 Task: Find connections with filter location Dingolfing with filter topic #personaltrainerwith filter profile language German with filter current company Jubilant FoodWorks Ltd. with filter school University of Calicut with filter industry Solar Electric Power Generation with filter service category Market Strategy with filter keywords title Scrum Master
Action: Mouse moved to (714, 99)
Screenshot: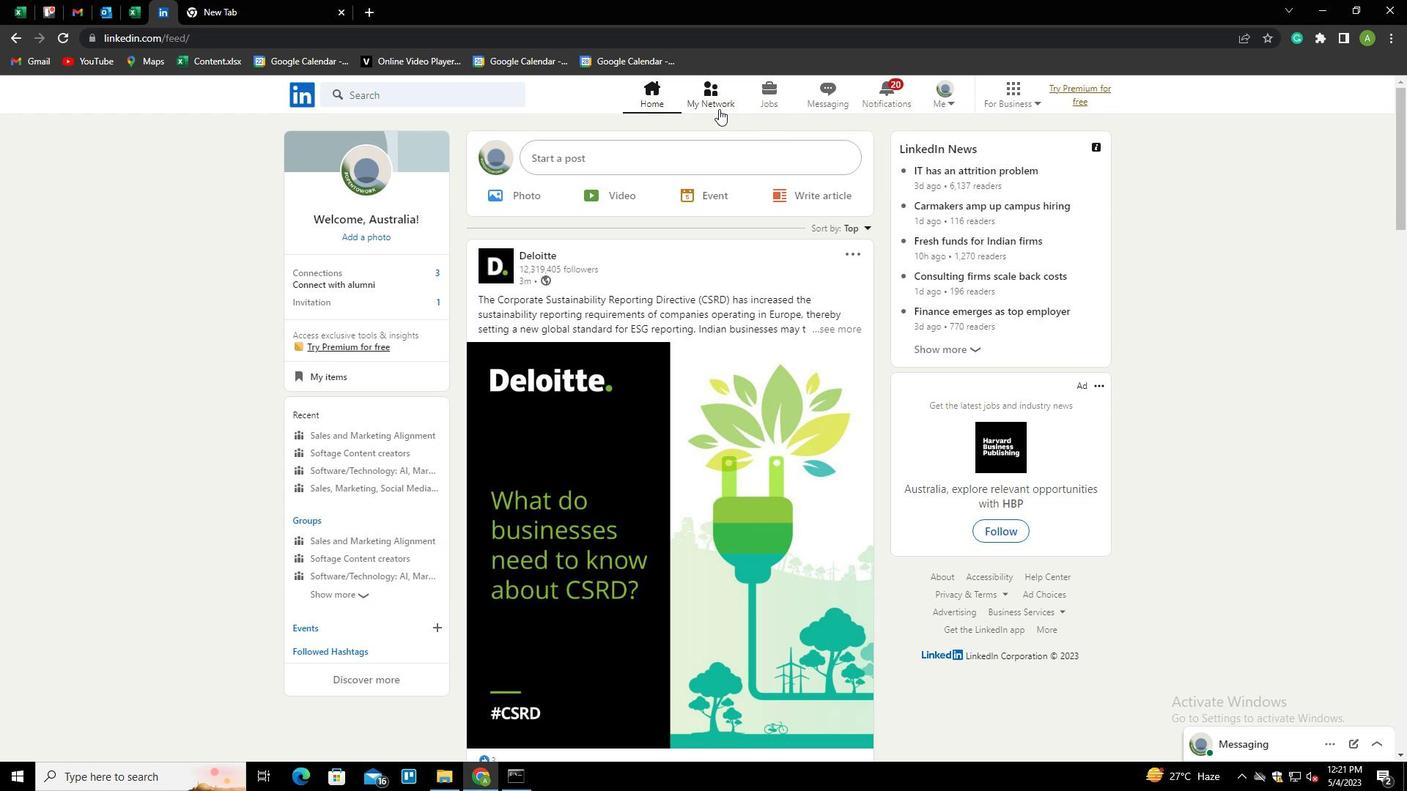 
Action: Mouse pressed left at (714, 99)
Screenshot: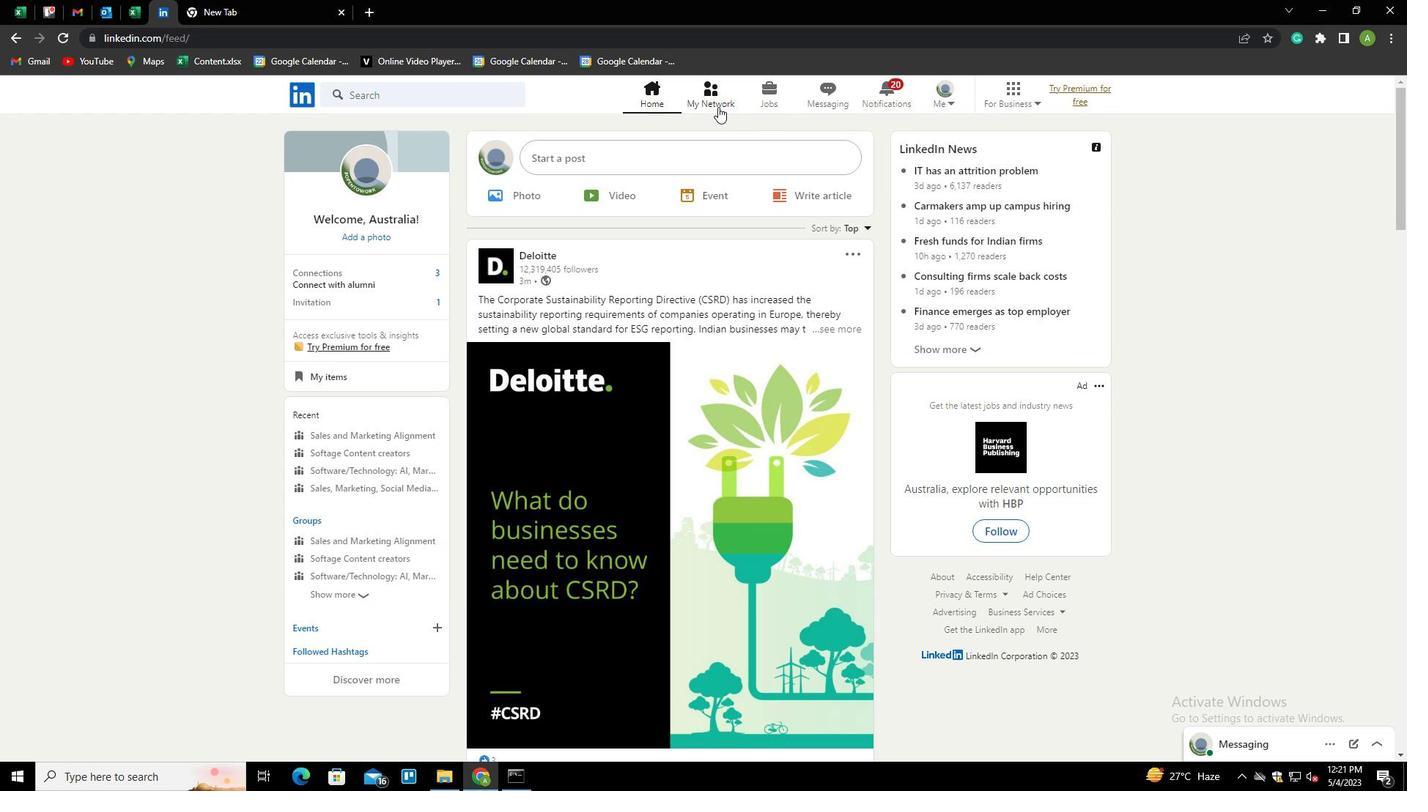 
Action: Mouse moved to (368, 168)
Screenshot: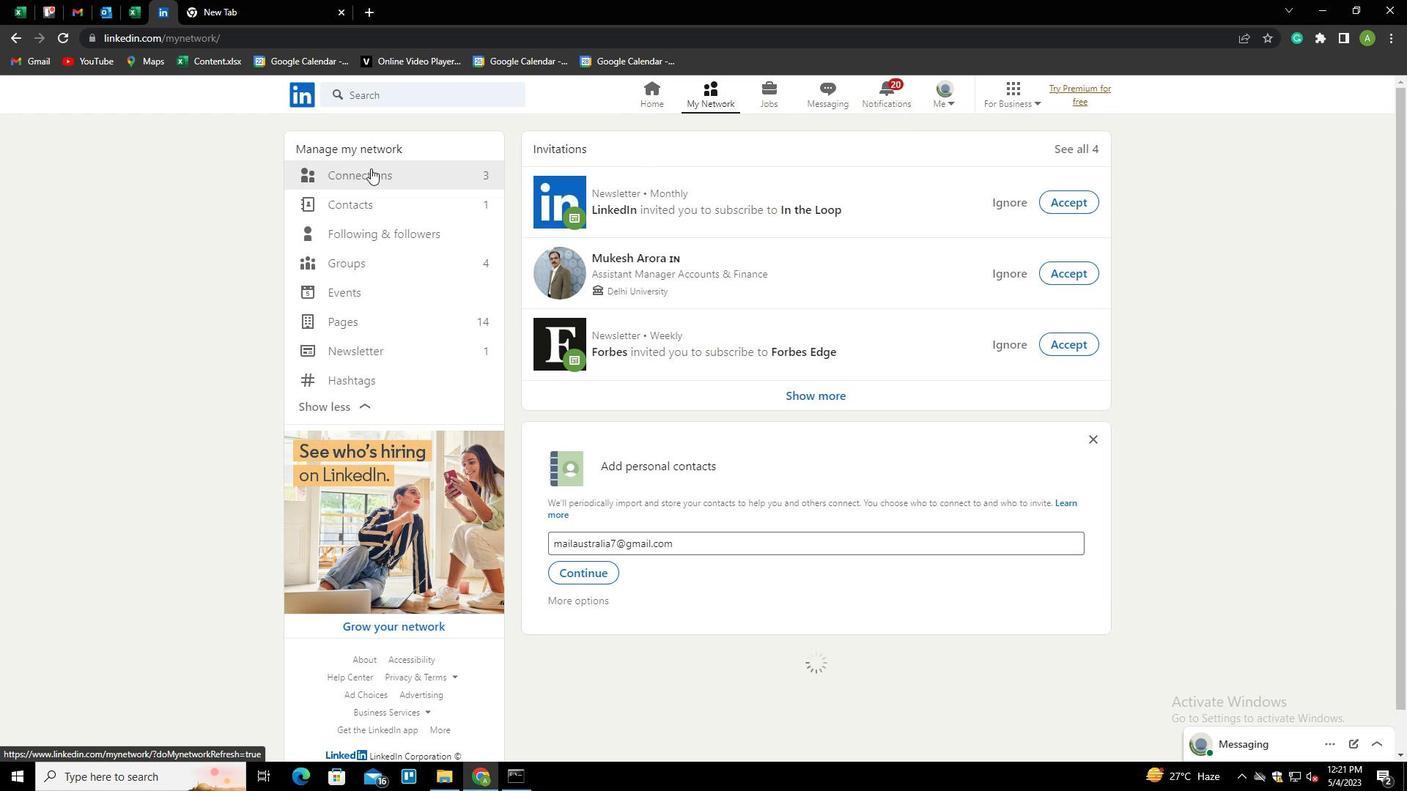 
Action: Mouse pressed left at (368, 168)
Screenshot: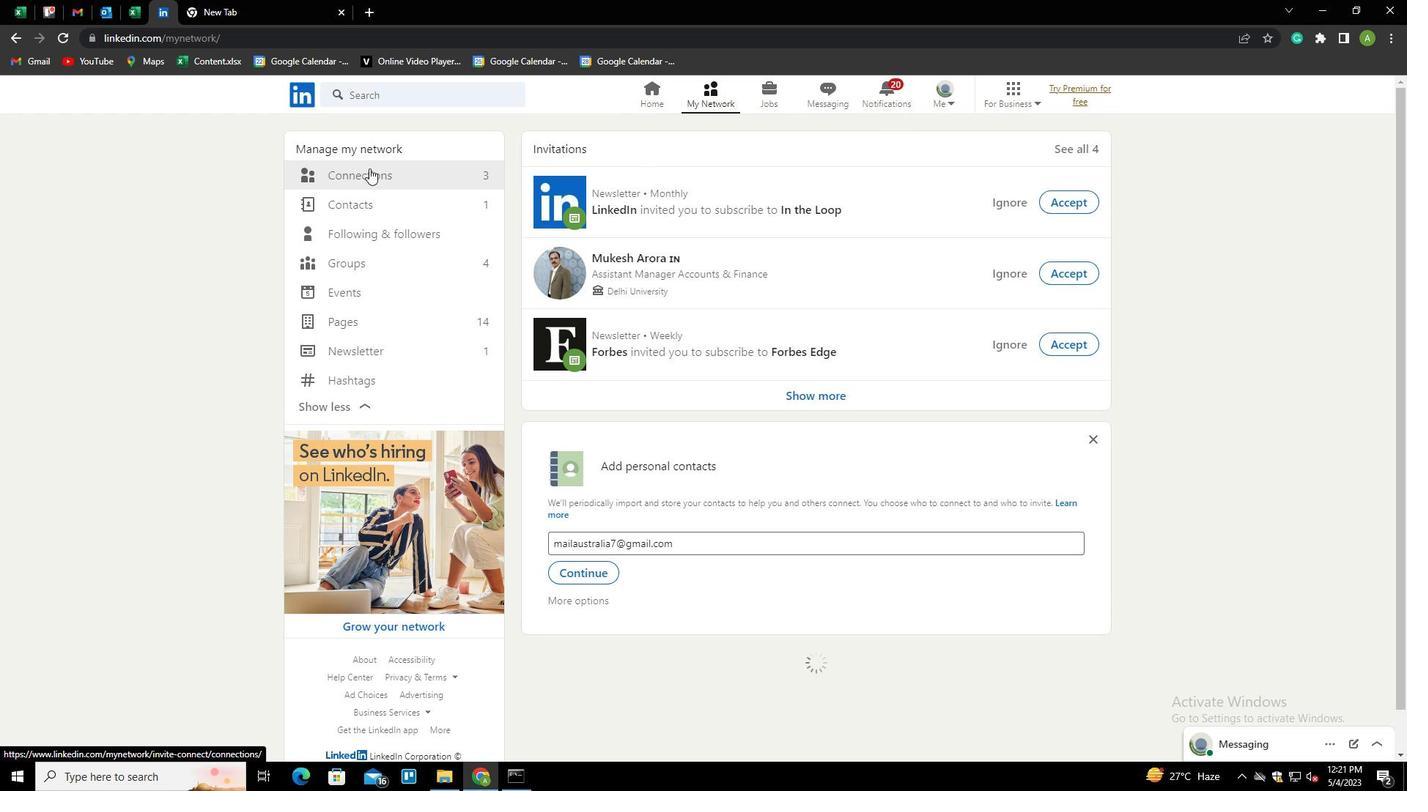 
Action: Mouse moved to (800, 175)
Screenshot: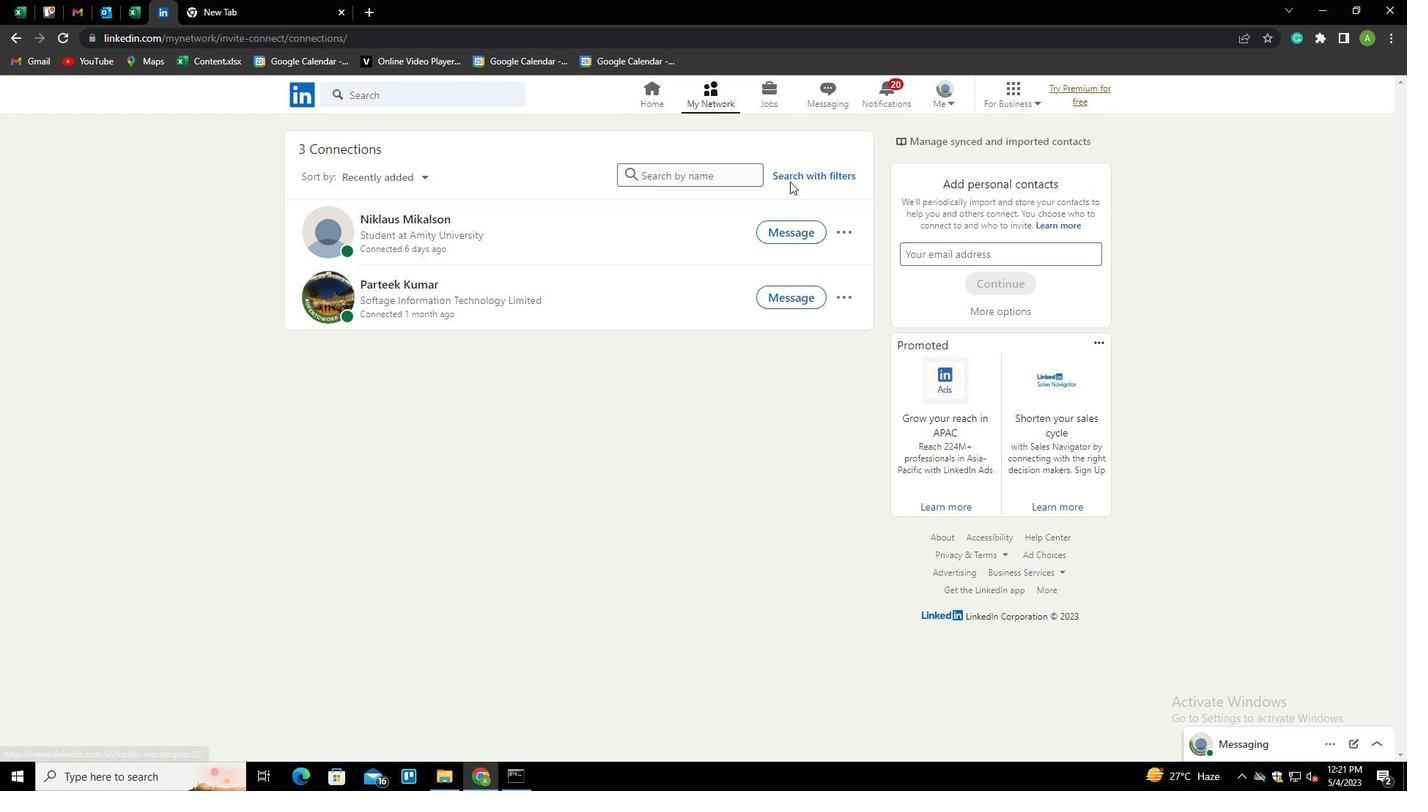 
Action: Mouse pressed left at (800, 175)
Screenshot: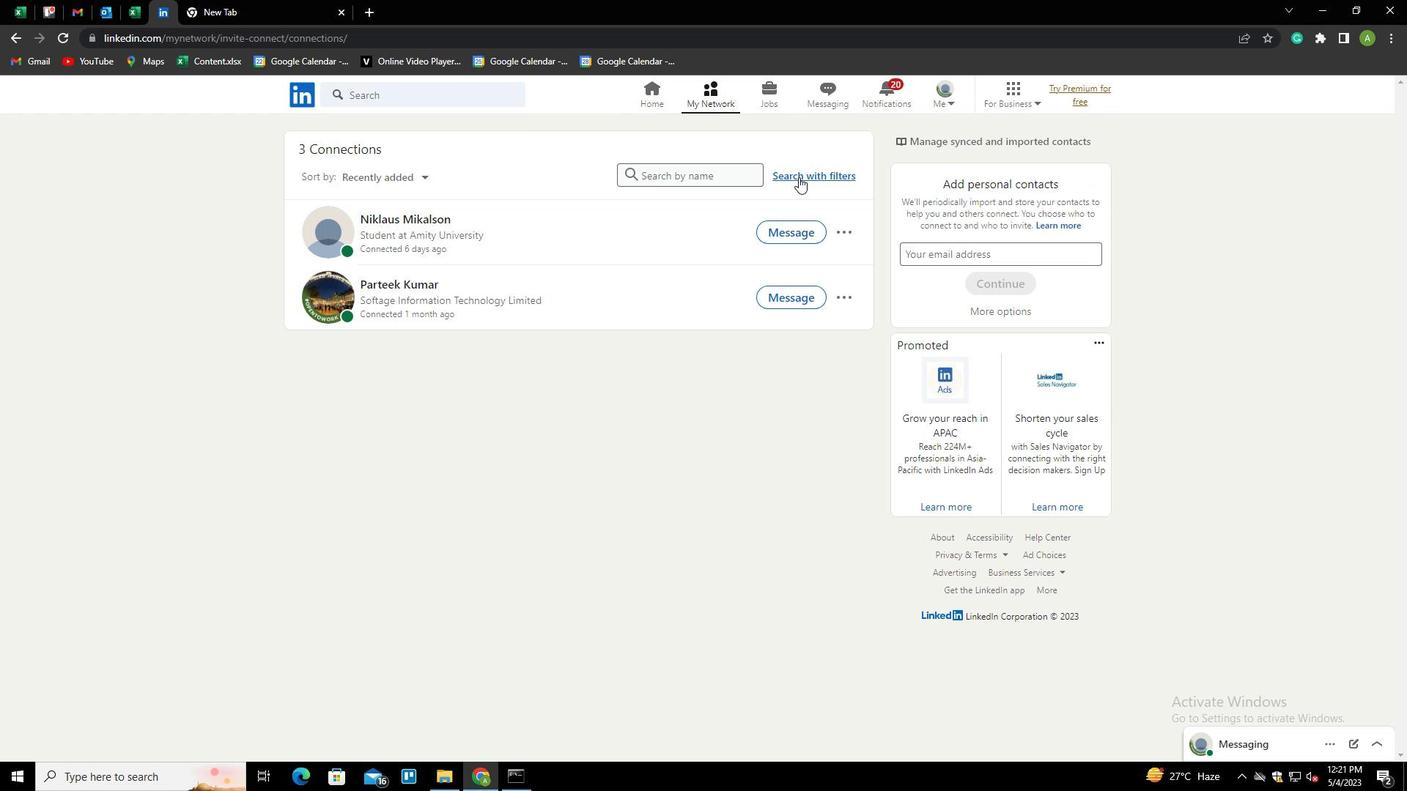 
Action: Mouse moved to (752, 134)
Screenshot: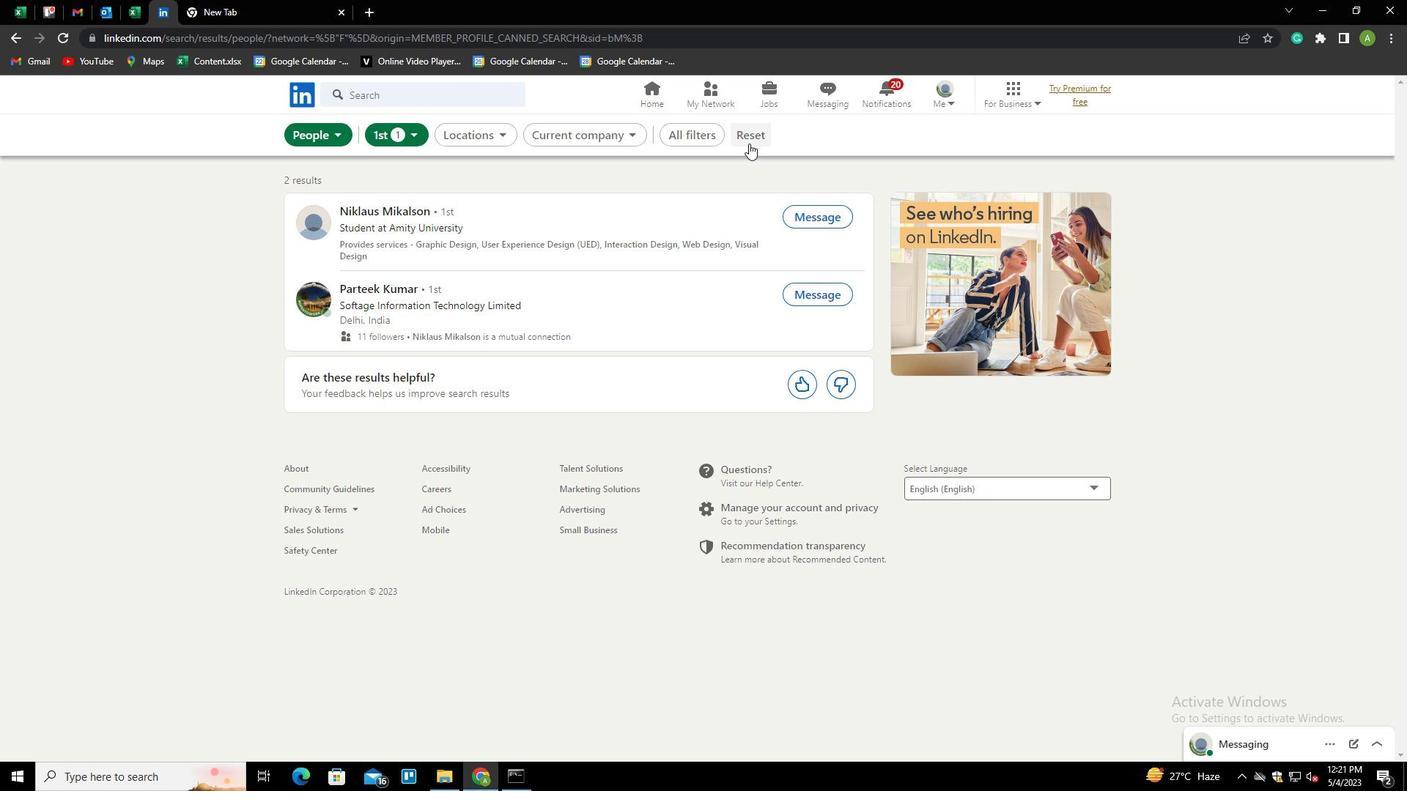 
Action: Mouse pressed left at (752, 134)
Screenshot: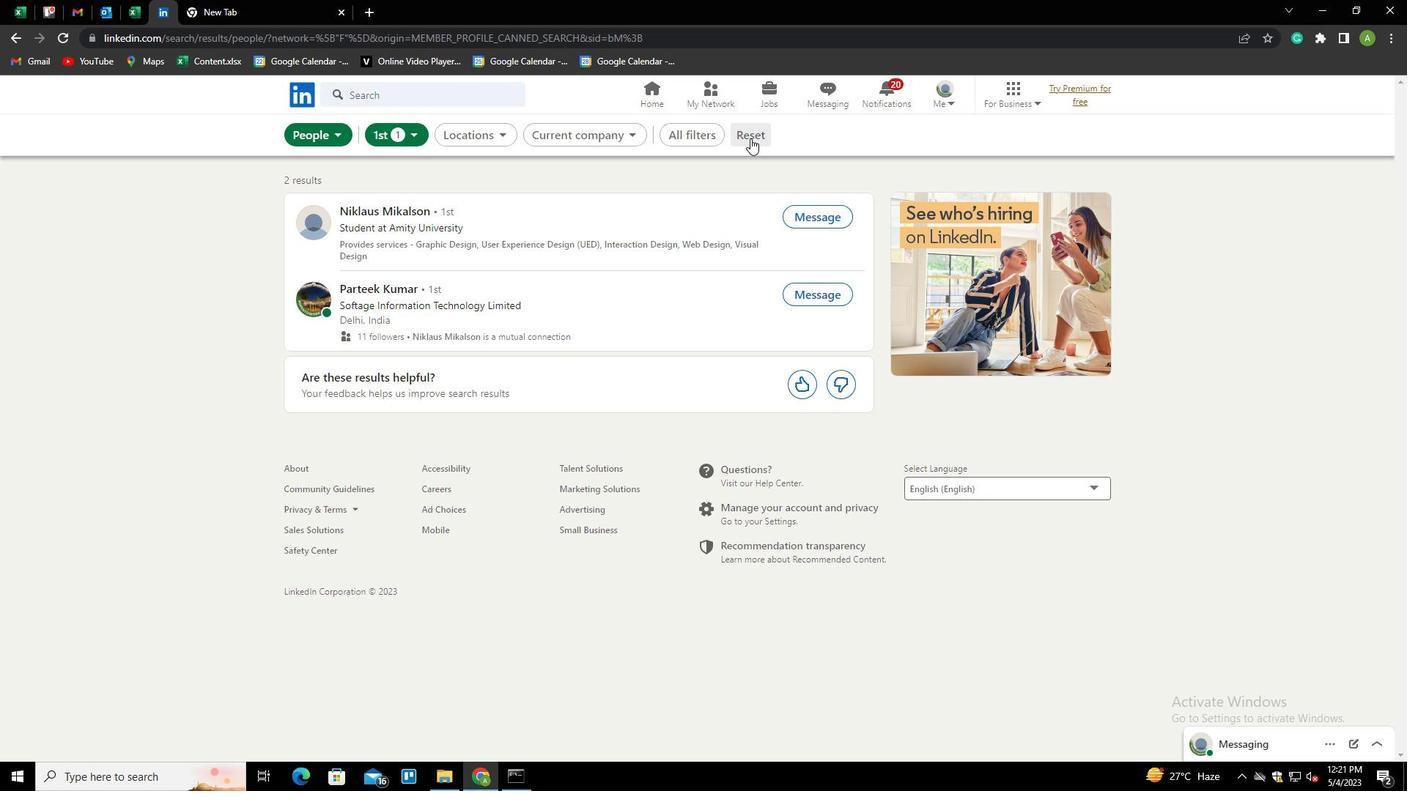 
Action: Mouse moved to (732, 136)
Screenshot: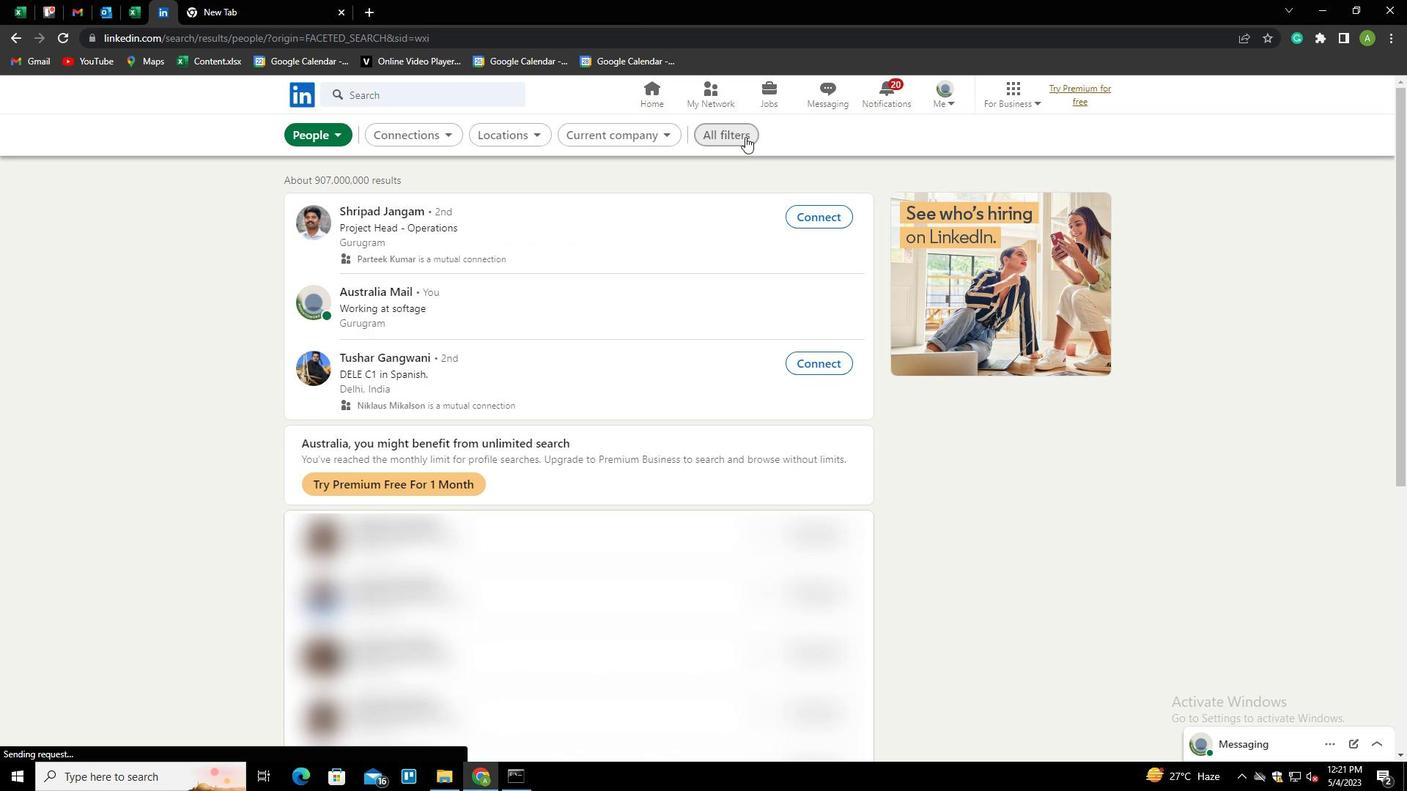 
Action: Mouse pressed left at (732, 136)
Screenshot: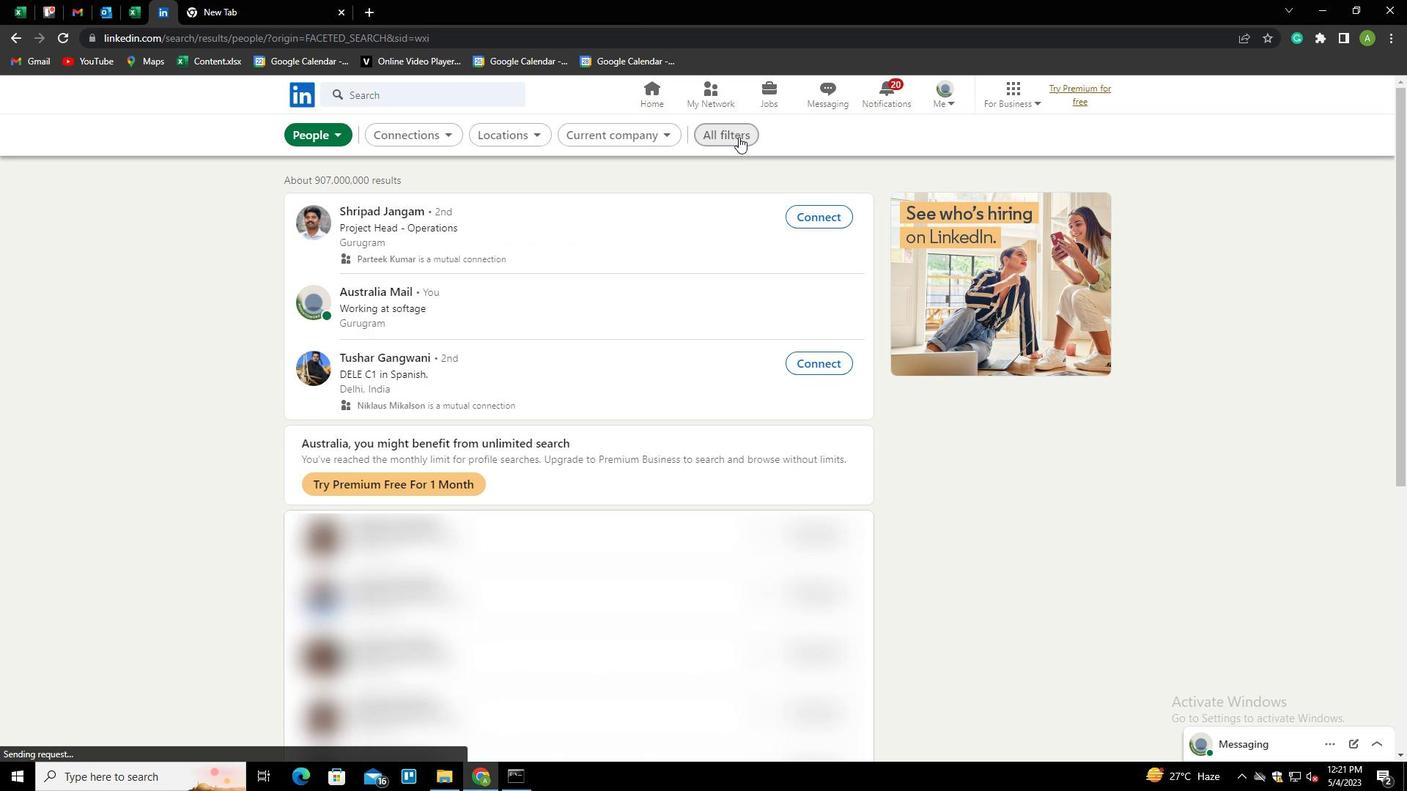 
Action: Mouse moved to (1178, 471)
Screenshot: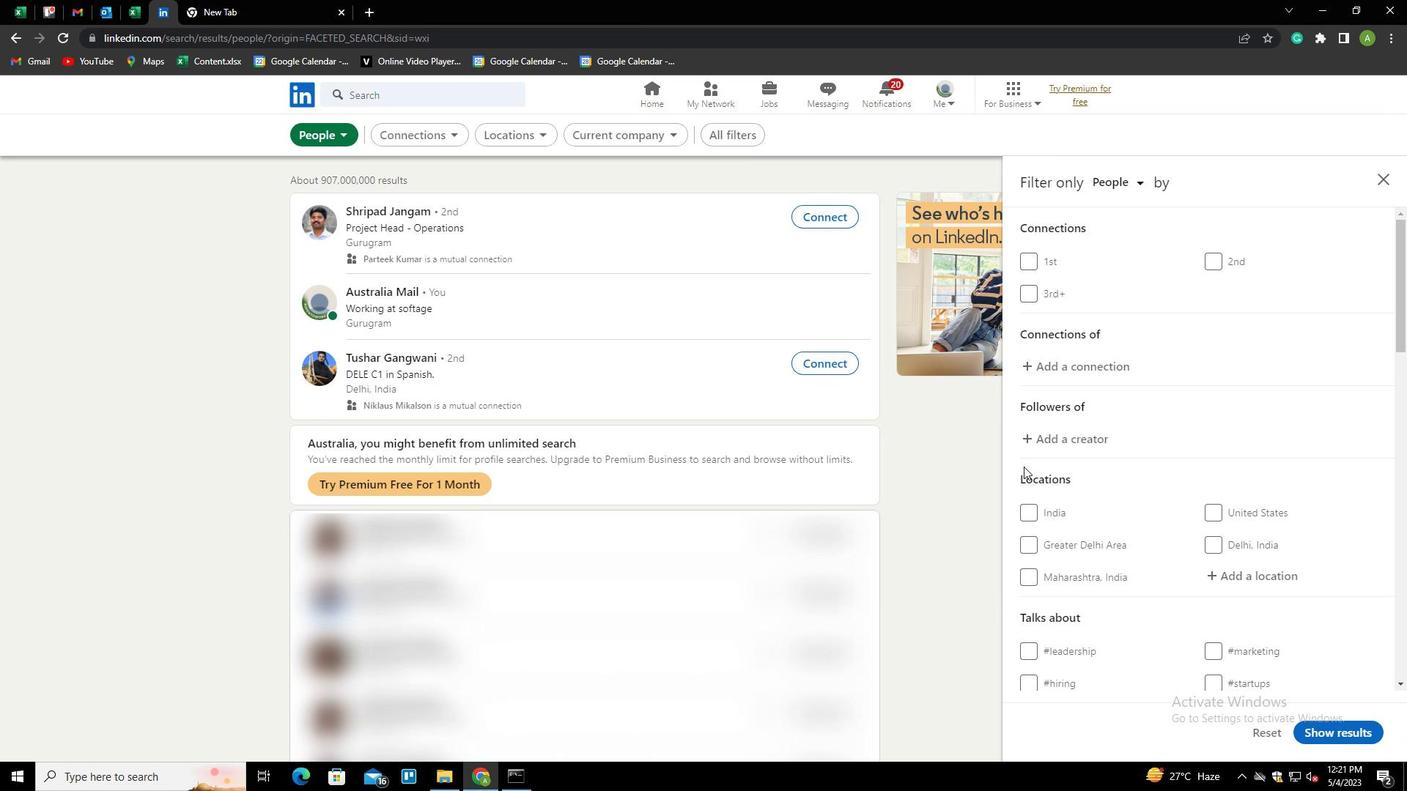 
Action: Mouse scrolled (1178, 470) with delta (0, 0)
Screenshot: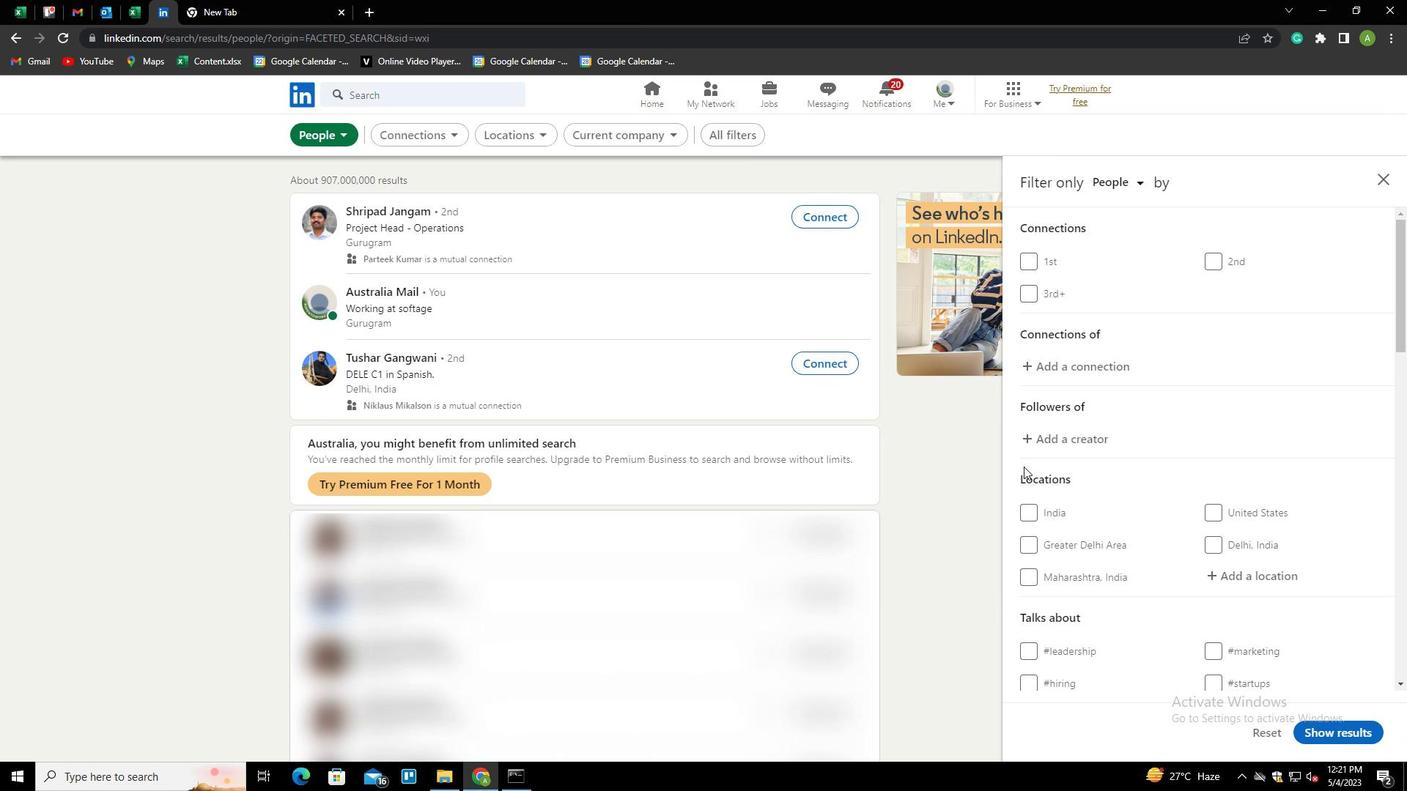 
Action: Mouse scrolled (1178, 470) with delta (0, 0)
Screenshot: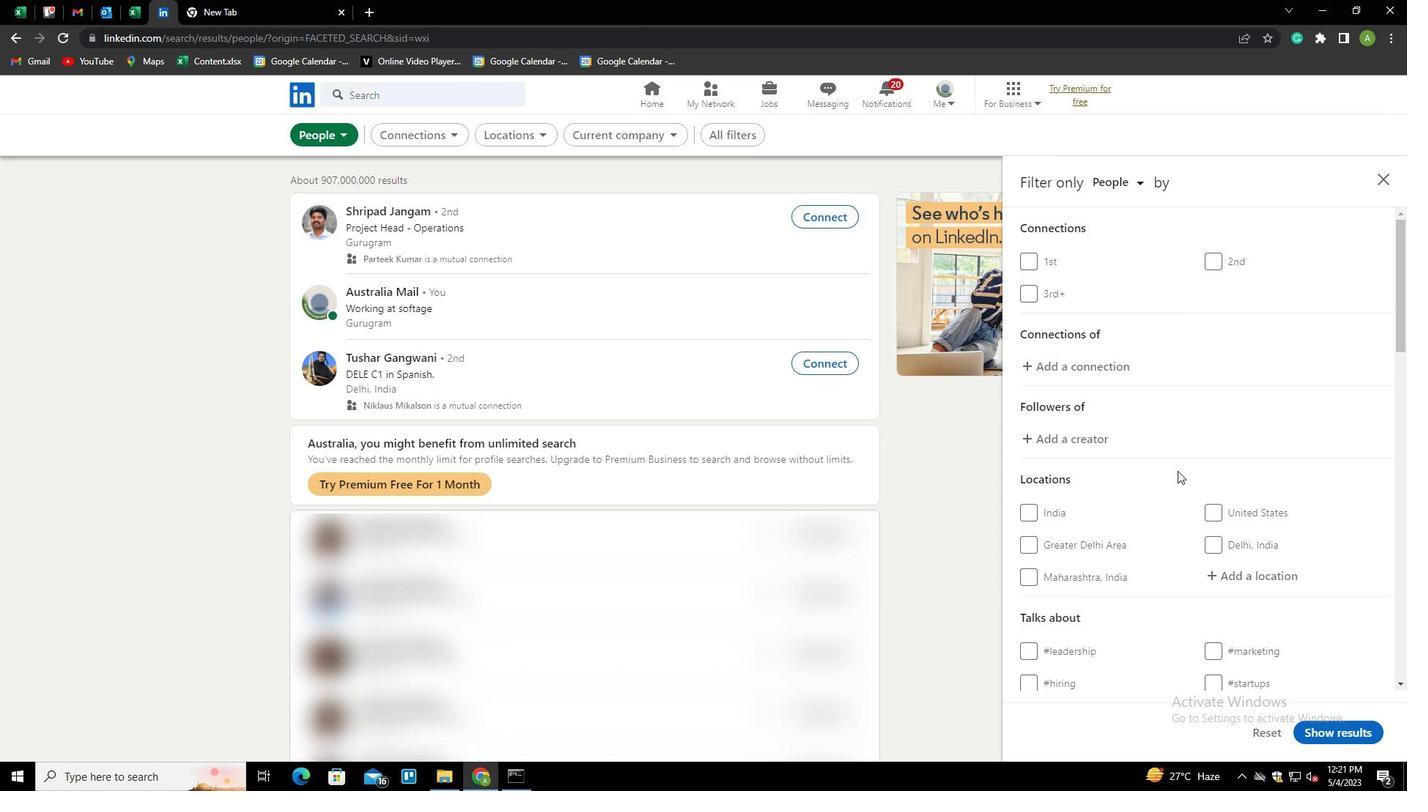 
Action: Mouse moved to (1230, 434)
Screenshot: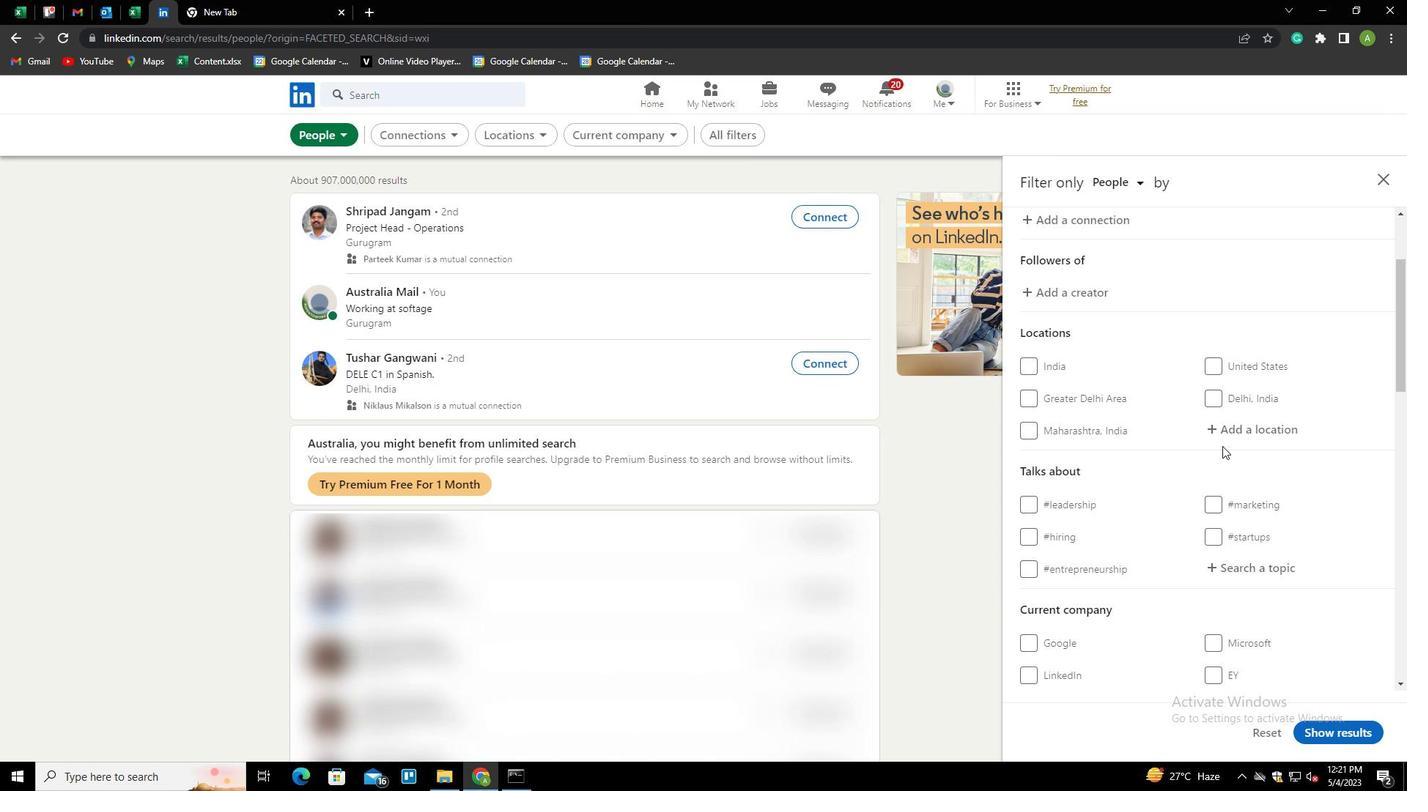 
Action: Mouse pressed left at (1230, 434)
Screenshot: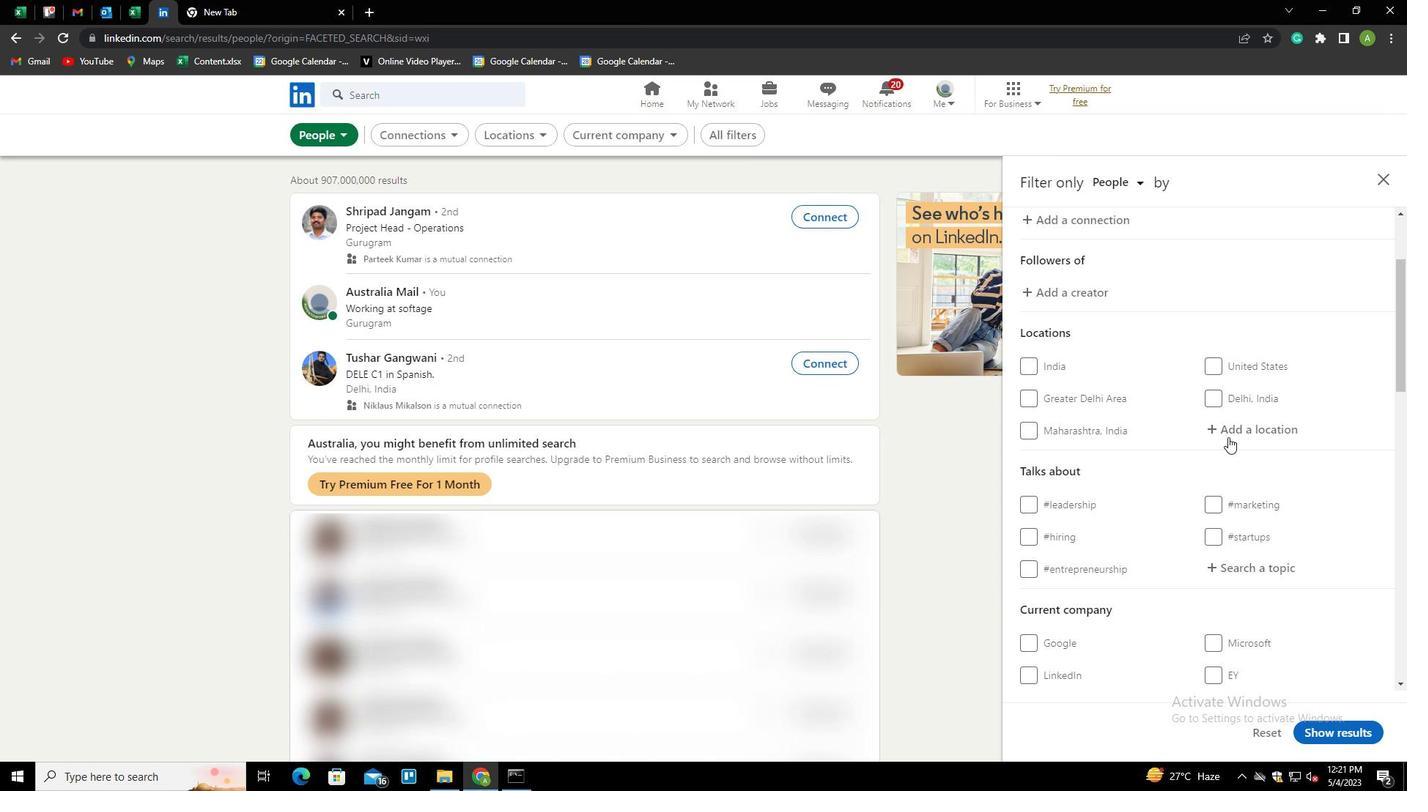 
Action: Key pressed <Key.shift>D
Screenshot: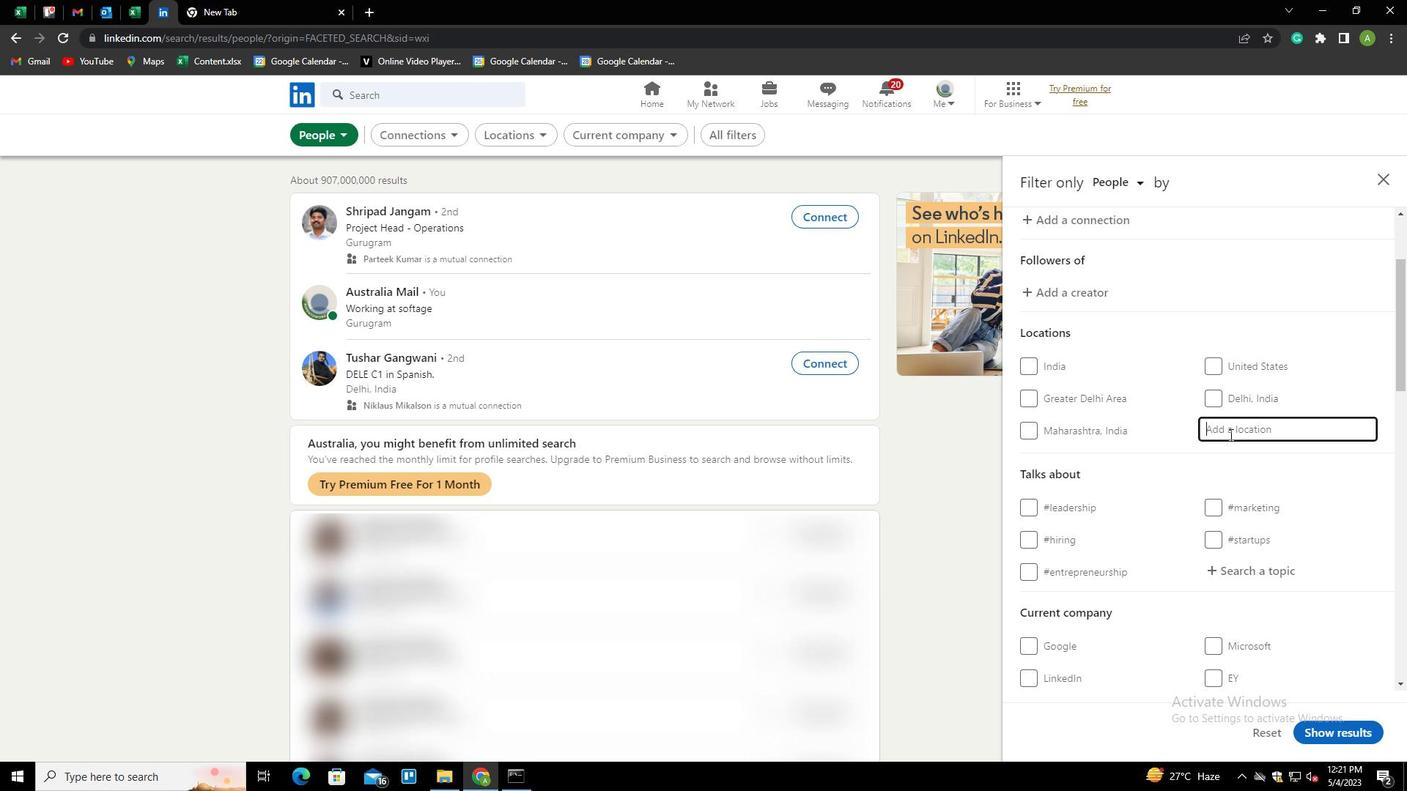 
Action: Mouse moved to (1205, 417)
Screenshot: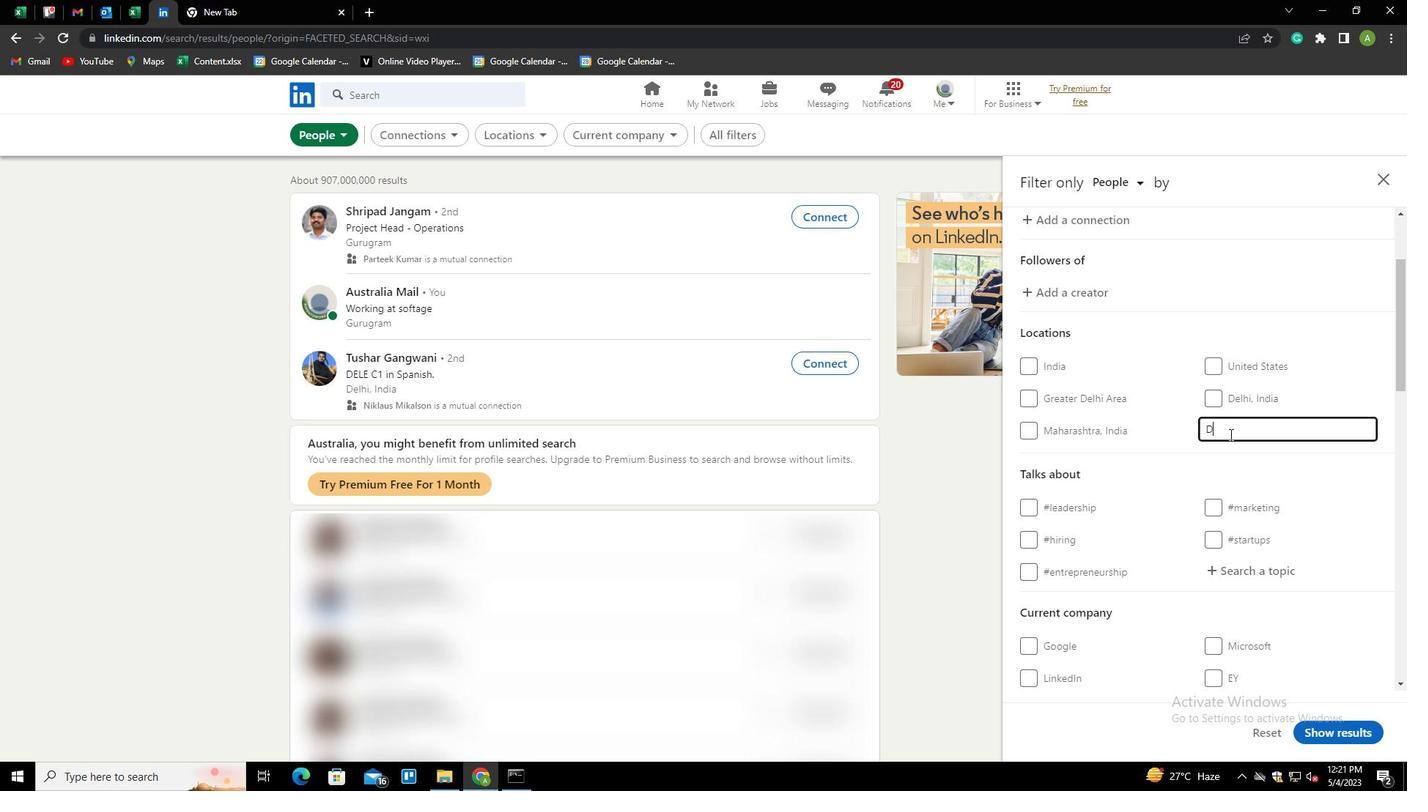 
Action: Key pressed INGOLFING<Key.down><Key.enter>
Screenshot: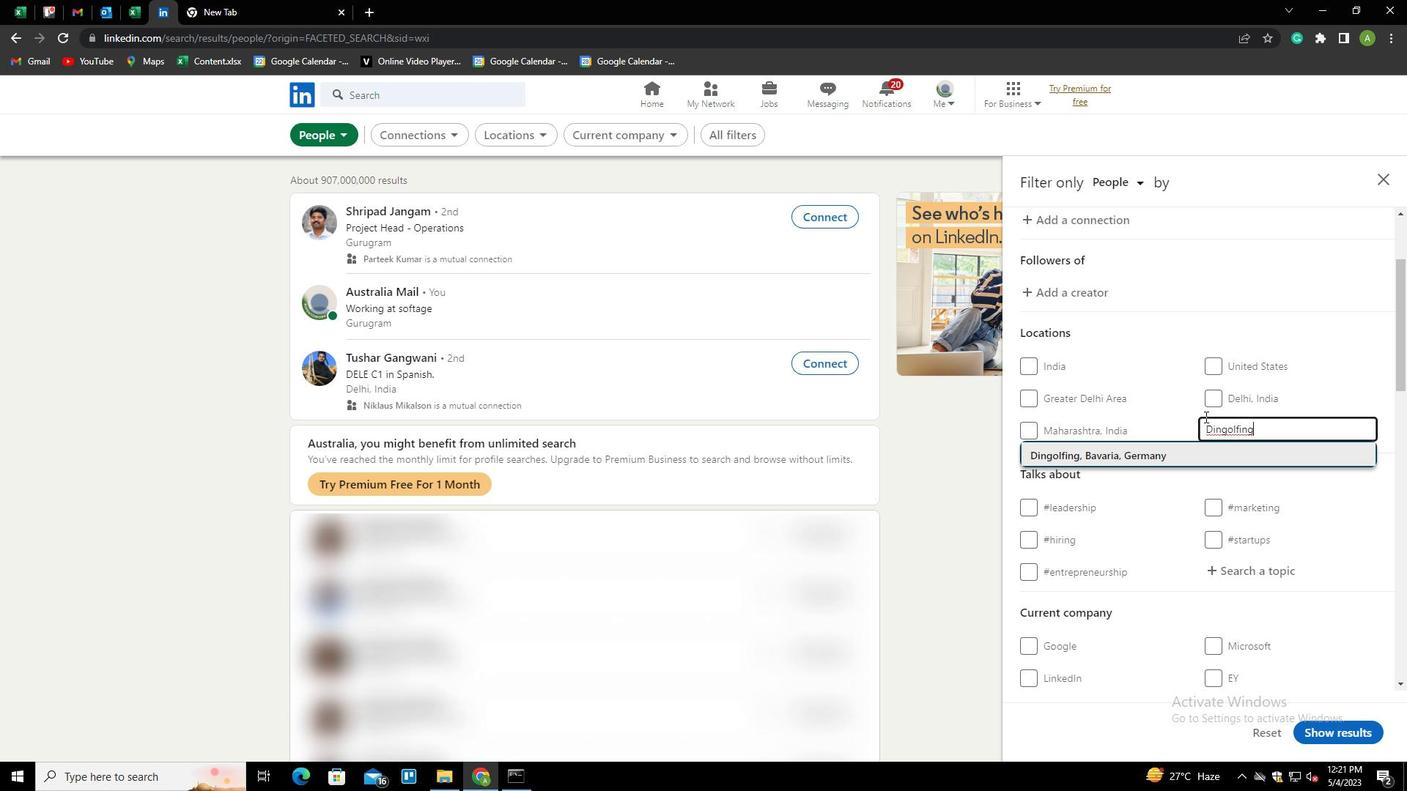 
Action: Mouse scrolled (1205, 416) with delta (0, 0)
Screenshot: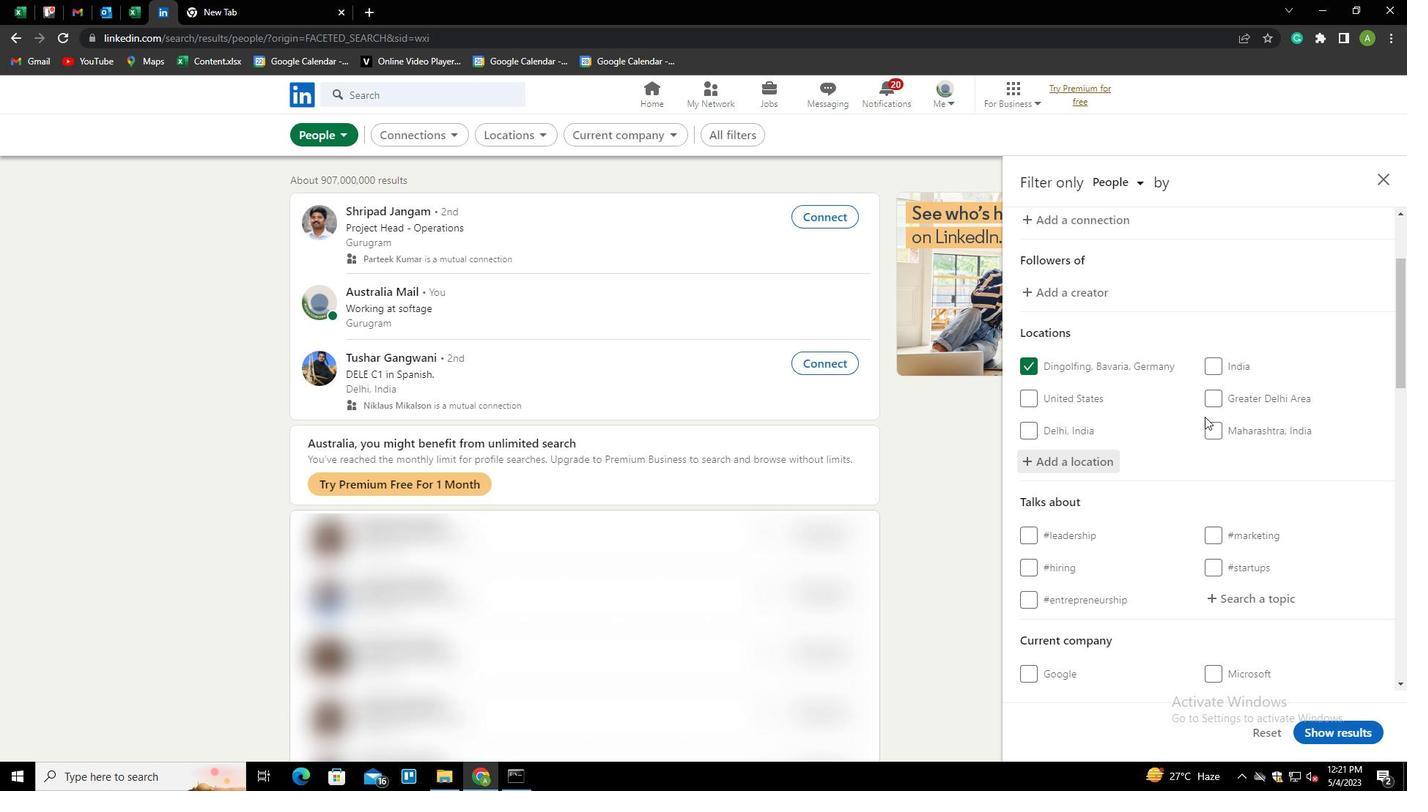 
Action: Mouse moved to (1201, 417)
Screenshot: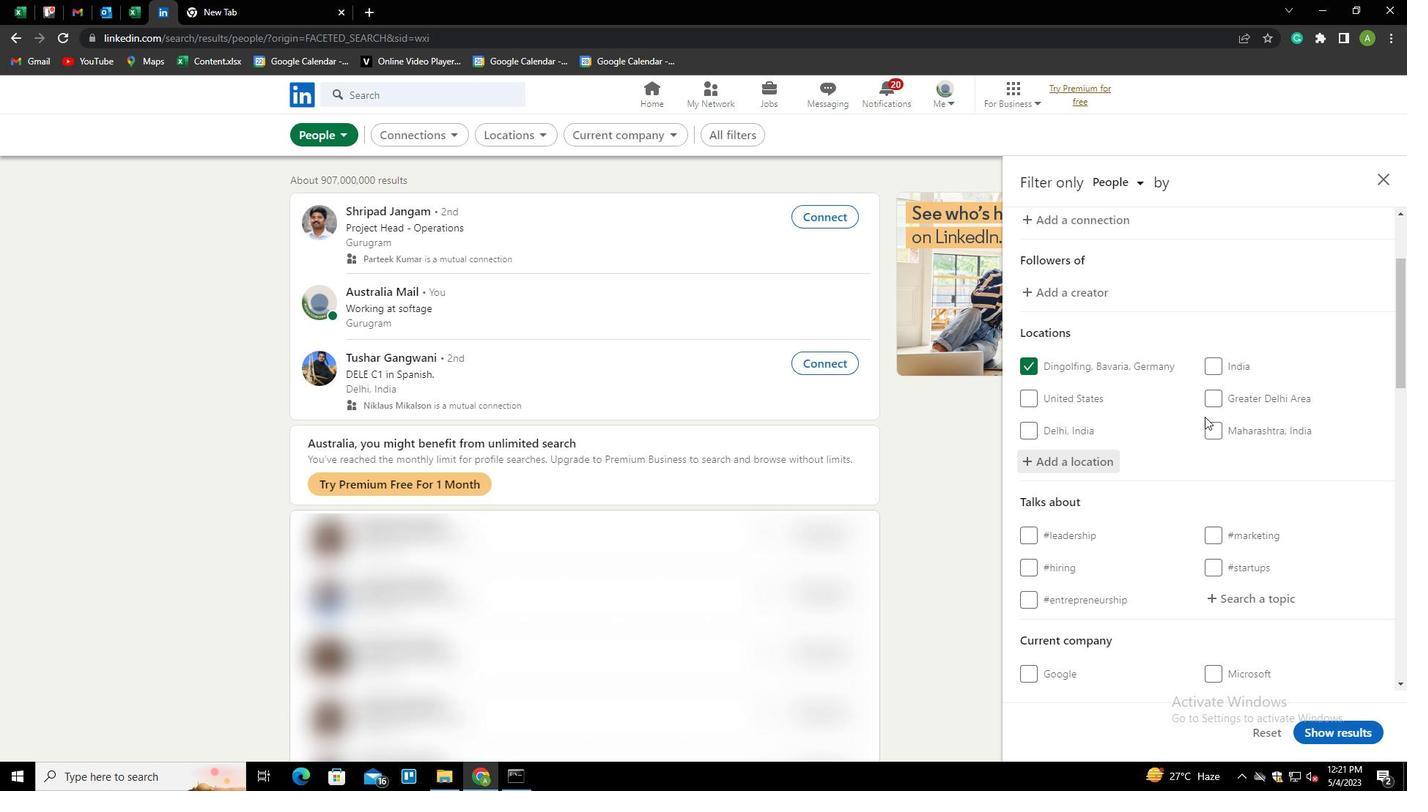 
Action: Mouse scrolled (1201, 416) with delta (0, 0)
Screenshot: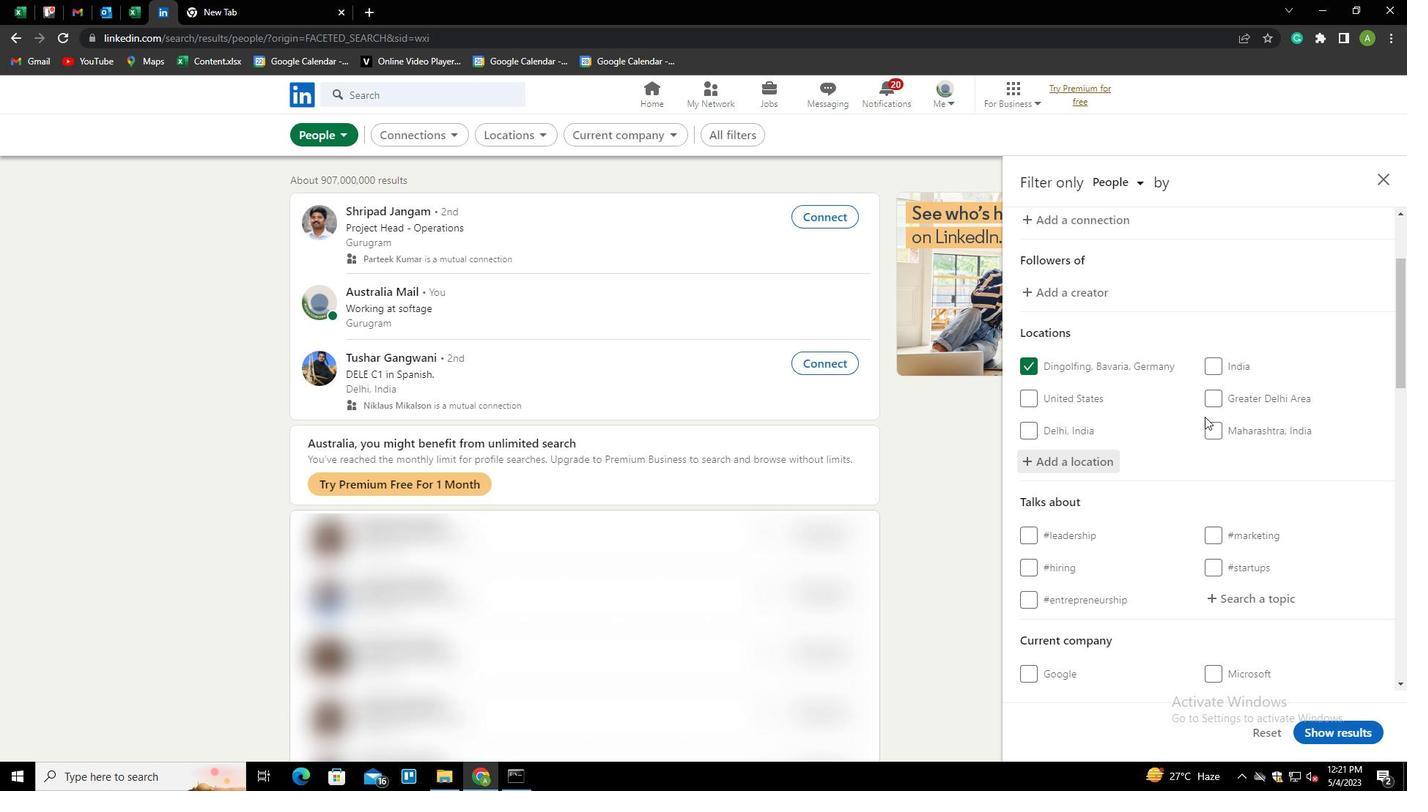 
Action: Mouse moved to (1198, 417)
Screenshot: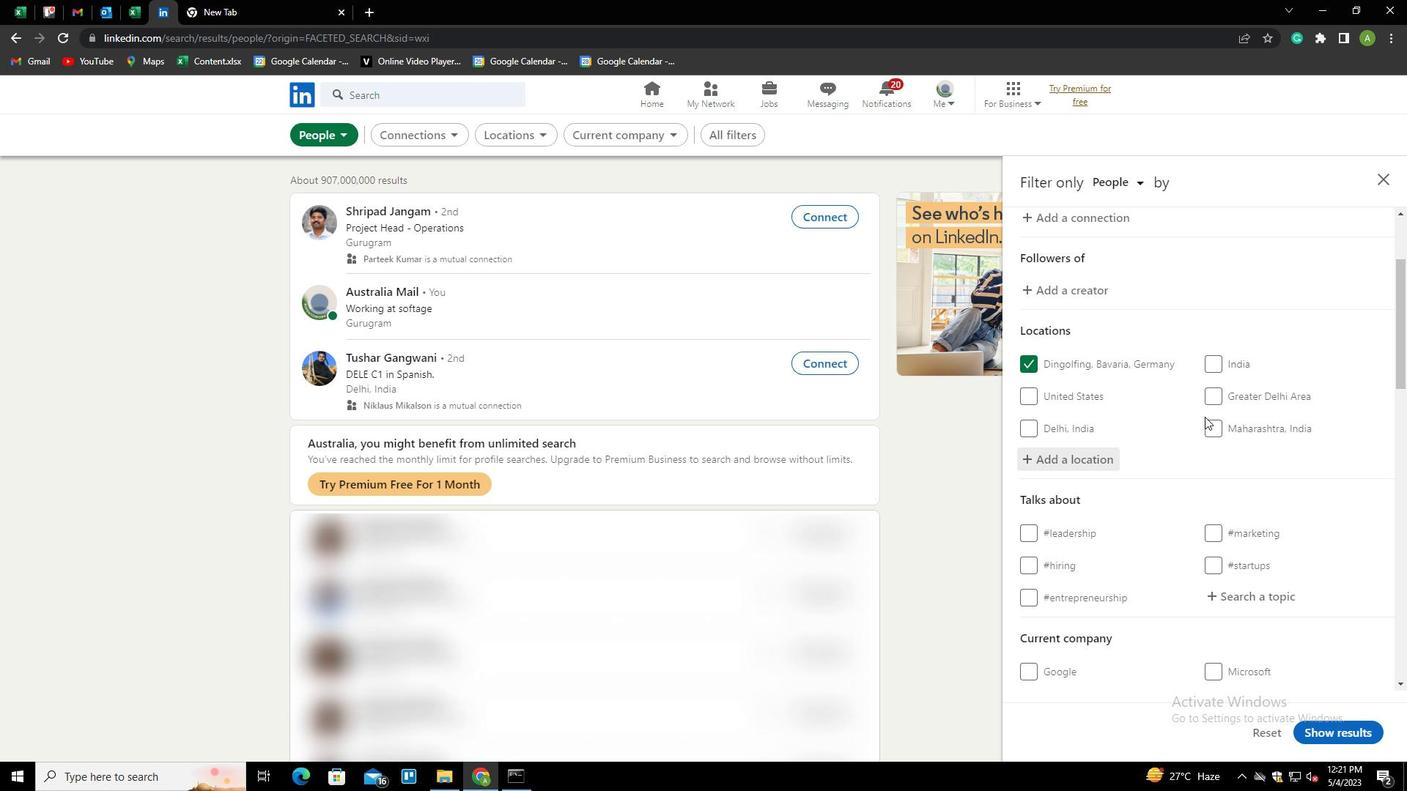 
Action: Mouse scrolled (1198, 417) with delta (0, 0)
Screenshot: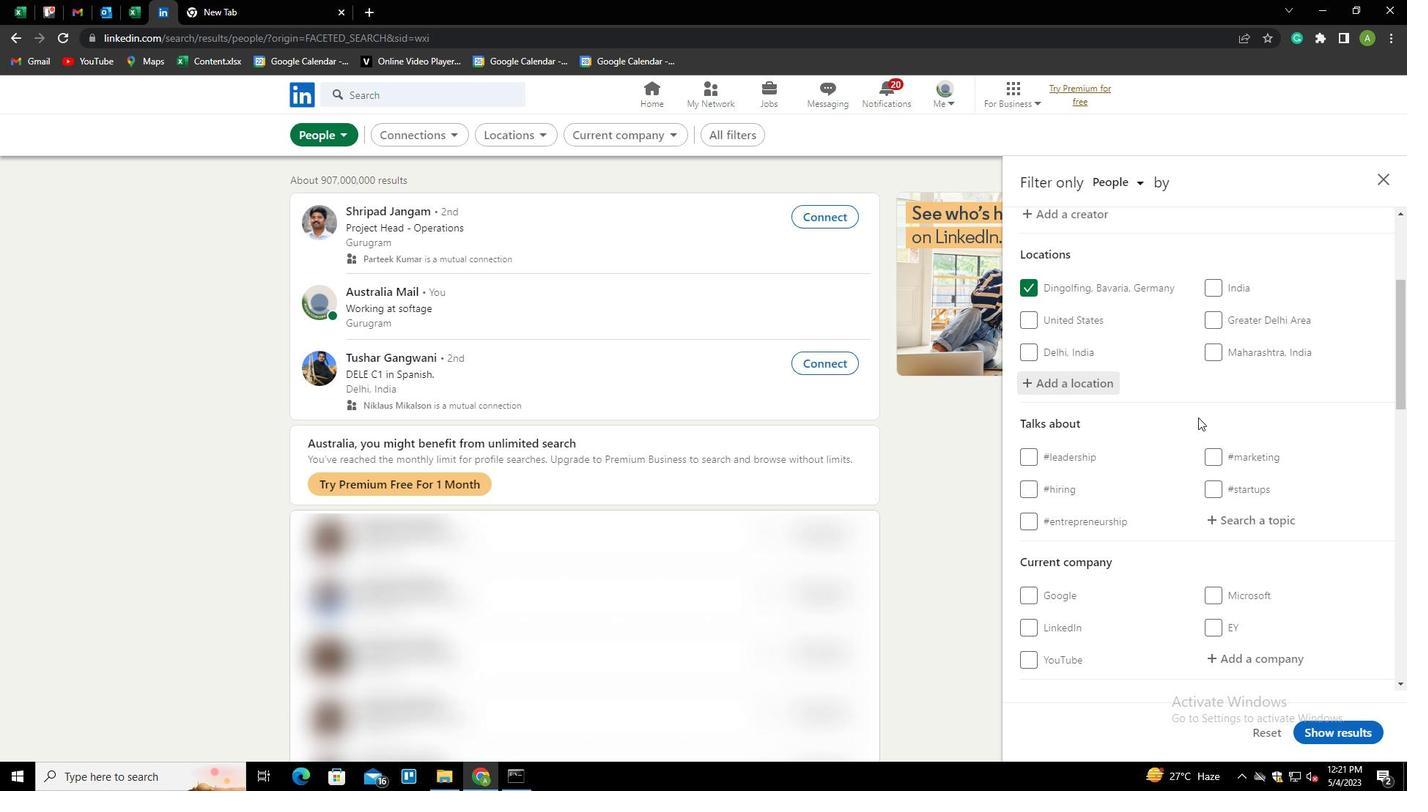 
Action: Mouse moved to (1238, 380)
Screenshot: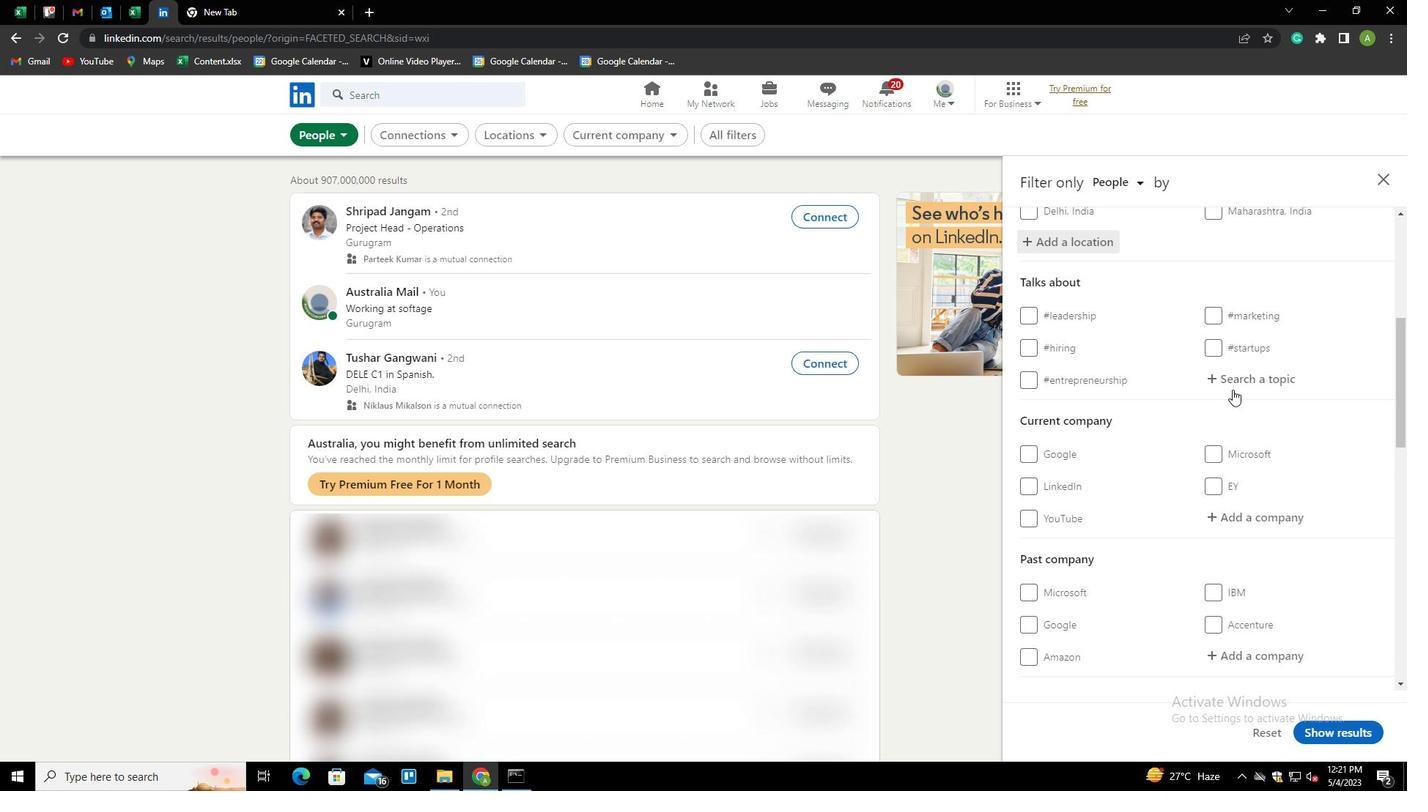 
Action: Mouse pressed left at (1238, 380)
Screenshot: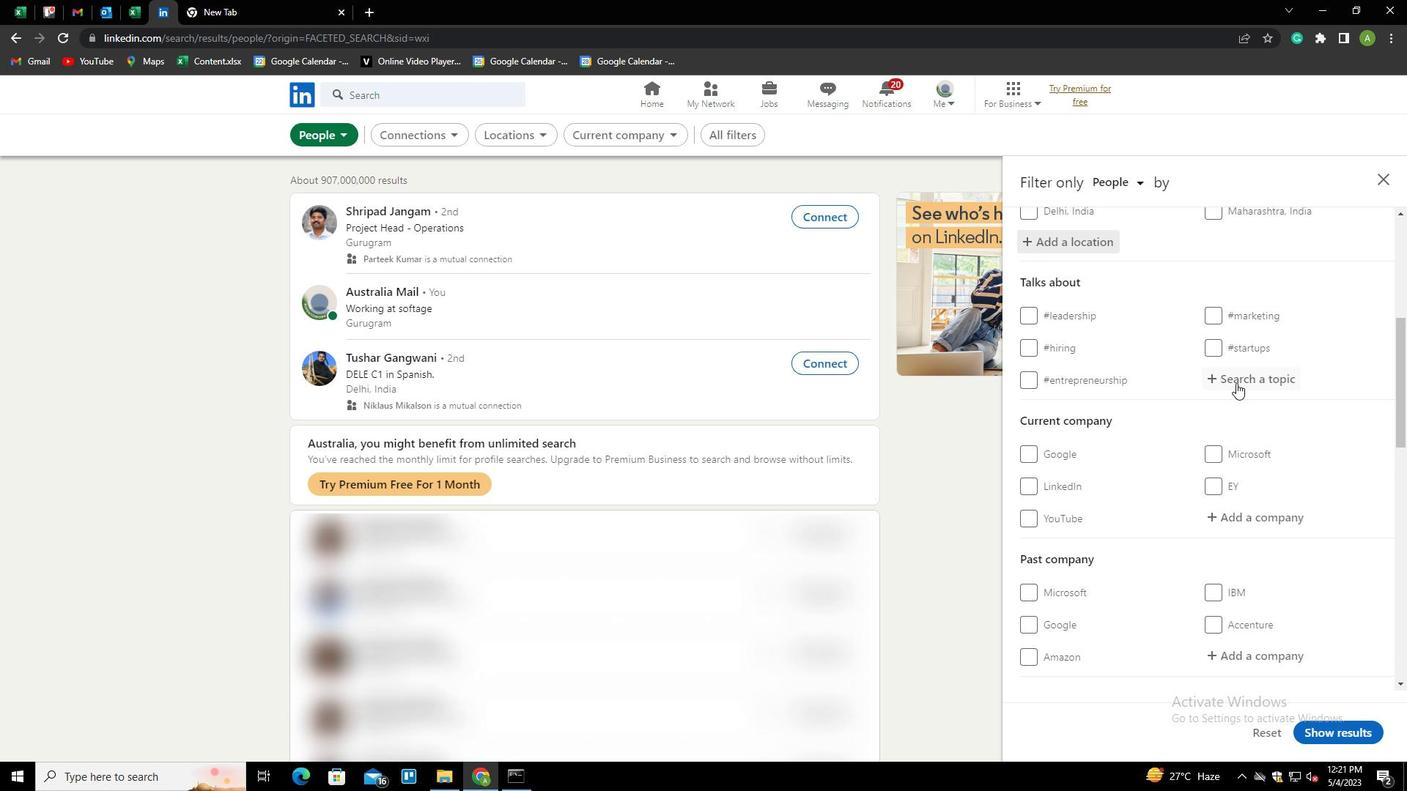 
Action: Mouse moved to (1238, 377)
Screenshot: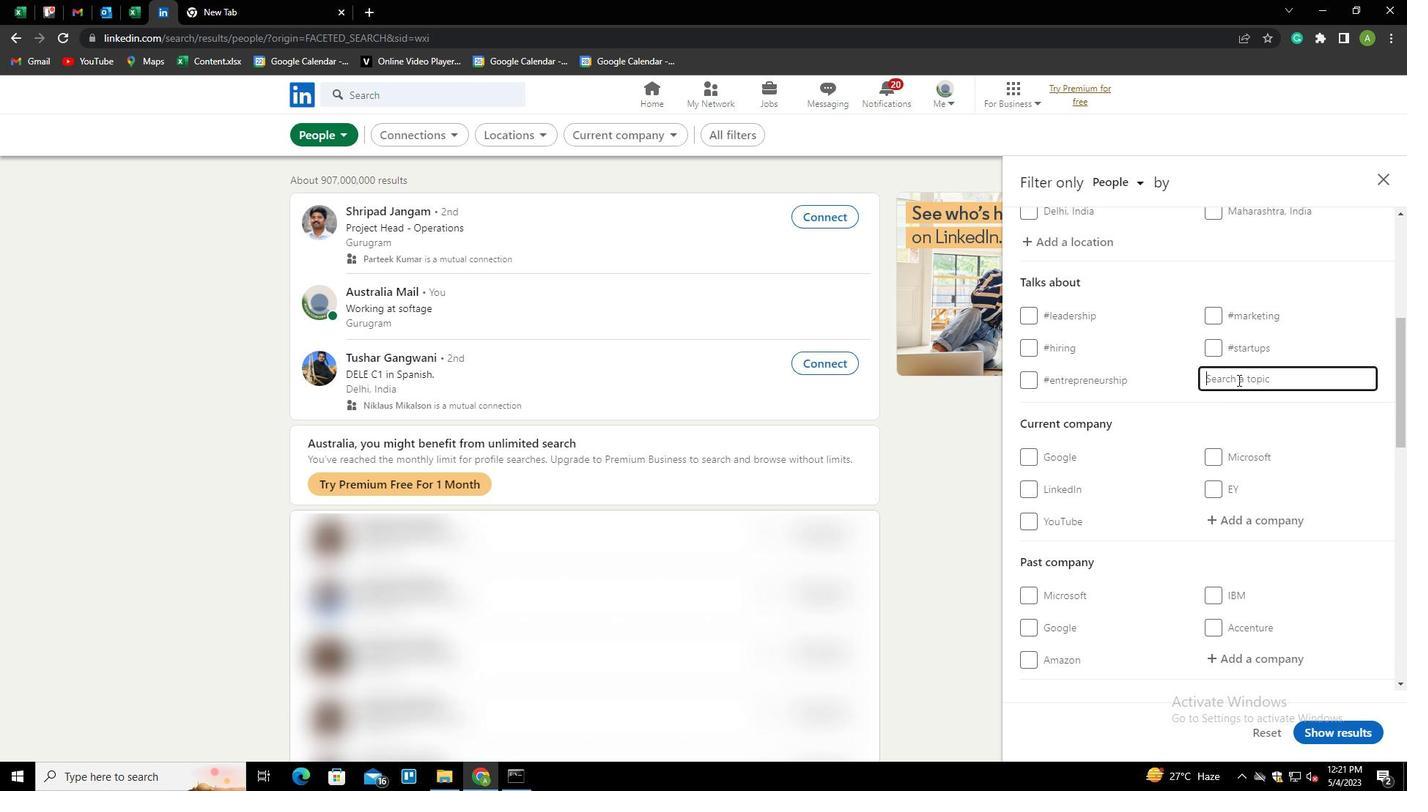 
Action: Key pressed PERSONALTRAINER<Key.down><Key.enter>
Screenshot: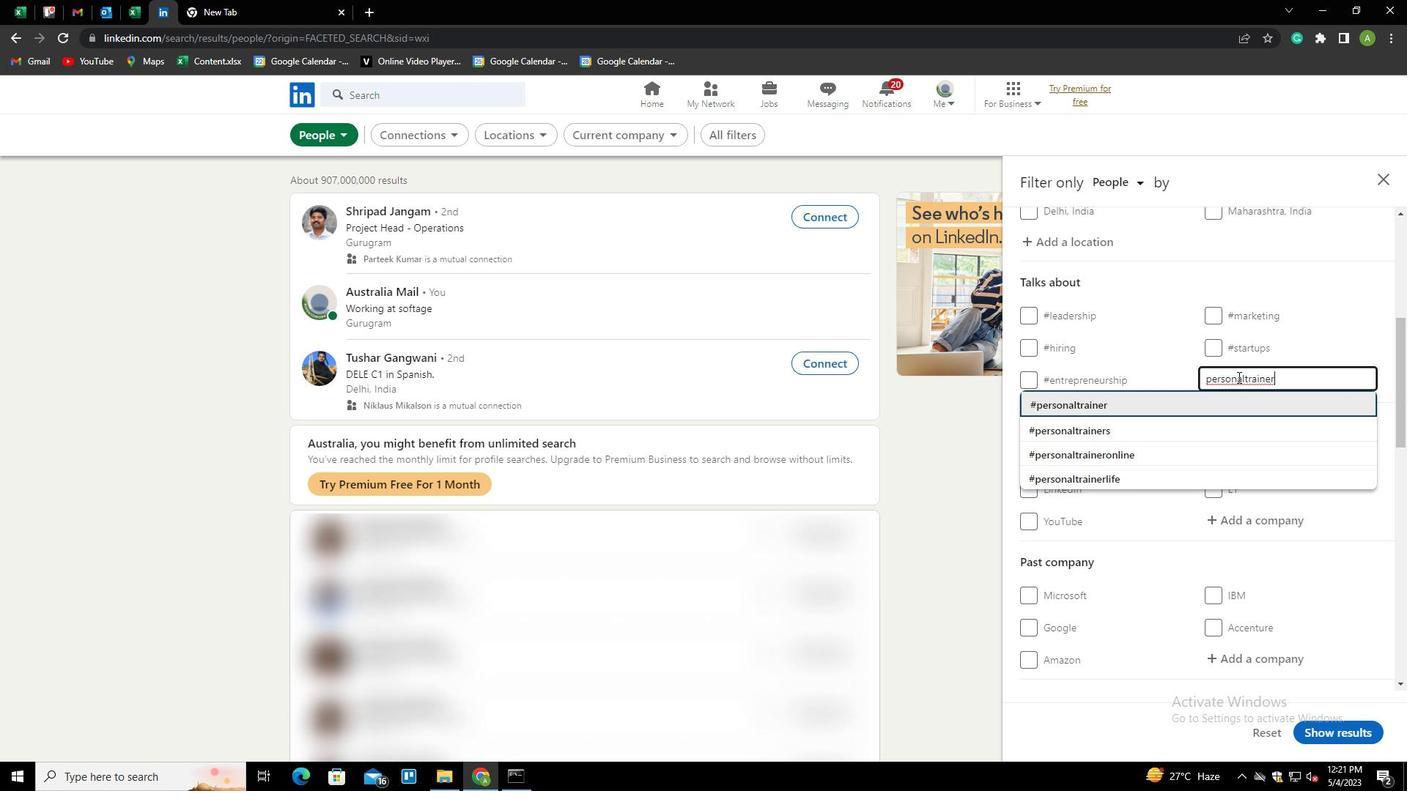 
Action: Mouse moved to (1223, 369)
Screenshot: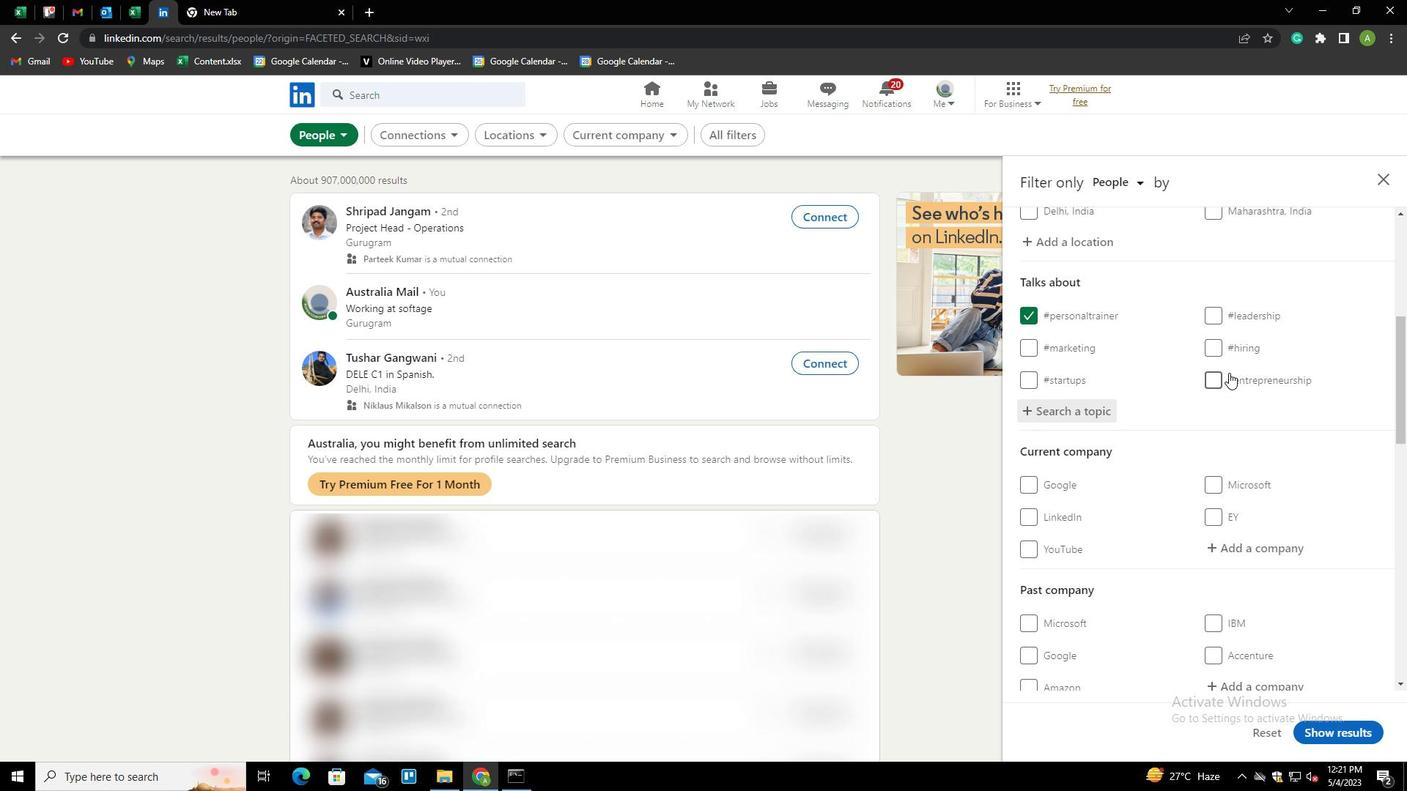 
Action: Mouse scrolled (1223, 368) with delta (0, 0)
Screenshot: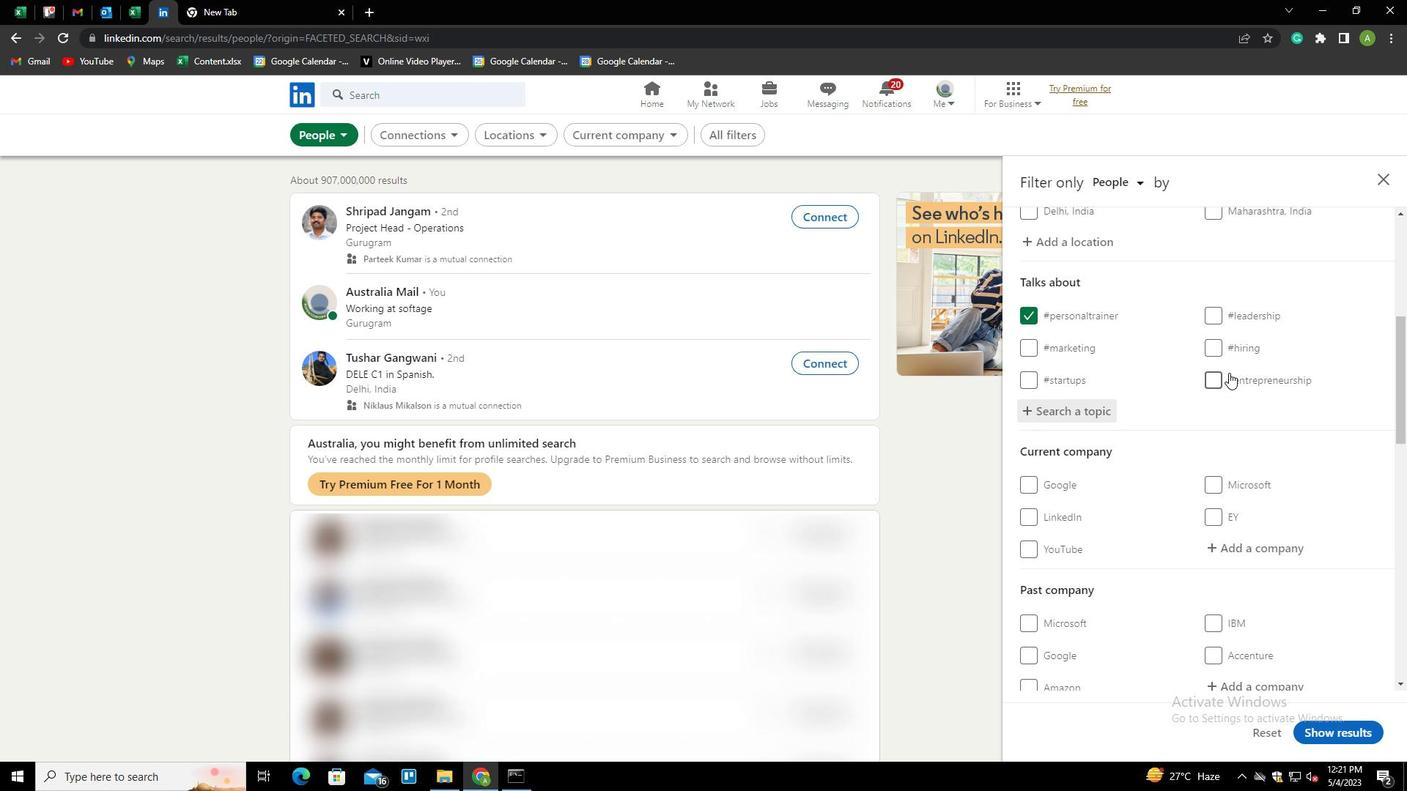 
Action: Mouse moved to (1215, 366)
Screenshot: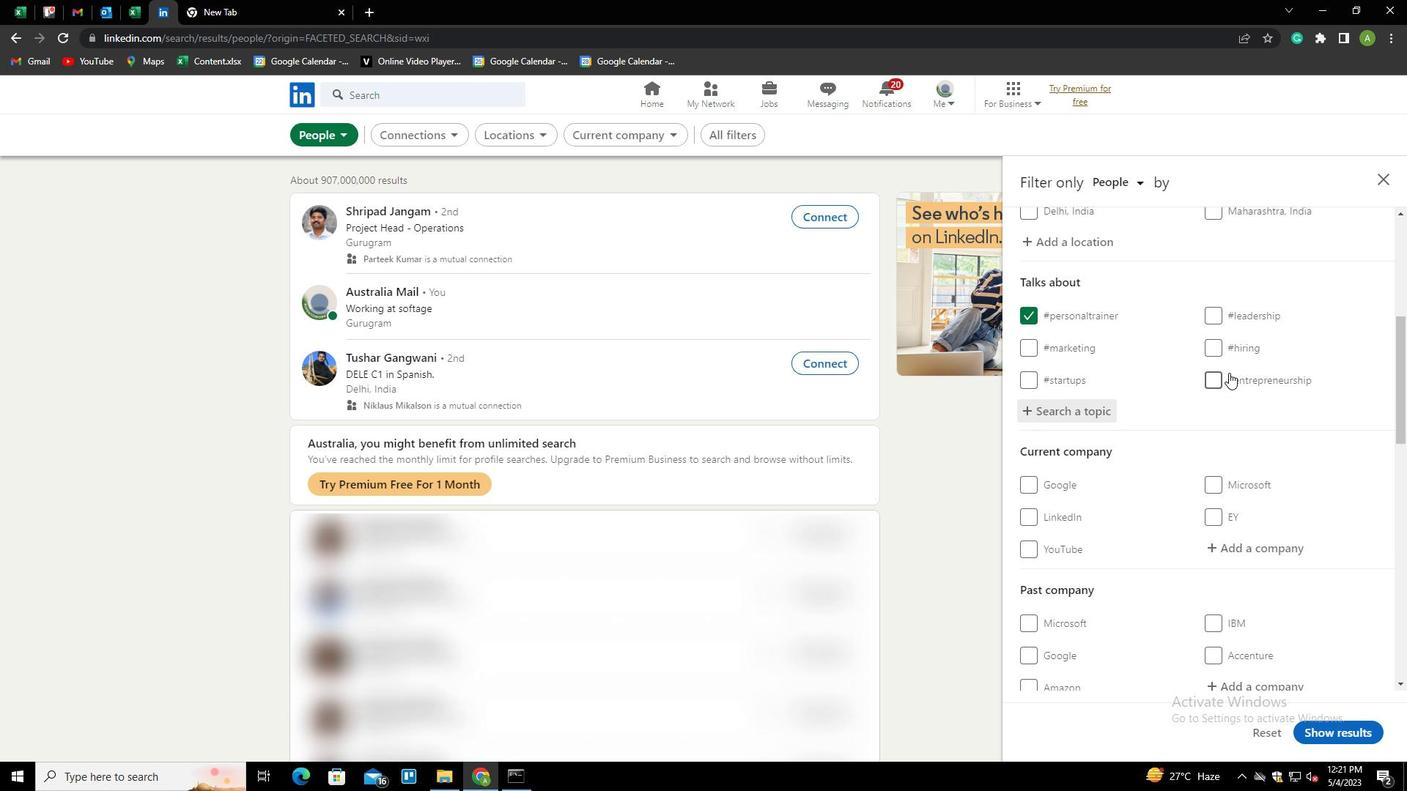 
Action: Mouse scrolled (1215, 365) with delta (0, 0)
Screenshot: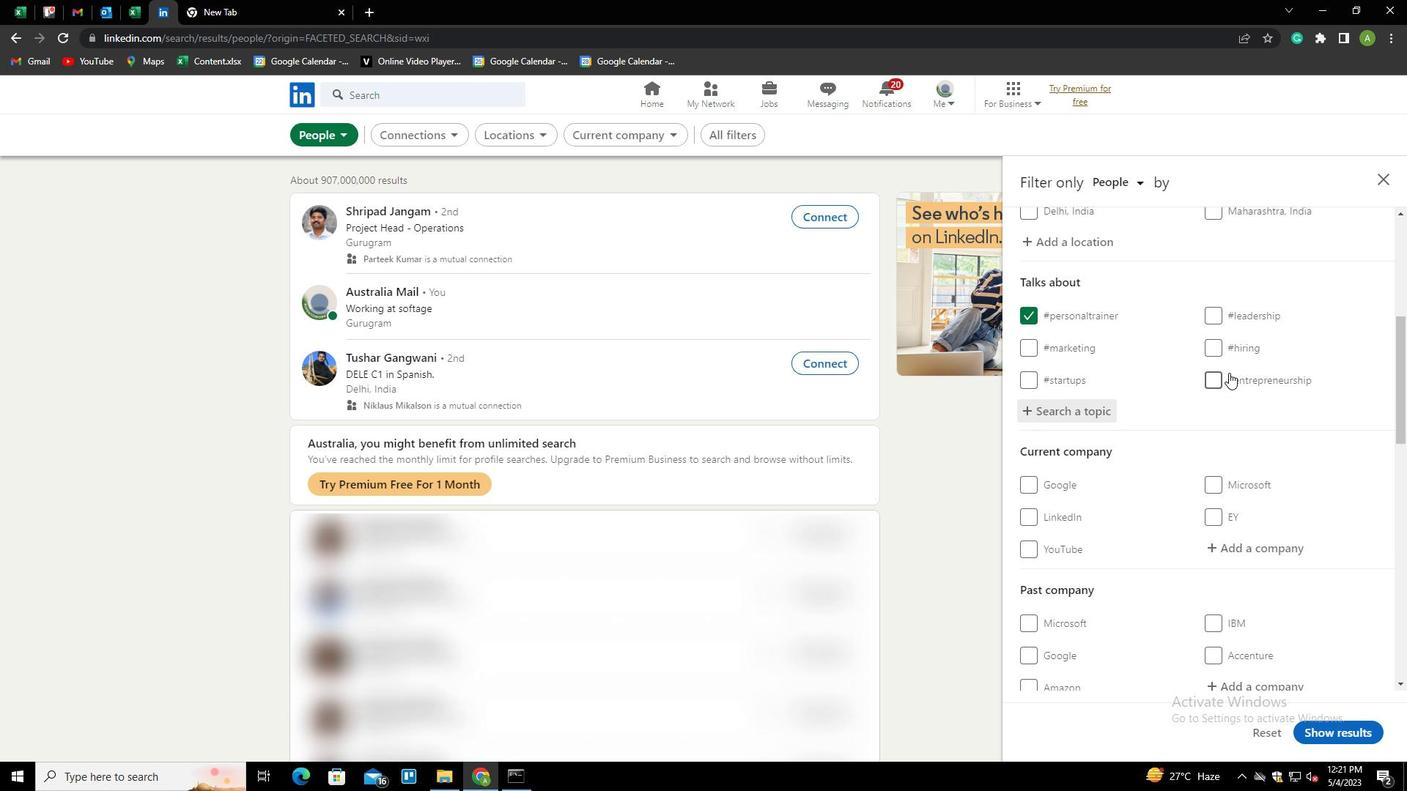
Action: Mouse scrolled (1215, 365) with delta (0, 0)
Screenshot: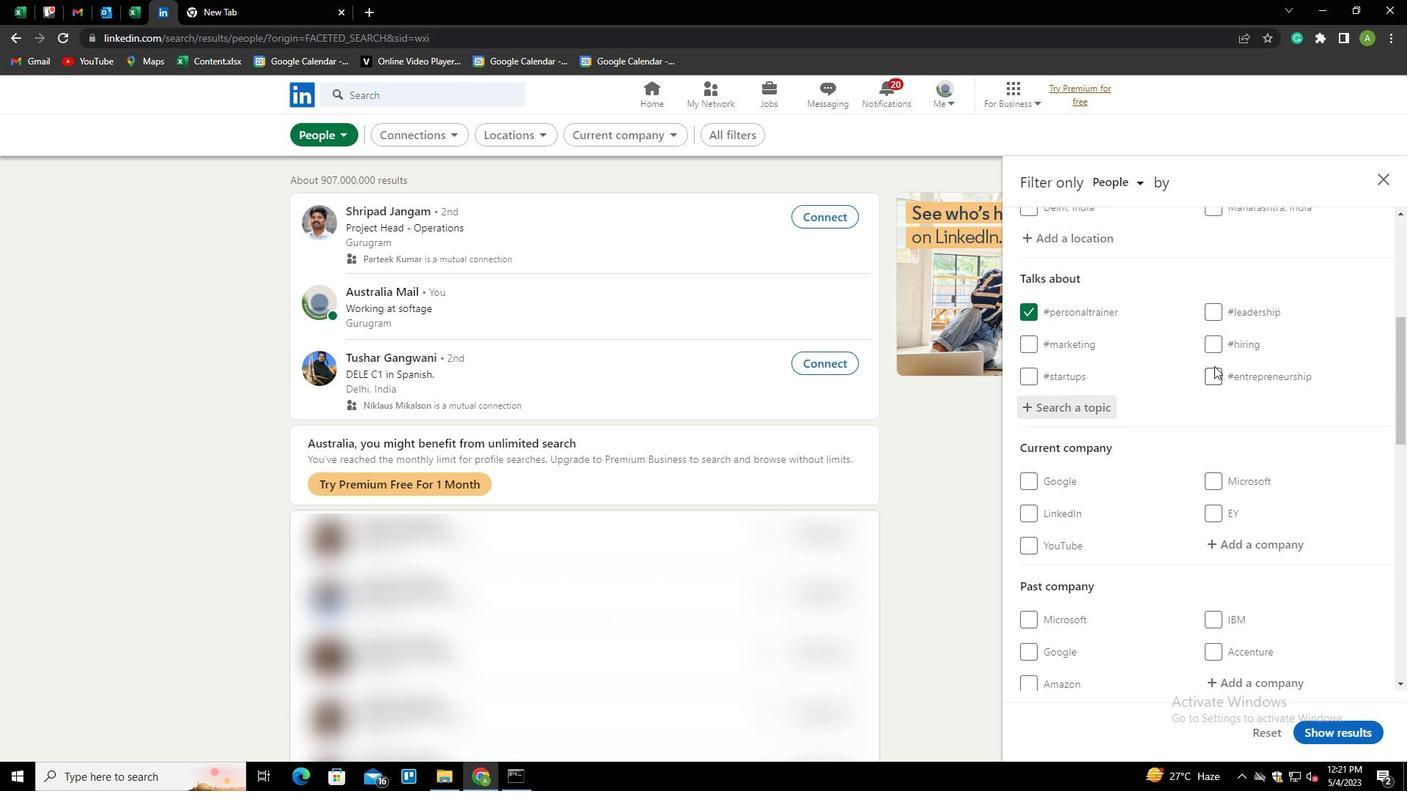 
Action: Mouse scrolled (1215, 365) with delta (0, 0)
Screenshot: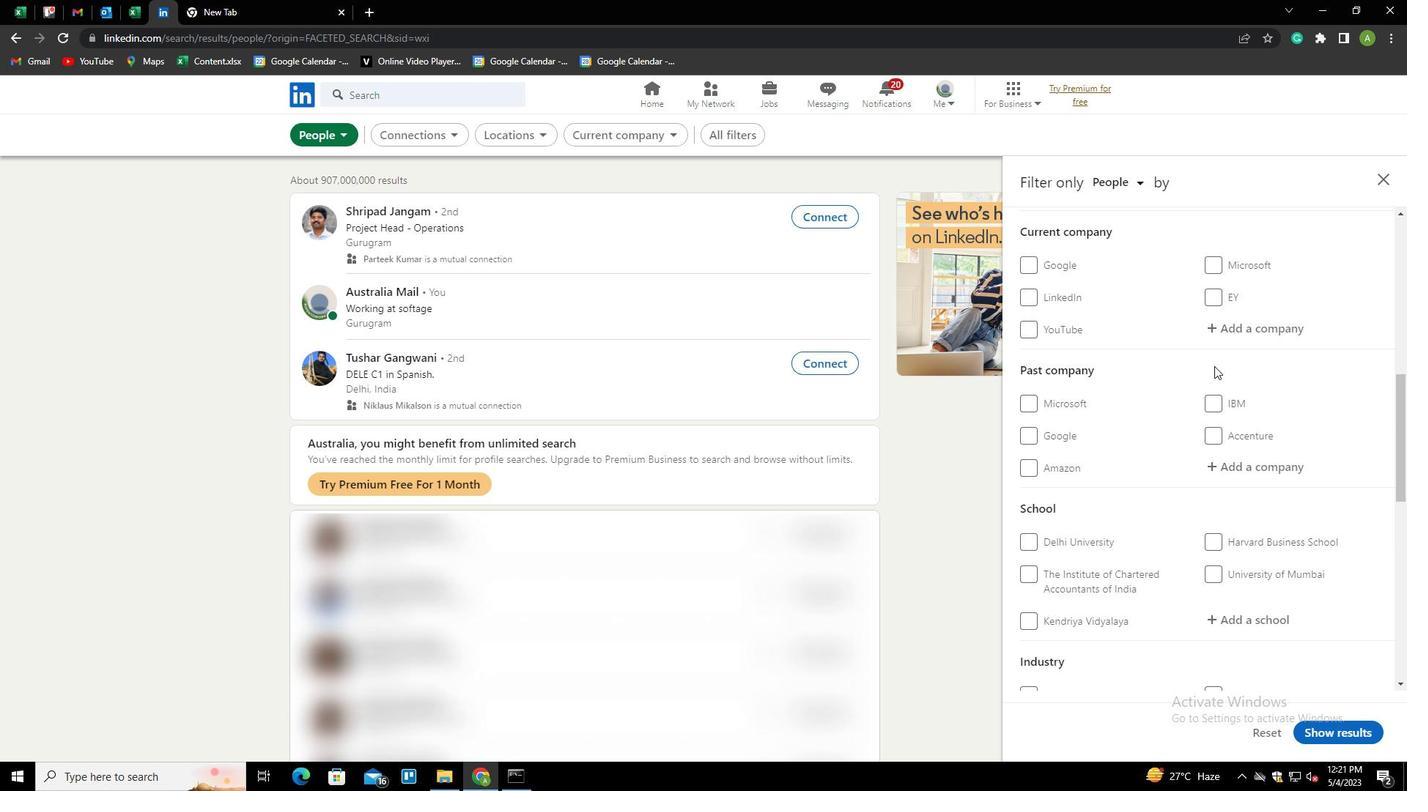 
Action: Mouse scrolled (1215, 365) with delta (0, 0)
Screenshot: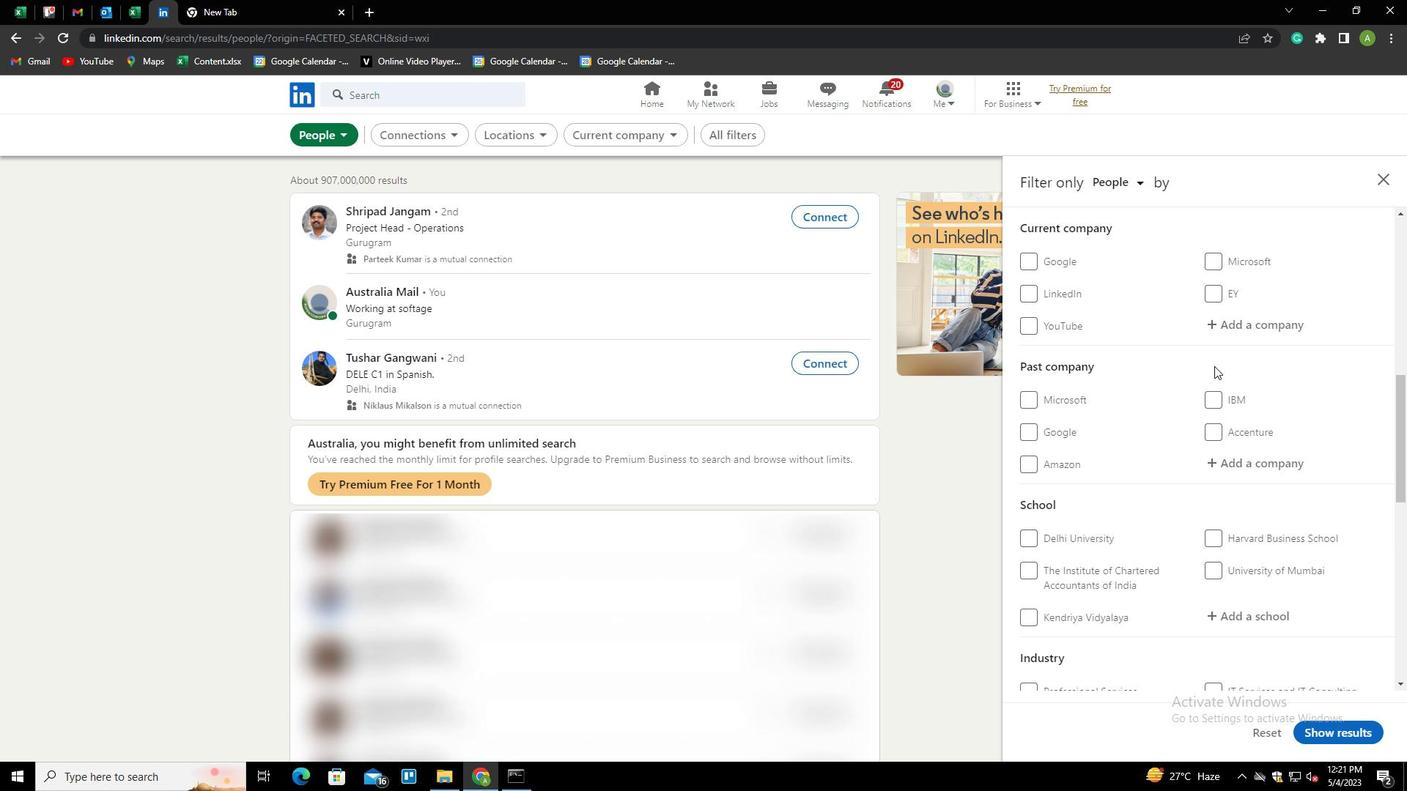 
Action: Mouse scrolled (1215, 365) with delta (0, 0)
Screenshot: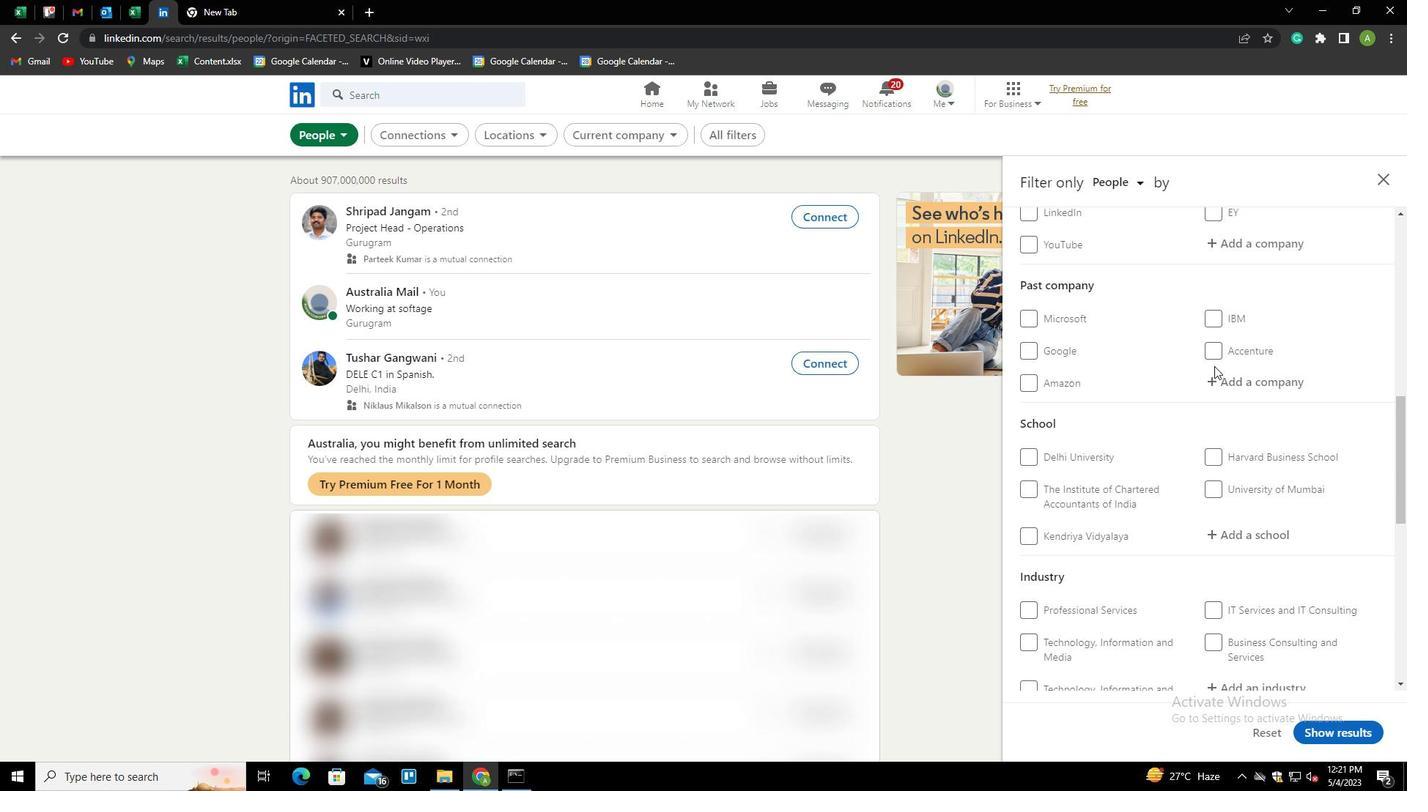 
Action: Mouse scrolled (1215, 365) with delta (0, 0)
Screenshot: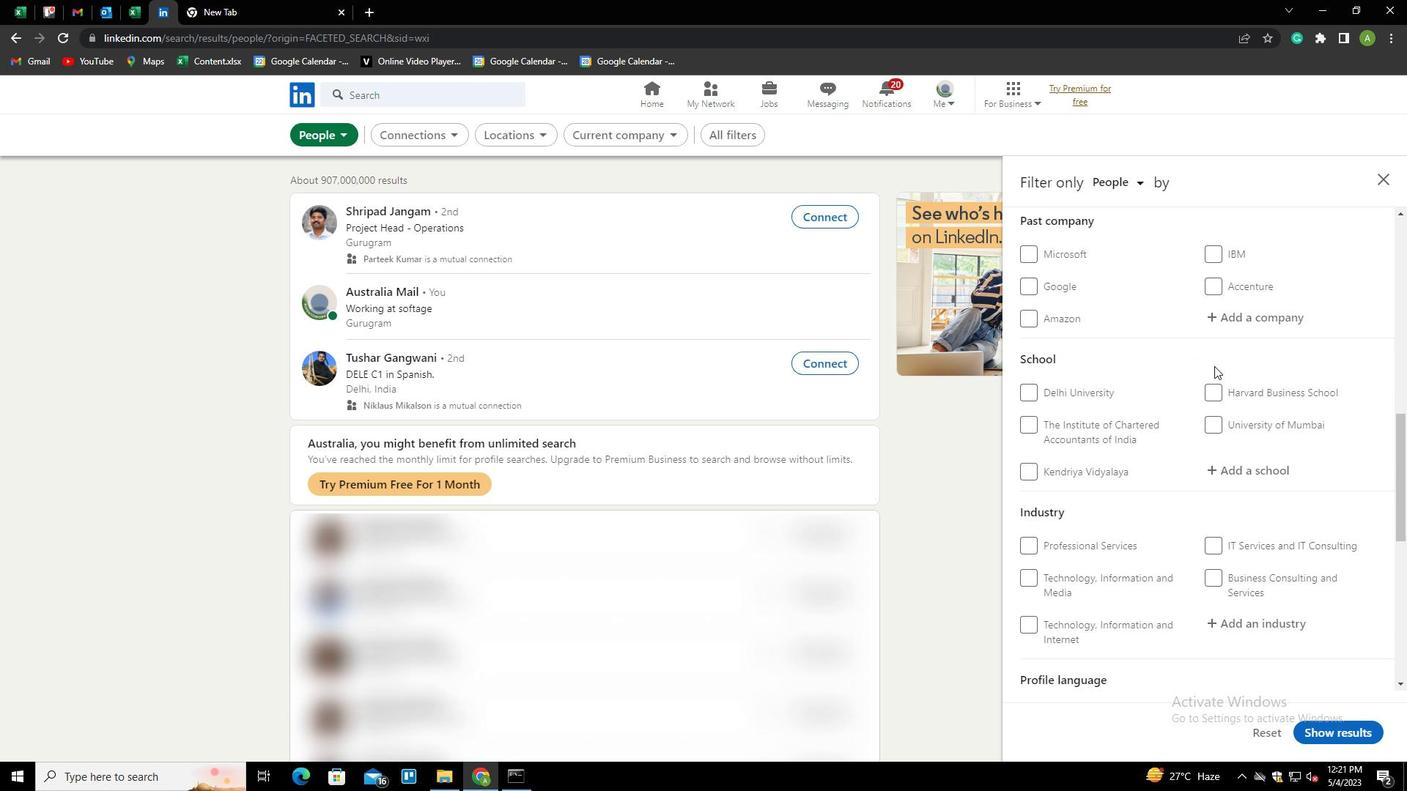 
Action: Mouse scrolled (1215, 365) with delta (0, 0)
Screenshot: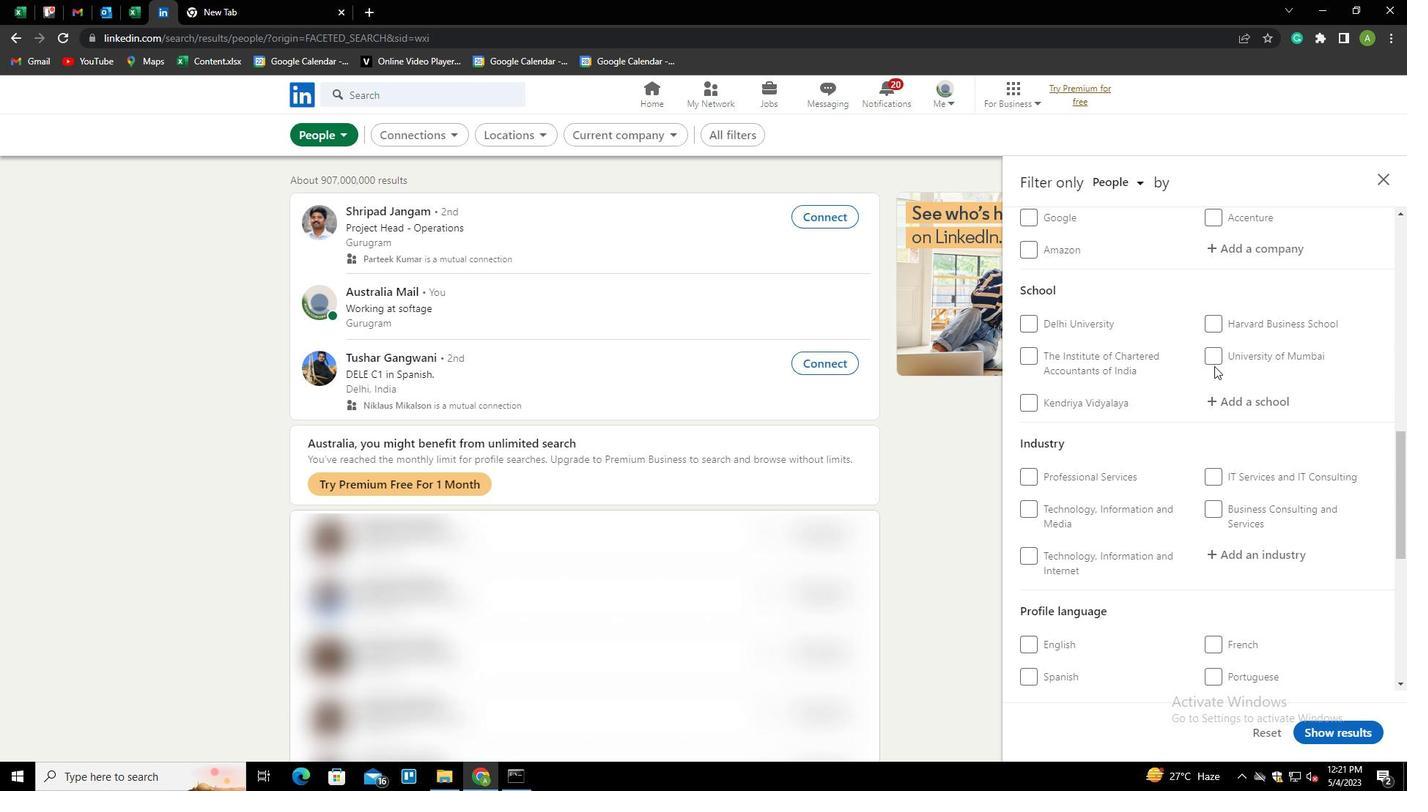 
Action: Mouse scrolled (1215, 365) with delta (0, 0)
Screenshot: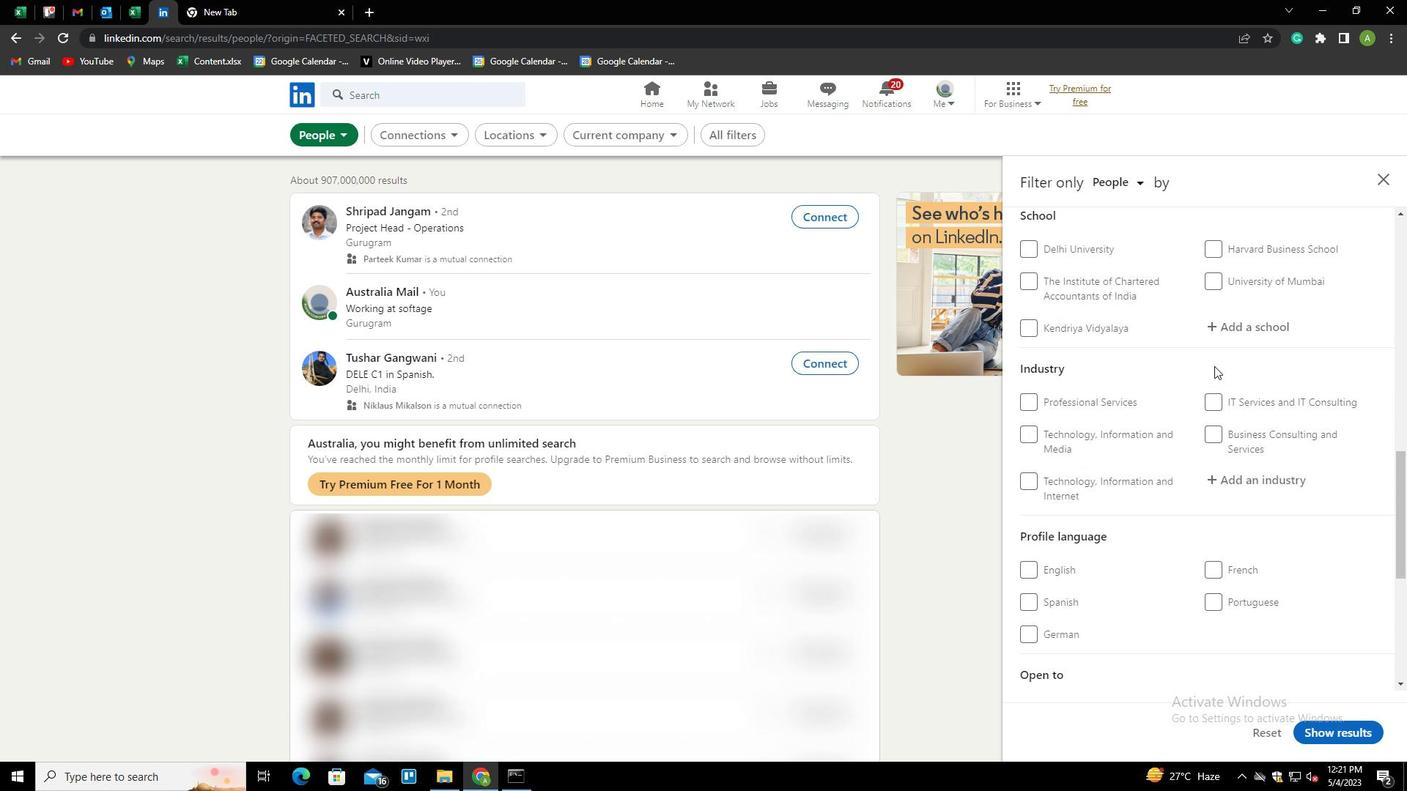 
Action: Mouse moved to (1036, 485)
Screenshot: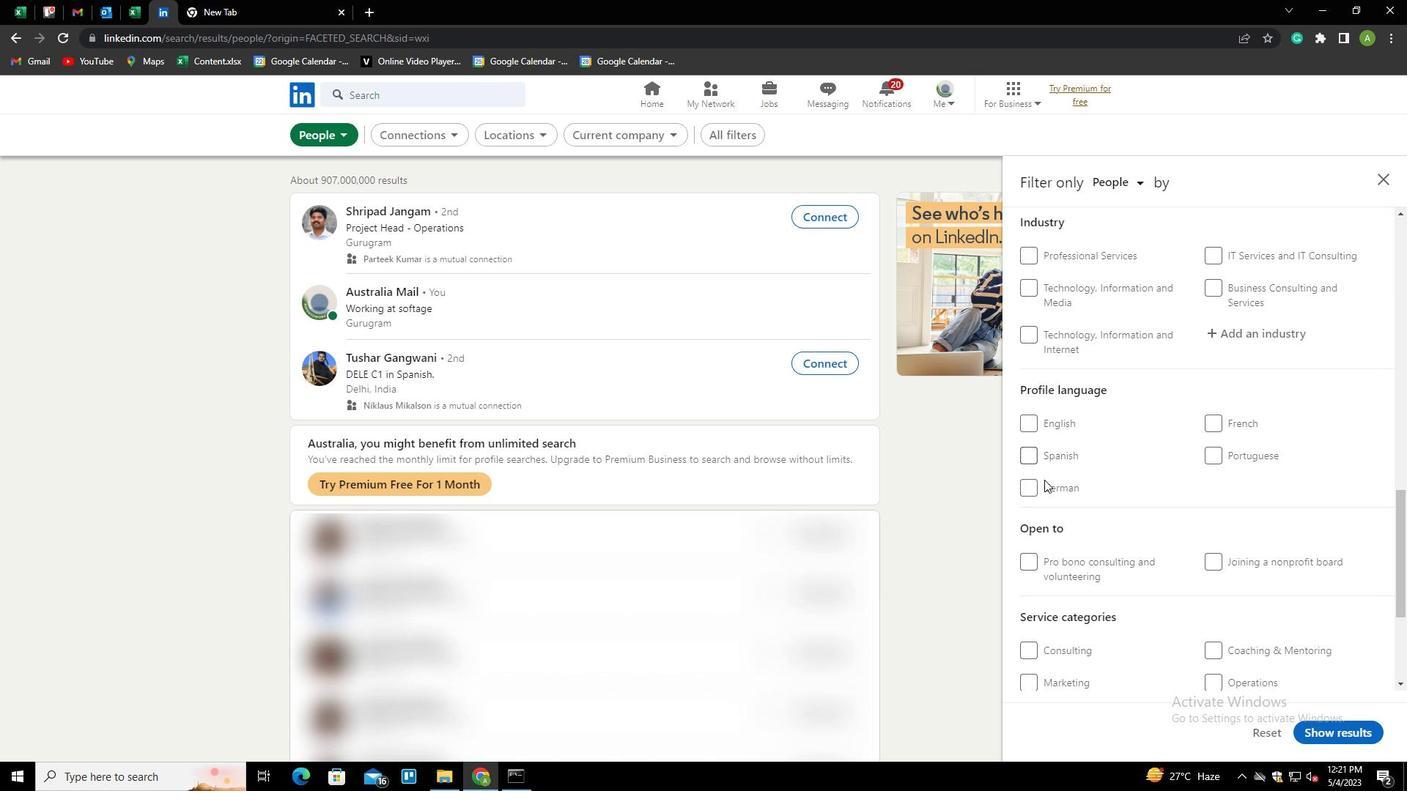 
Action: Mouse pressed left at (1036, 485)
Screenshot: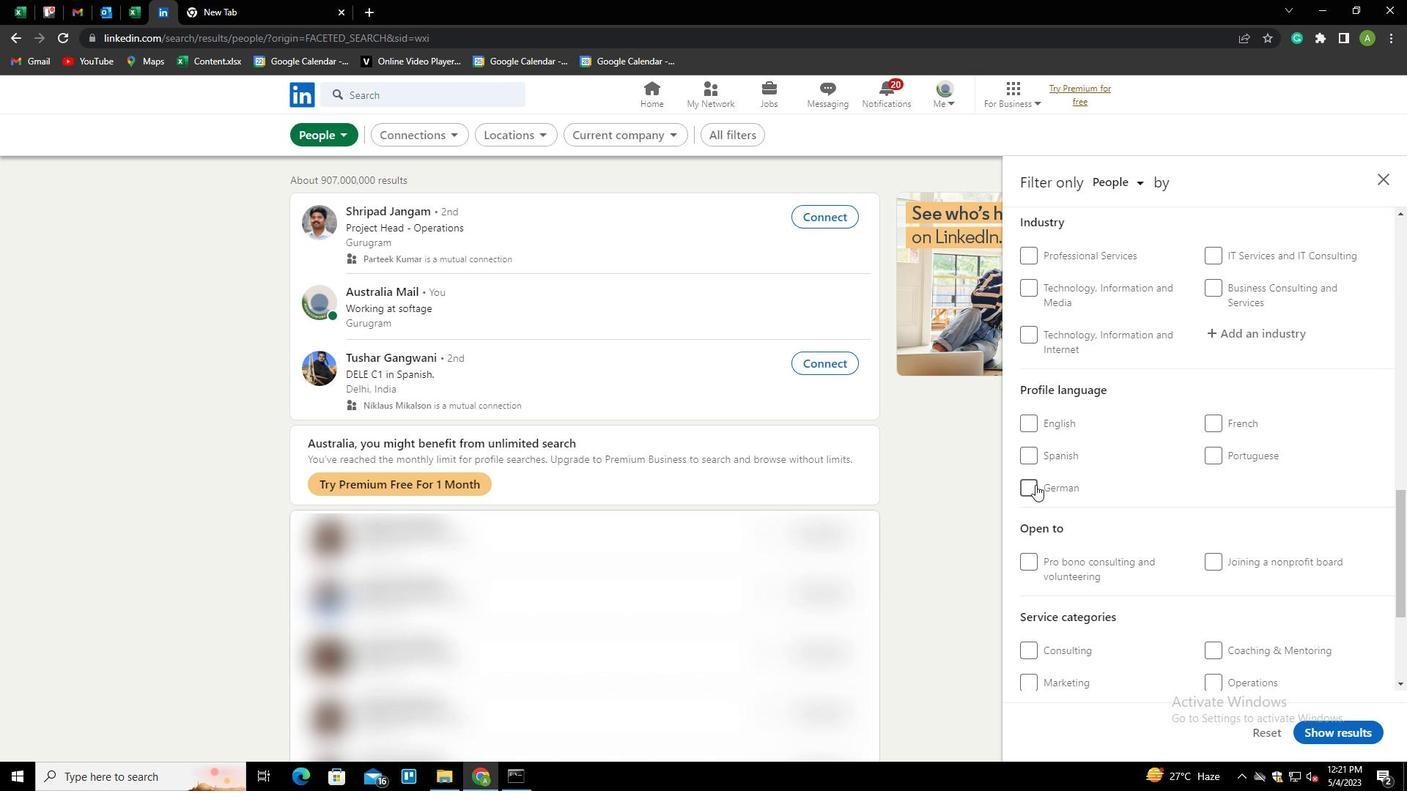 
Action: Mouse moved to (1140, 467)
Screenshot: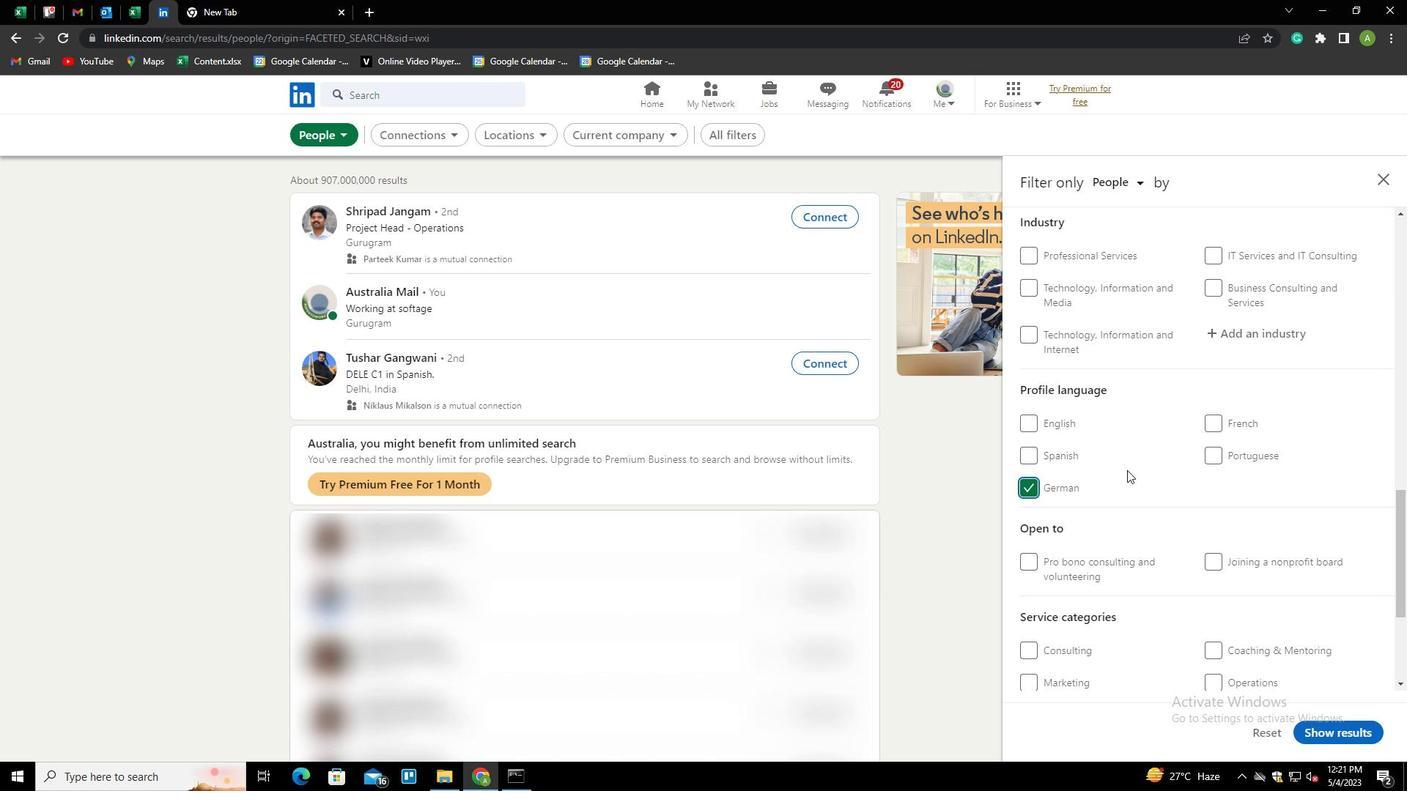 
Action: Mouse scrolled (1140, 468) with delta (0, 0)
Screenshot: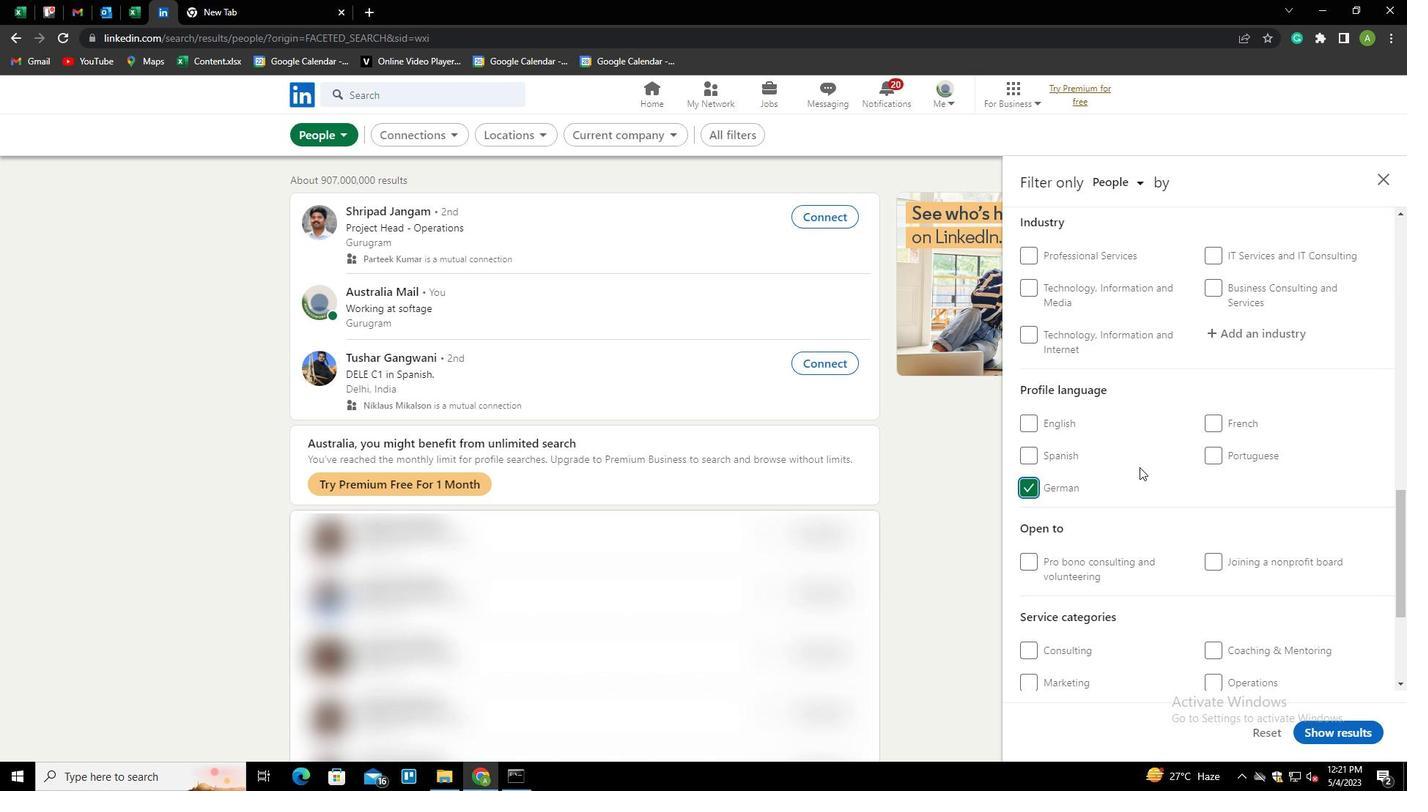 
Action: Mouse scrolled (1140, 468) with delta (0, 0)
Screenshot: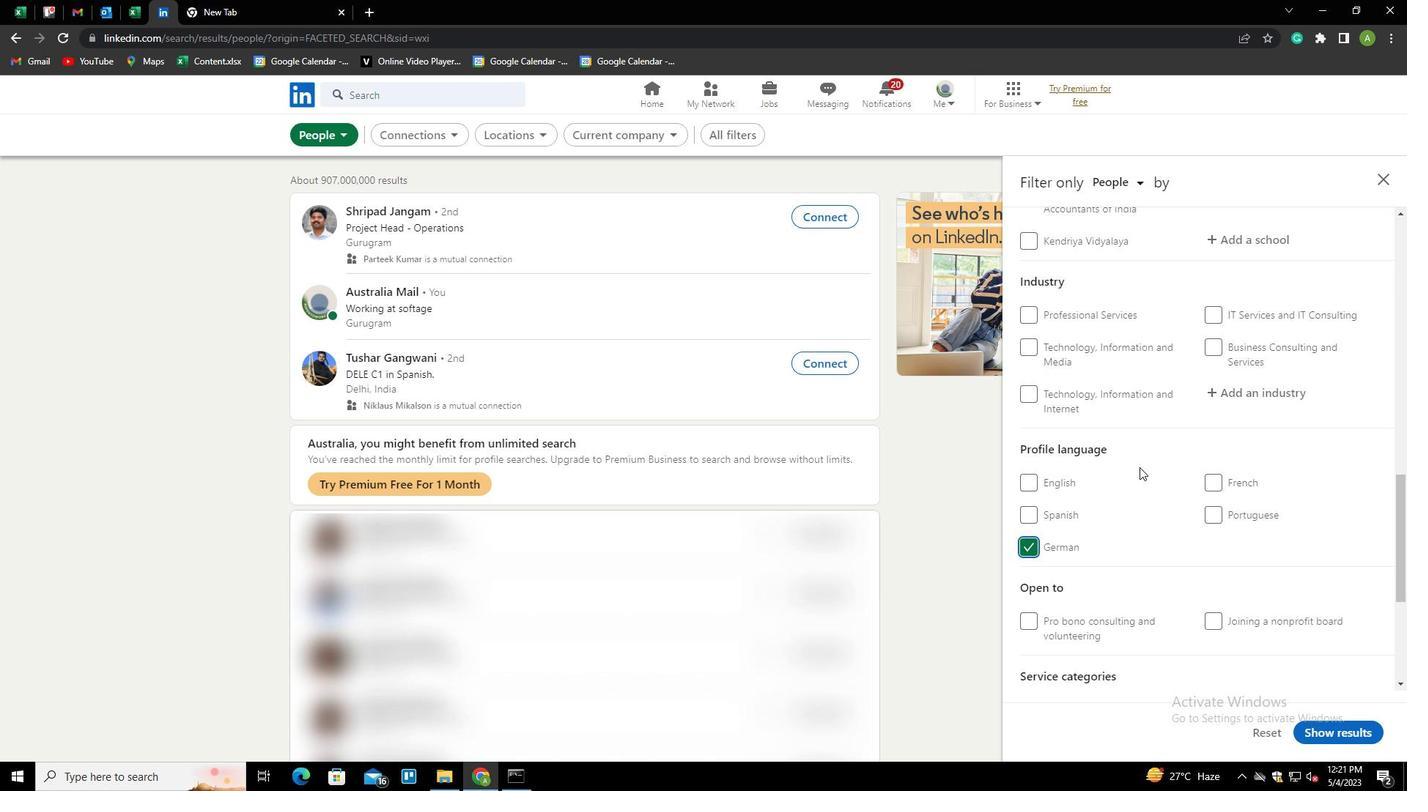 
Action: Mouse scrolled (1140, 468) with delta (0, 0)
Screenshot: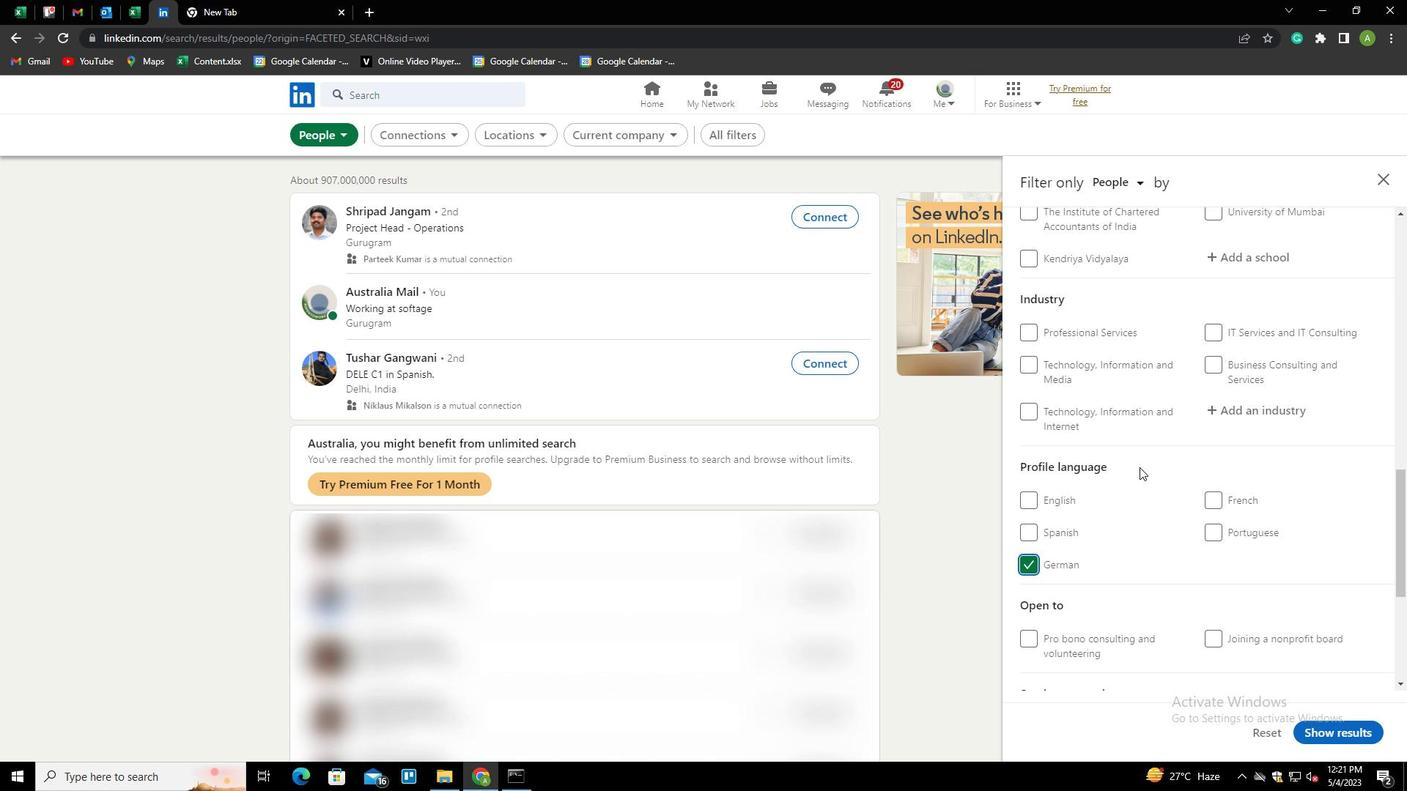 
Action: Mouse scrolled (1140, 468) with delta (0, 0)
Screenshot: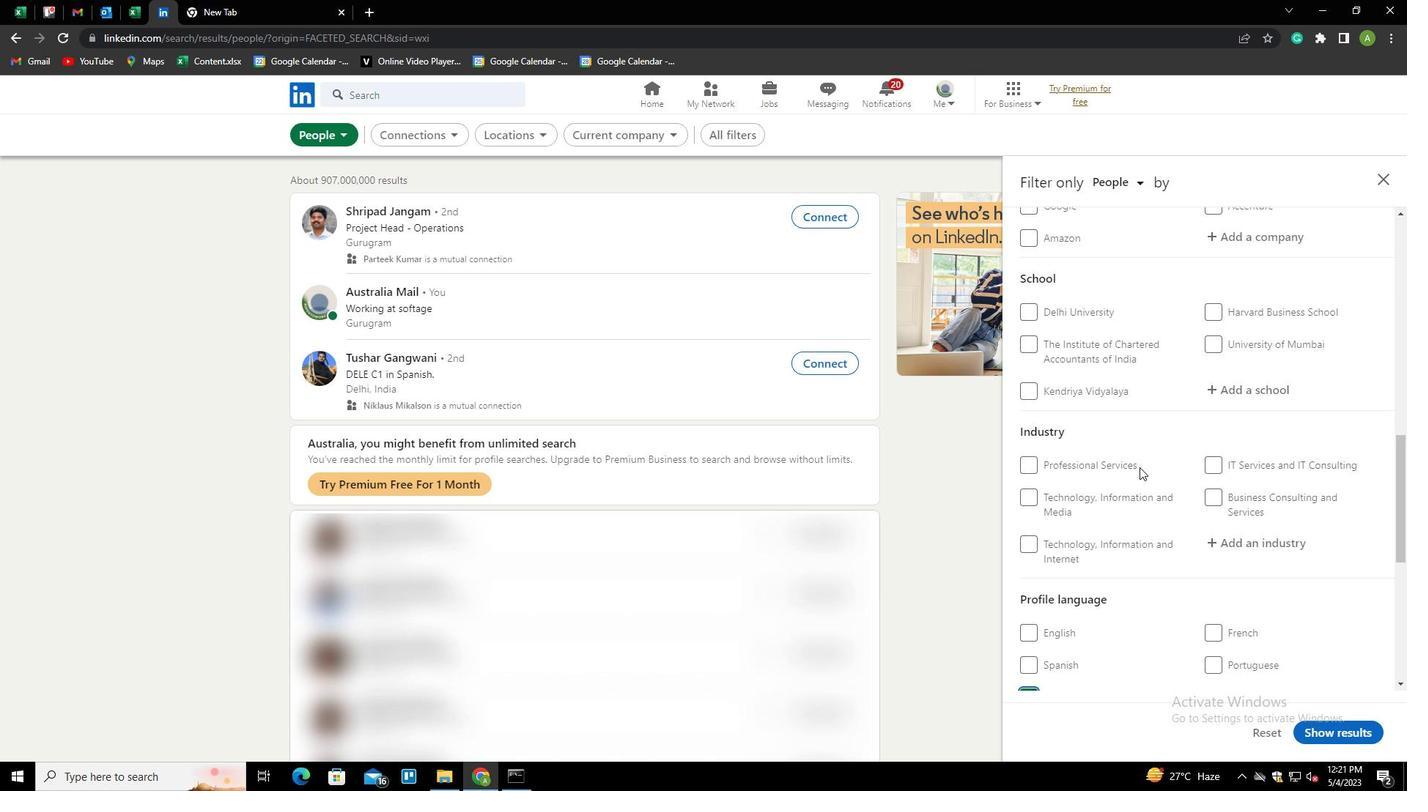
Action: Mouse scrolled (1140, 468) with delta (0, 0)
Screenshot: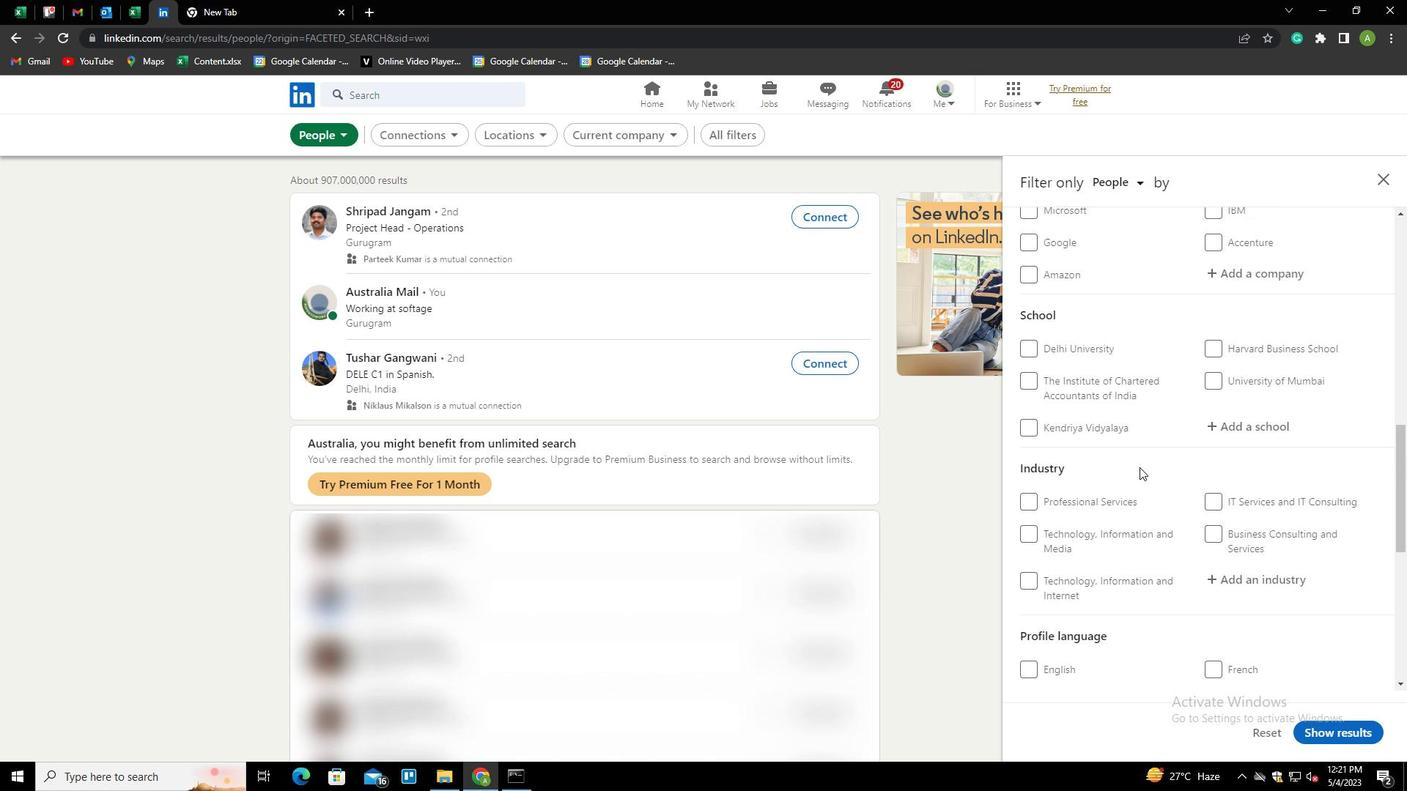 
Action: Mouse moved to (1140, 467)
Screenshot: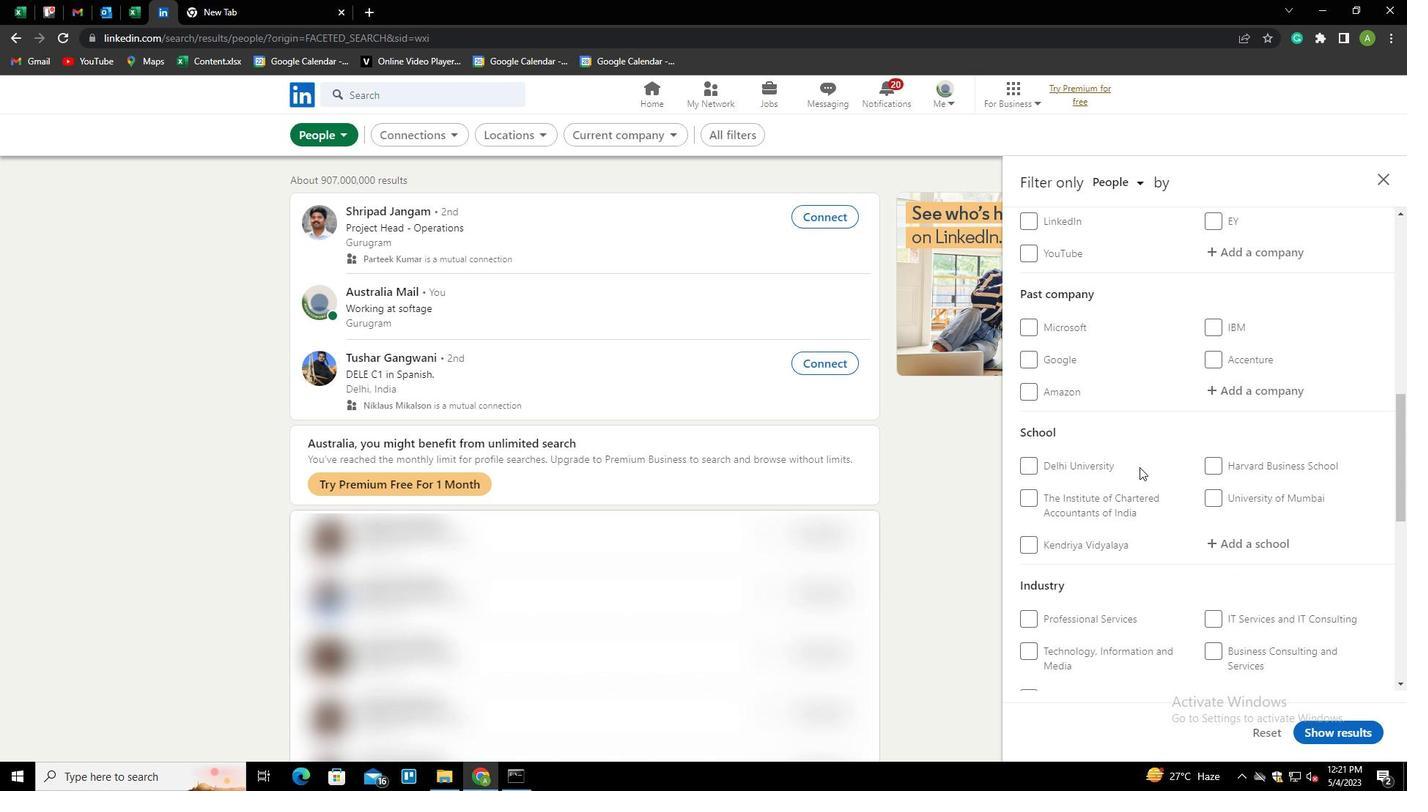 
Action: Mouse scrolled (1140, 467) with delta (0, 0)
Screenshot: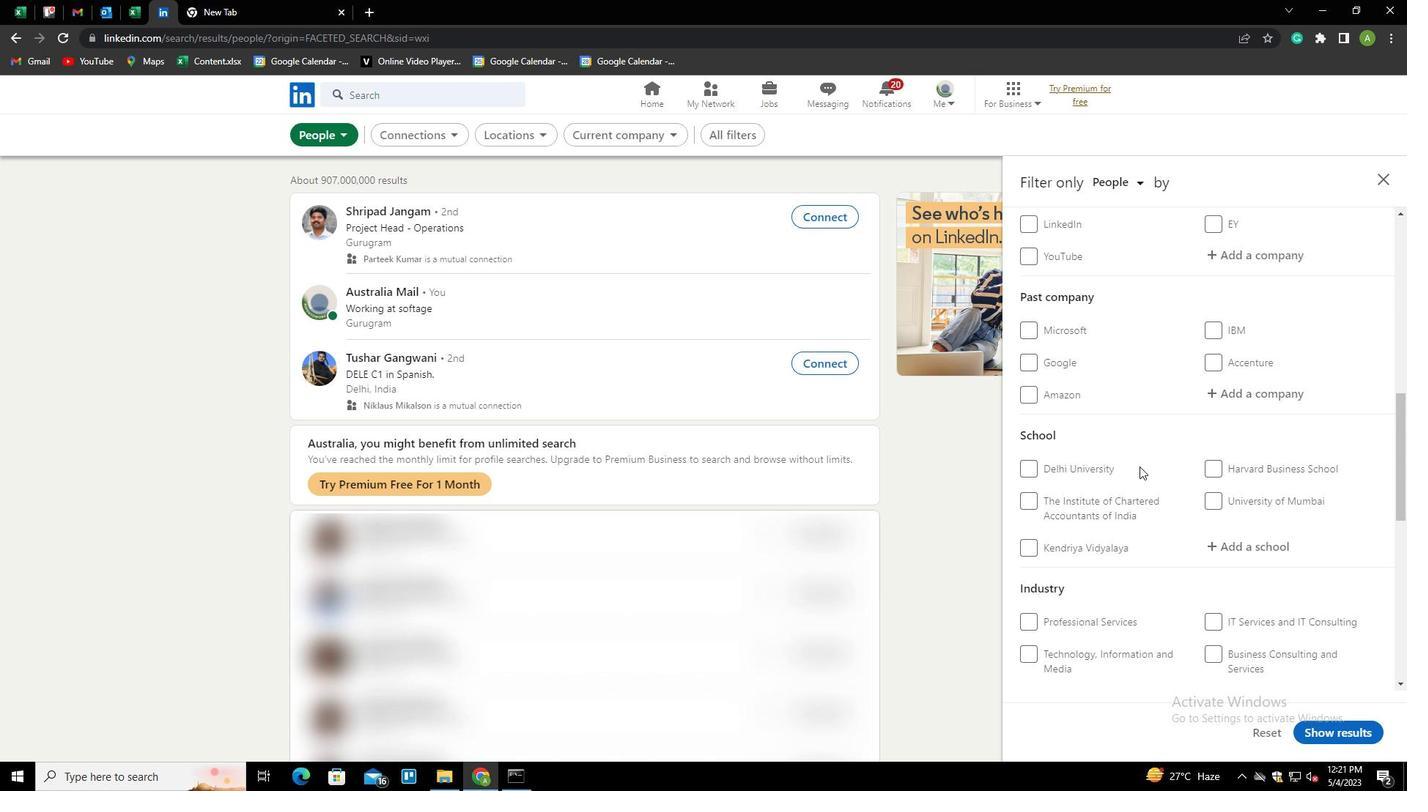 
Action: Mouse scrolled (1140, 467) with delta (0, 0)
Screenshot: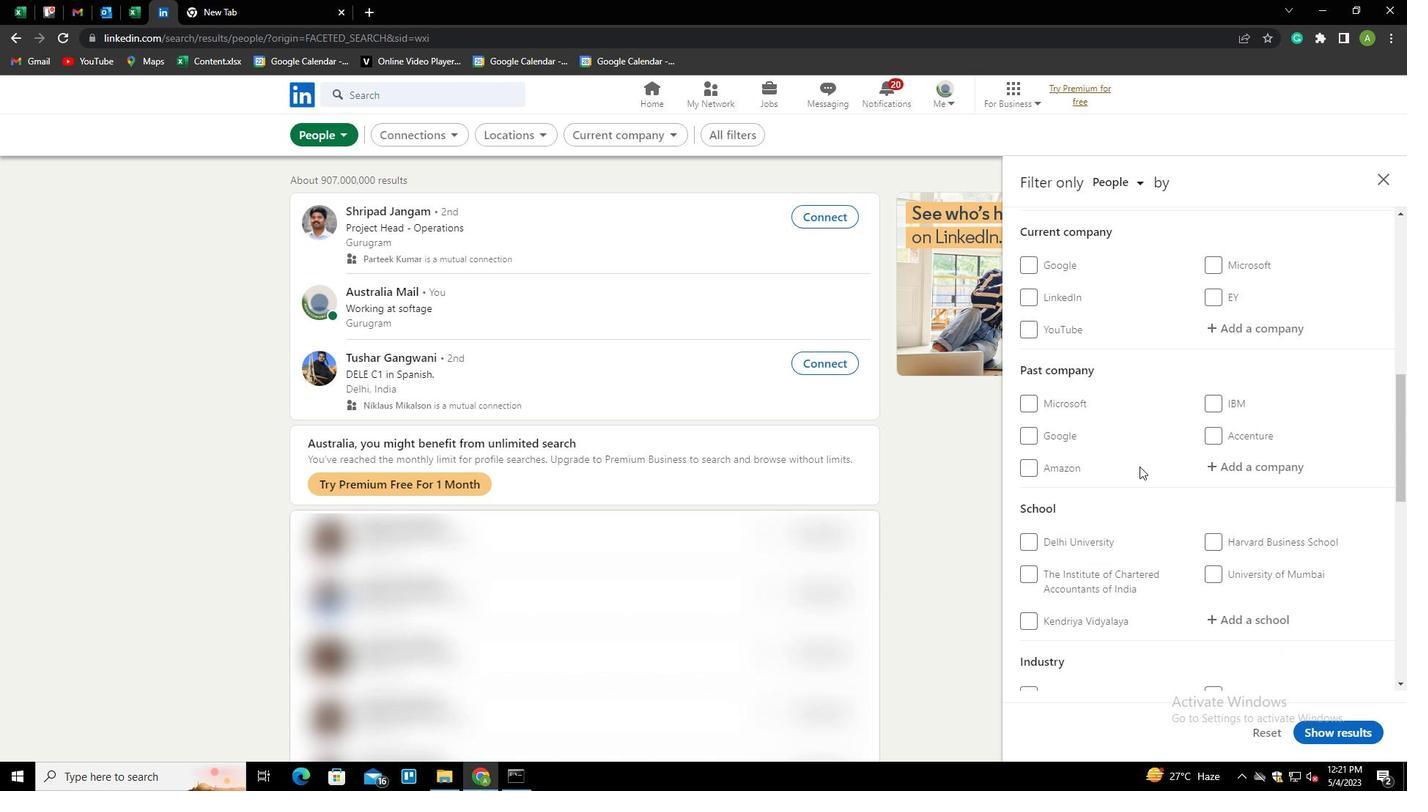 
Action: Mouse moved to (1230, 401)
Screenshot: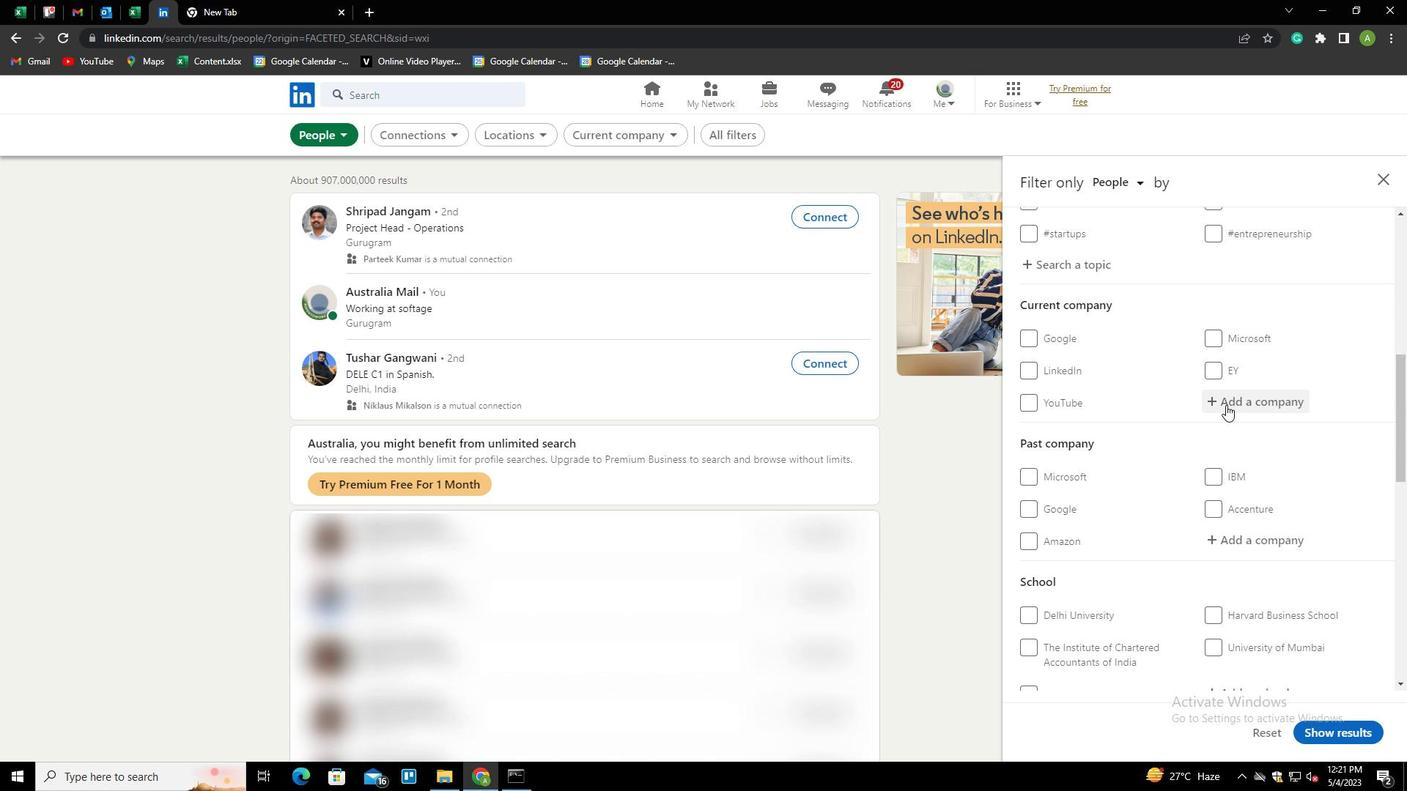 
Action: Mouse pressed left at (1230, 401)
Screenshot: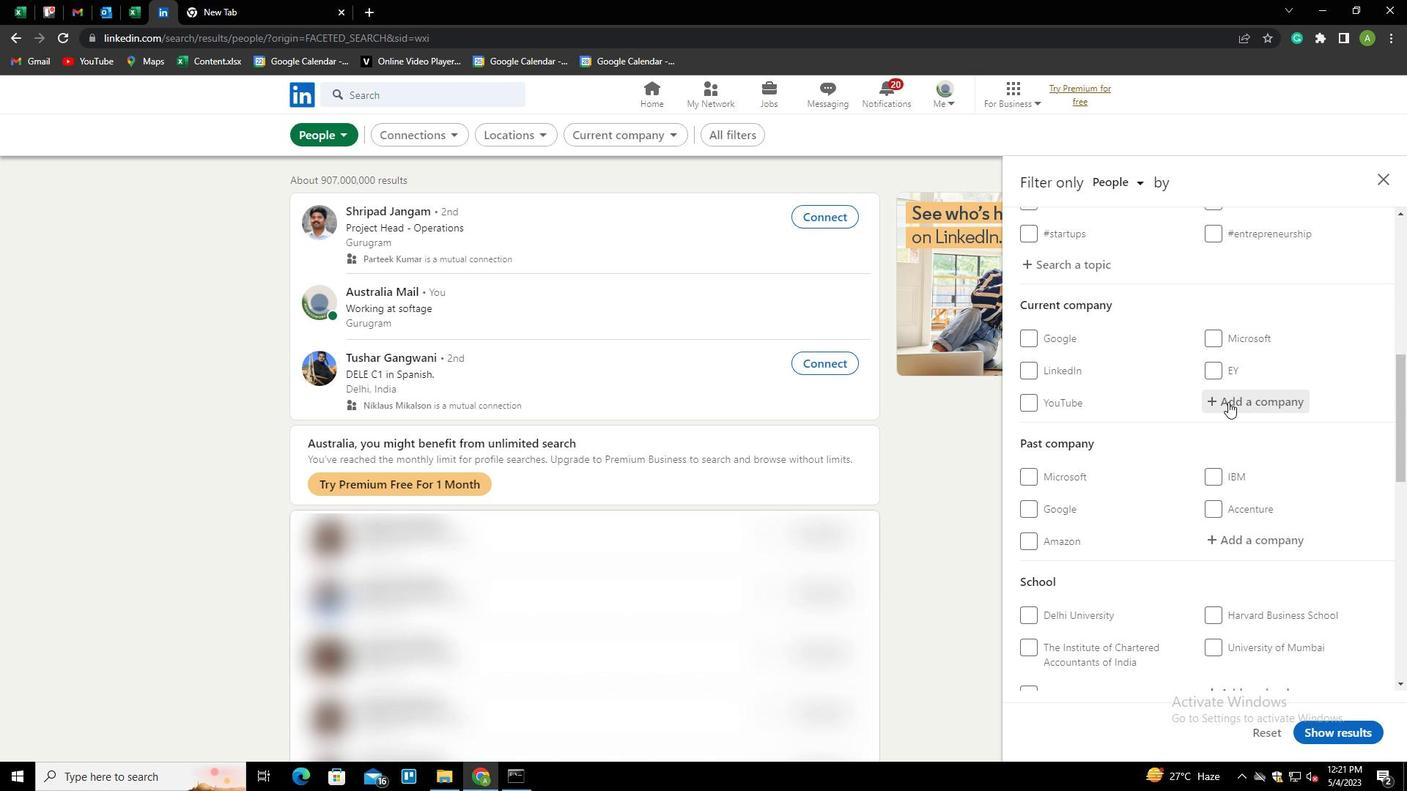 
Action: Mouse moved to (1237, 403)
Screenshot: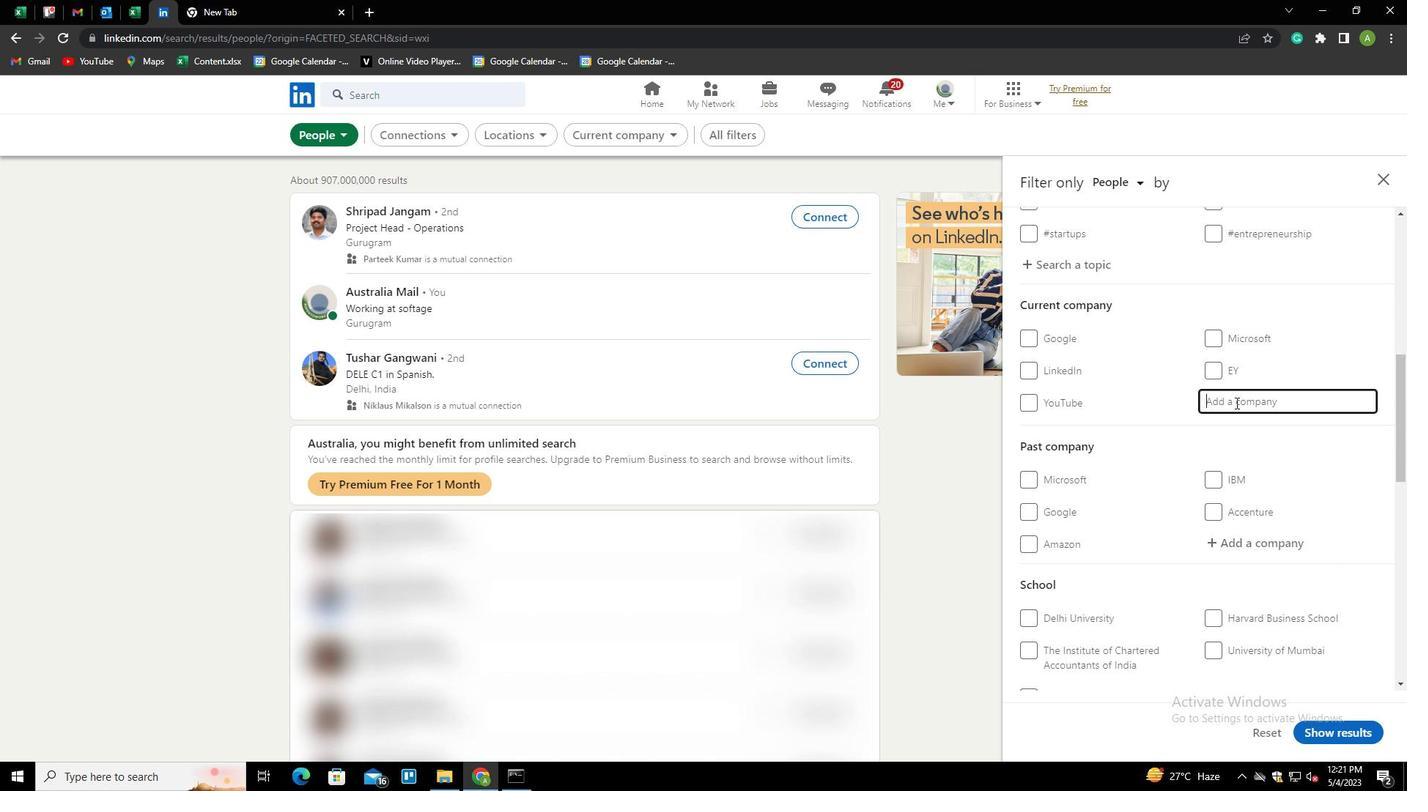 
Action: Mouse pressed left at (1237, 403)
Screenshot: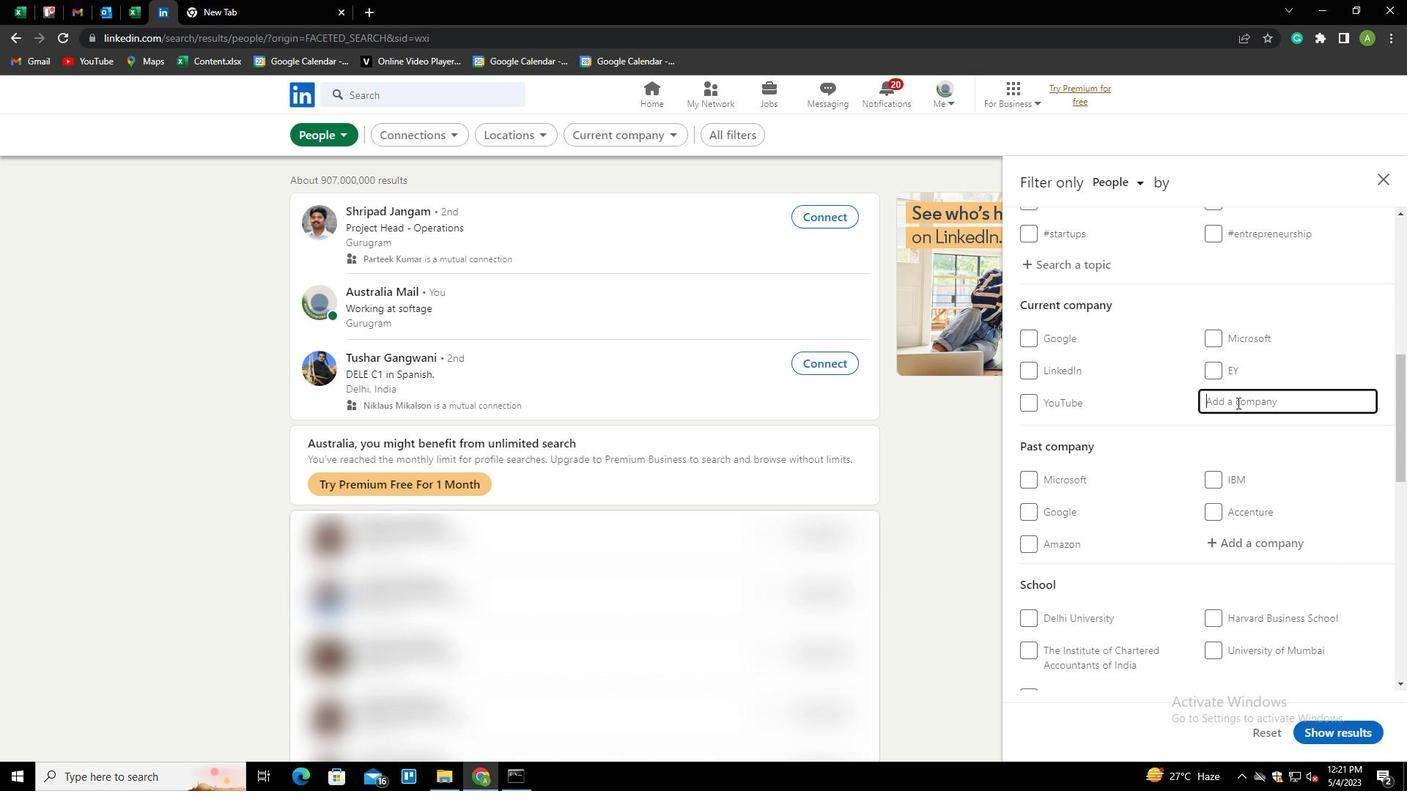 
Action: Mouse moved to (1237, 403)
Screenshot: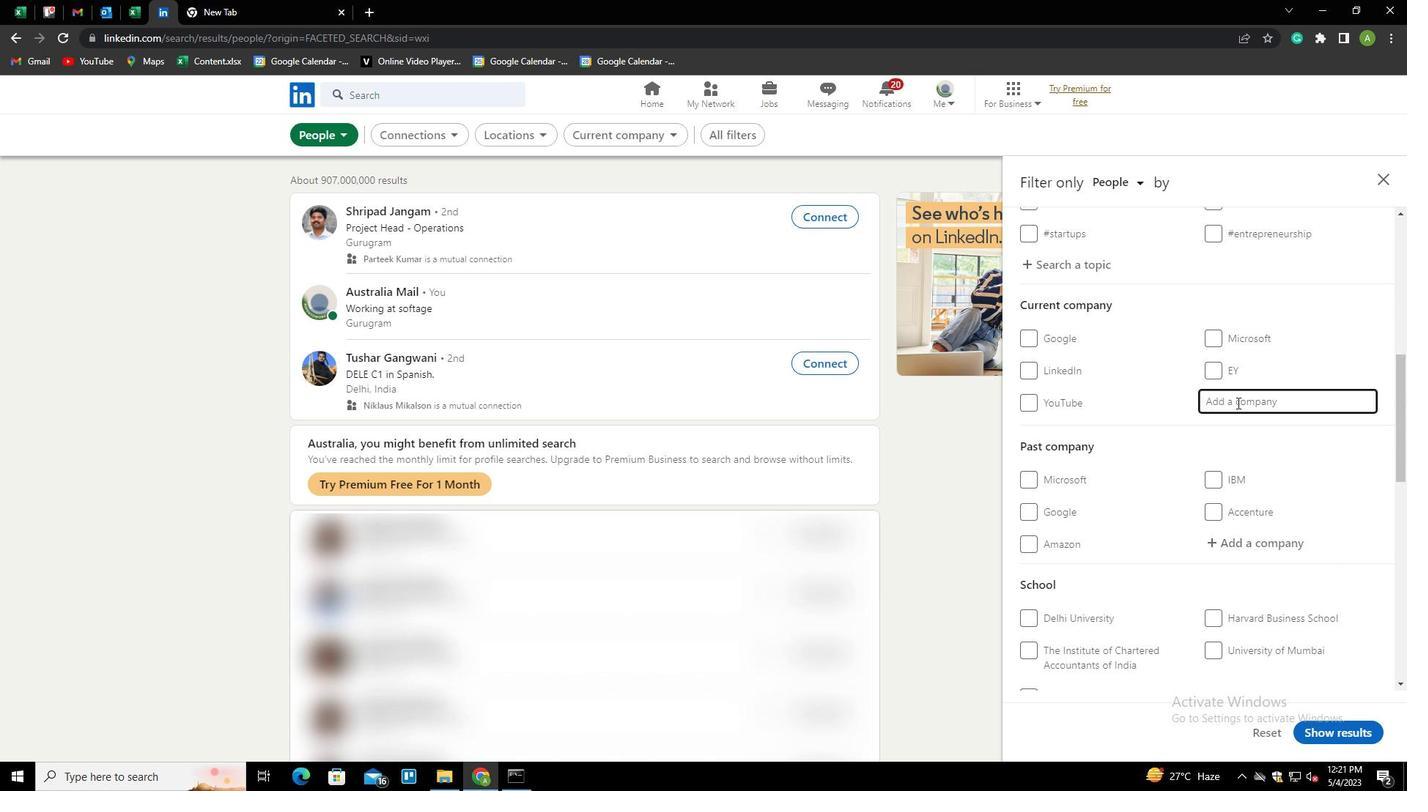 
Action: Key pressed <Key.shift>JUBLI<Key.backspace><Key.backspace>ILANT<Key.space><Key.shift>FOODWORKS<Key.down><Key.enter>
Screenshot: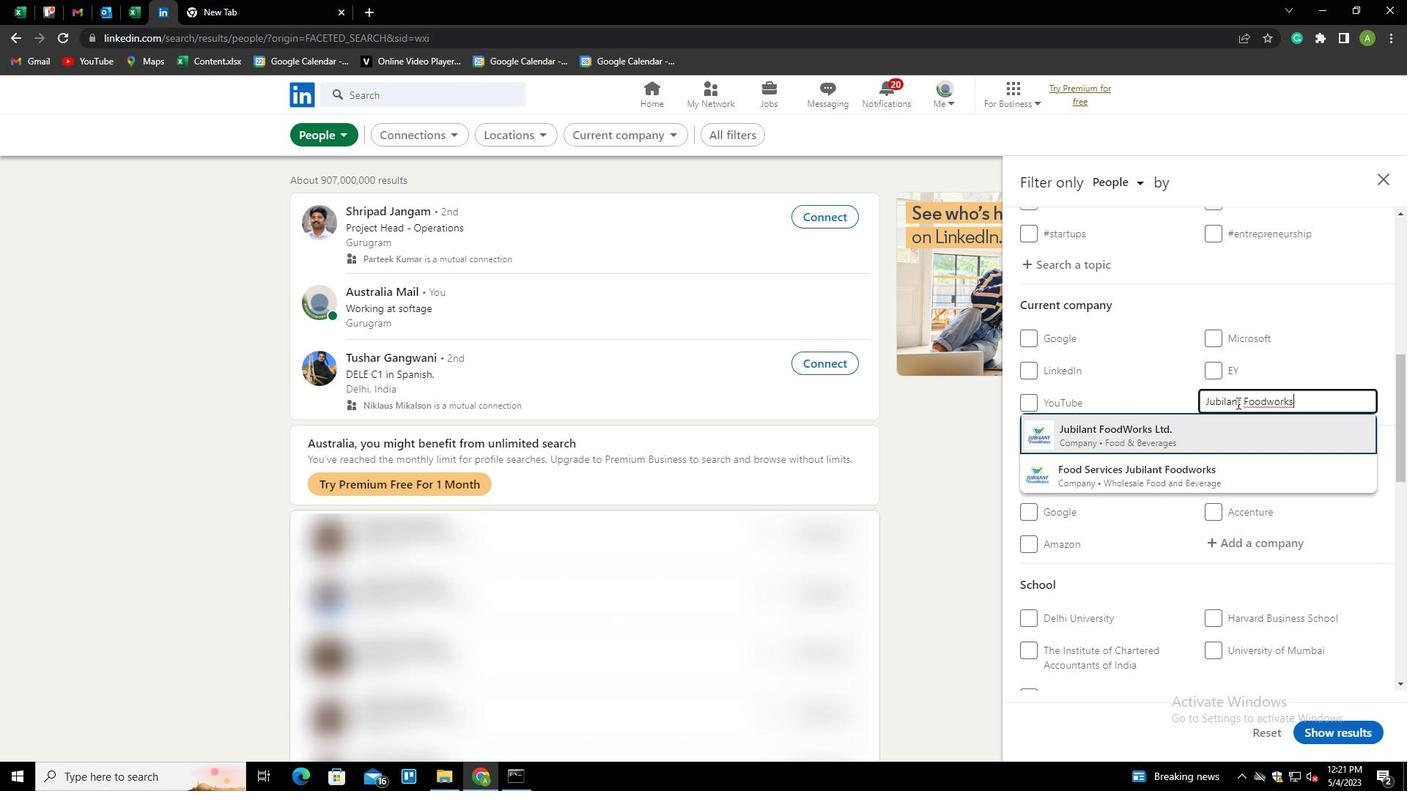 
Action: Mouse scrolled (1237, 402) with delta (0, 0)
Screenshot: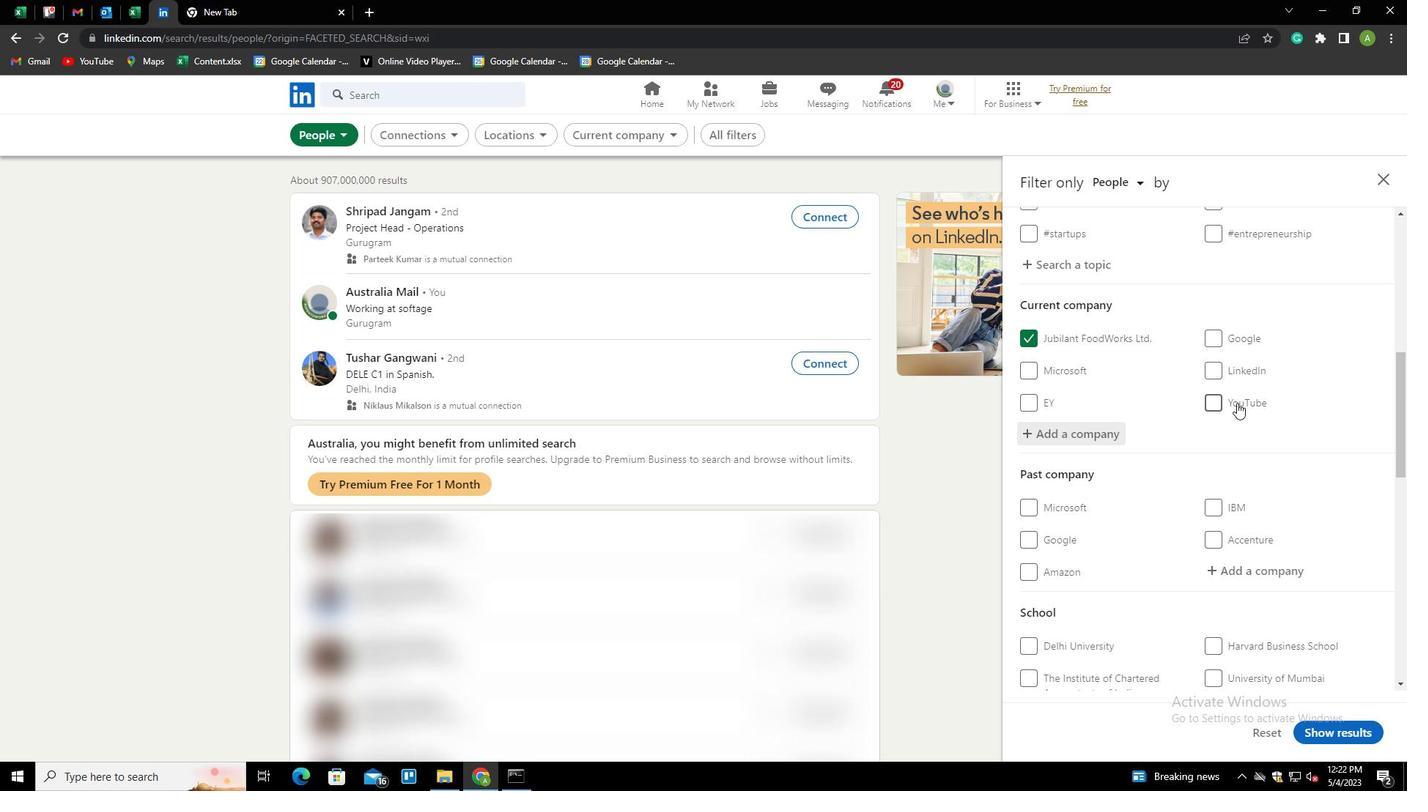 
Action: Mouse scrolled (1237, 402) with delta (0, 0)
Screenshot: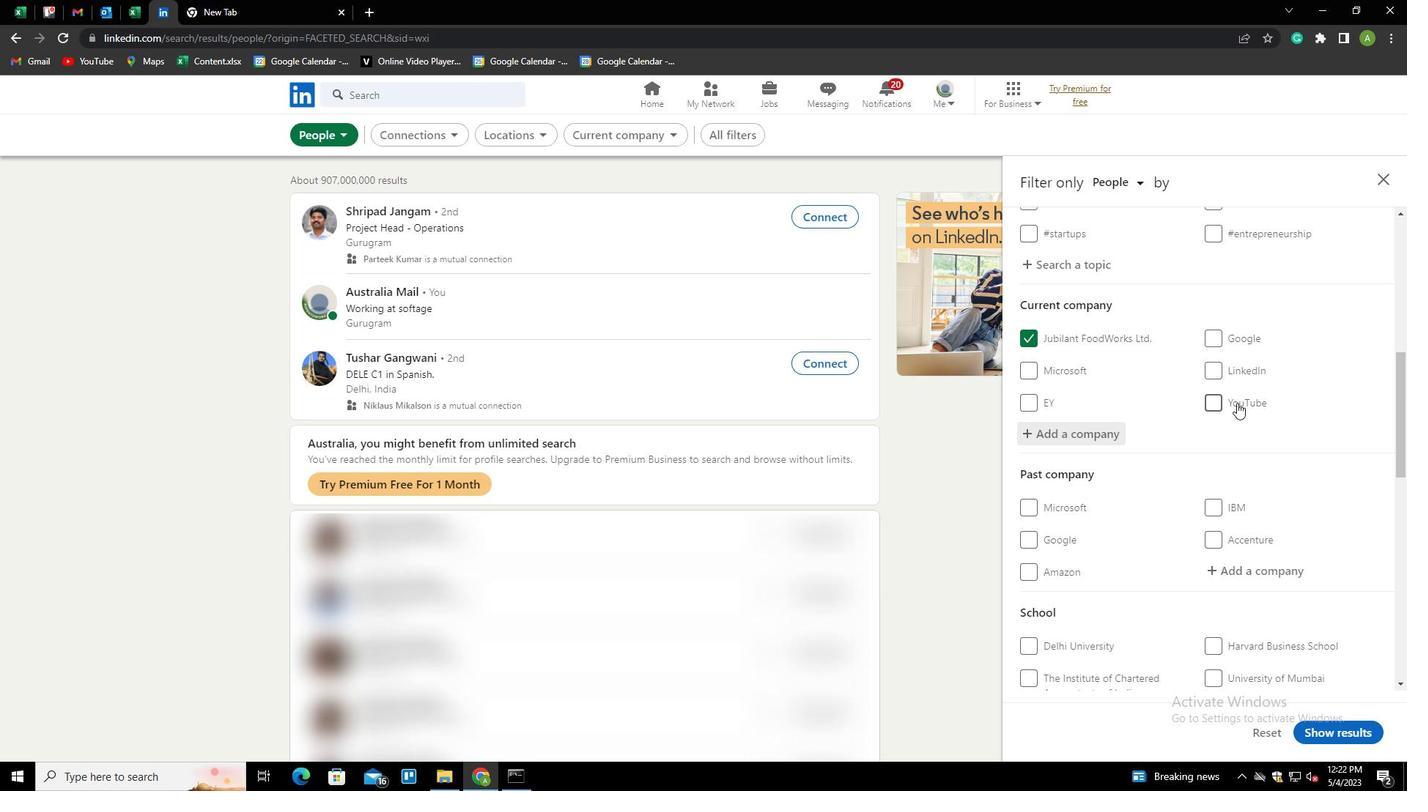 
Action: Mouse scrolled (1237, 402) with delta (0, 0)
Screenshot: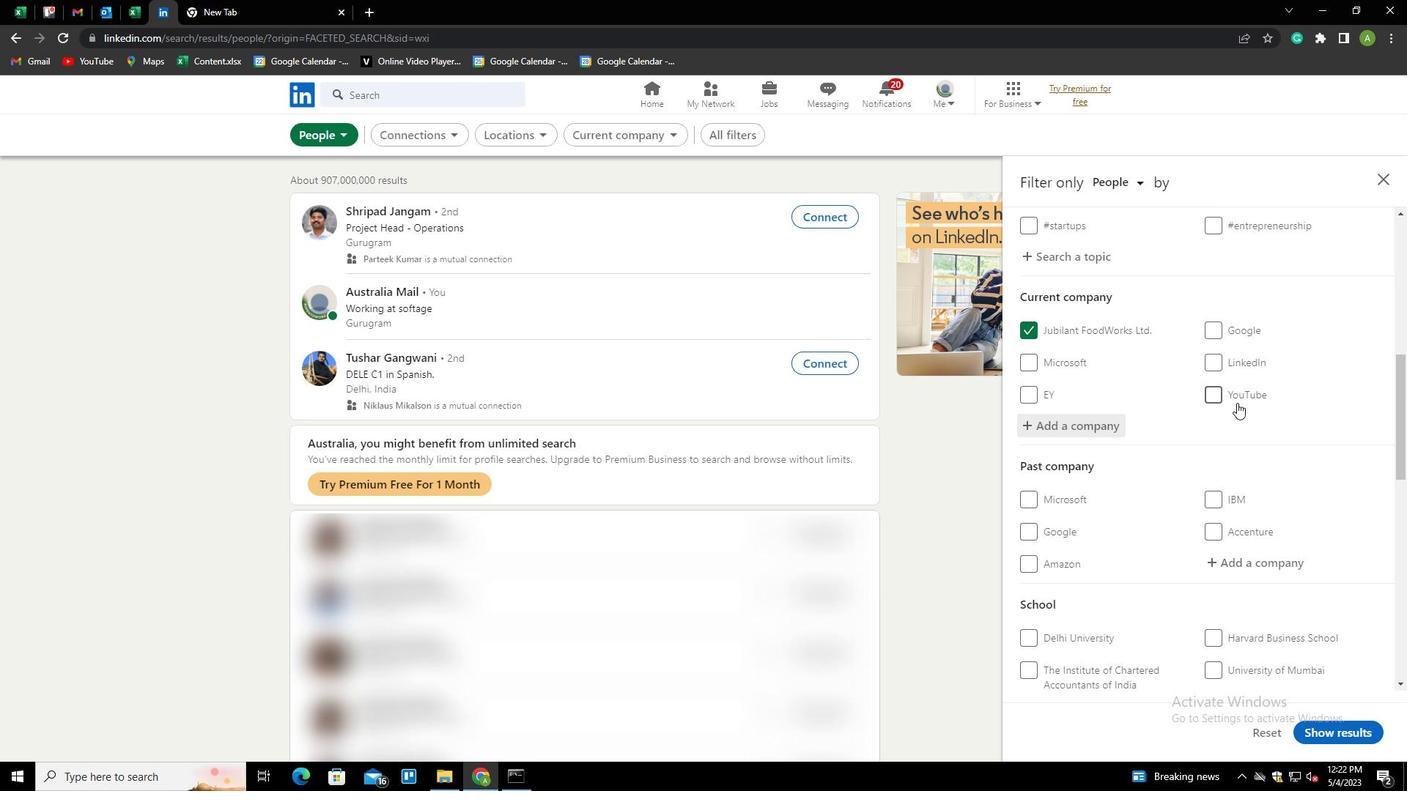 
Action: Mouse scrolled (1237, 402) with delta (0, 0)
Screenshot: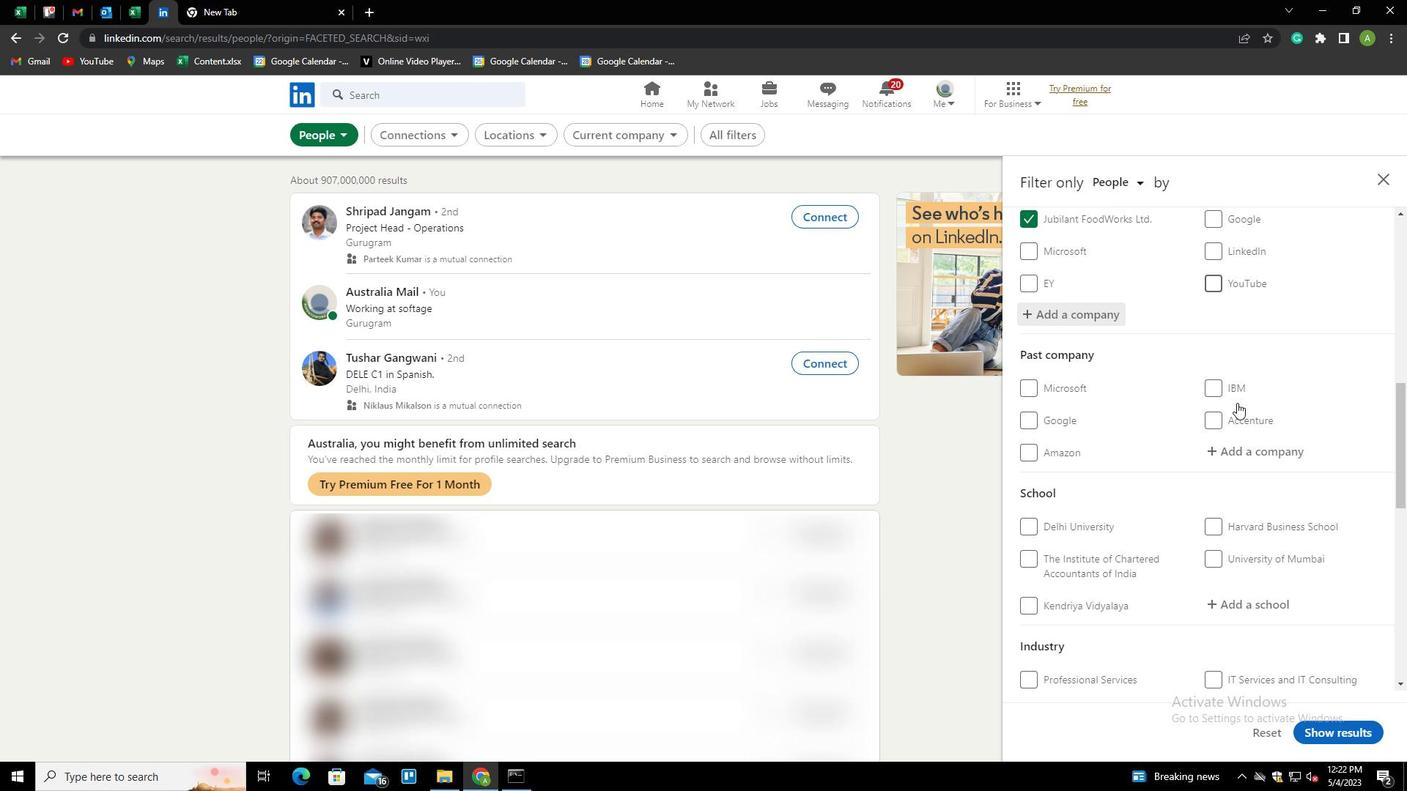 
Action: Mouse scrolled (1237, 402) with delta (0, 0)
Screenshot: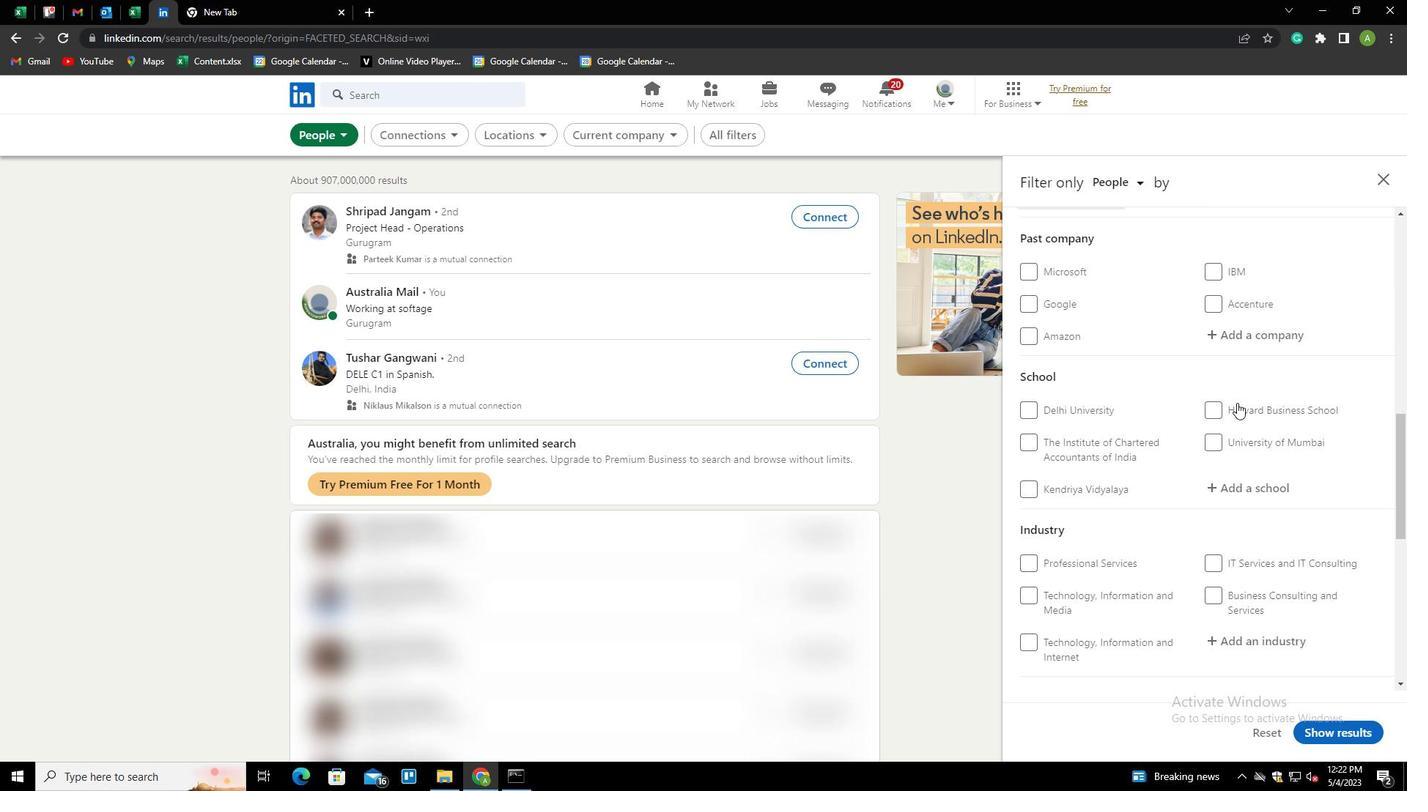 
Action: Mouse scrolled (1237, 402) with delta (0, 0)
Screenshot: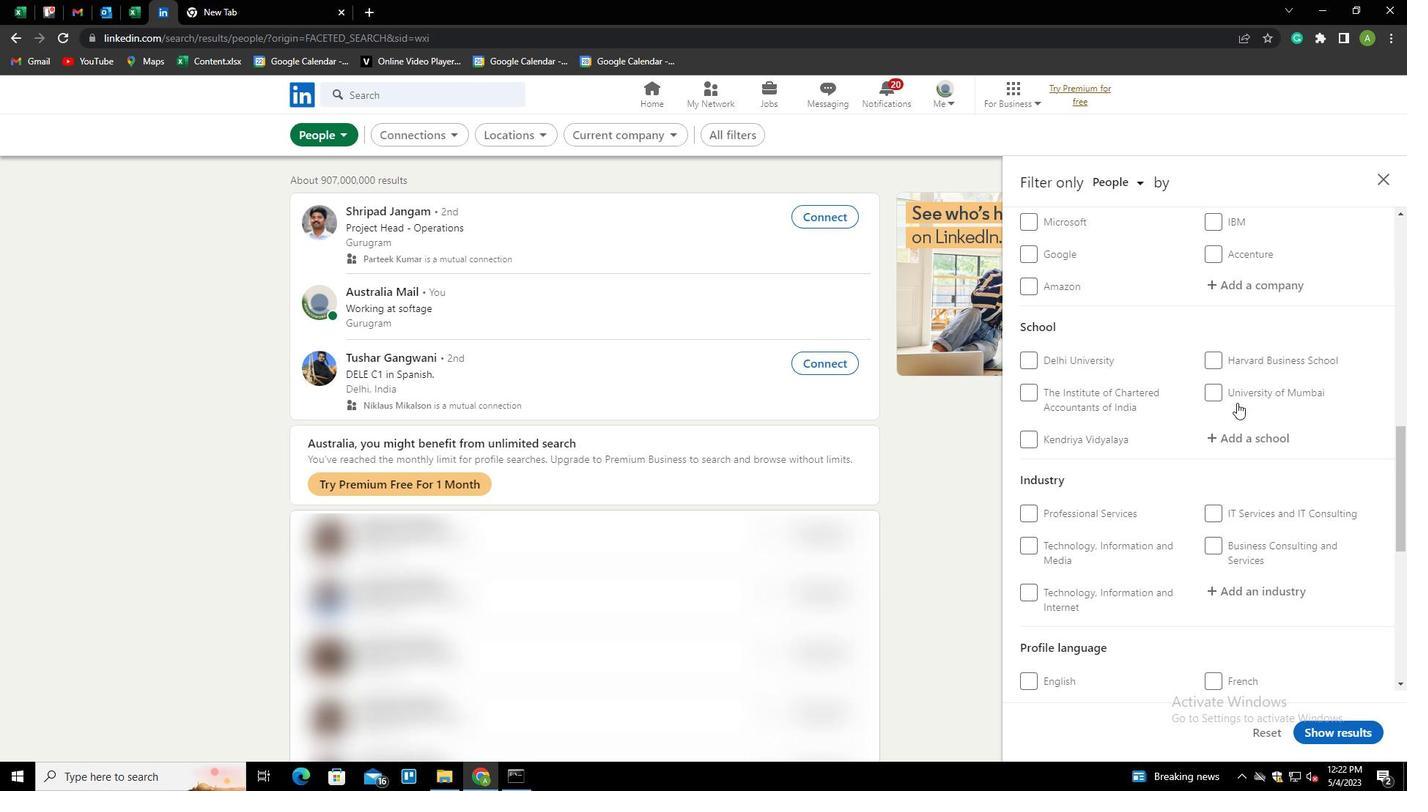 
Action: Mouse moved to (1248, 281)
Screenshot: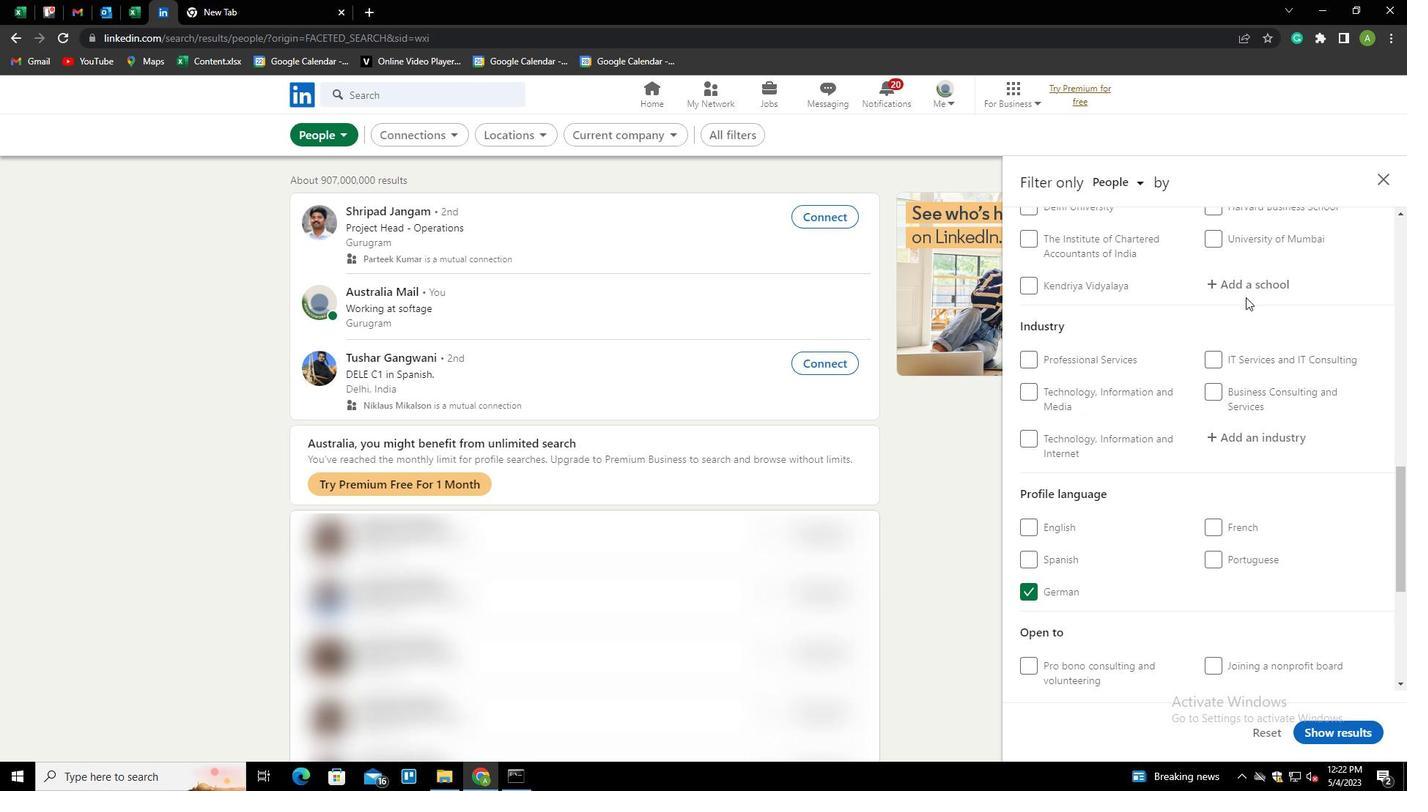 
Action: Mouse pressed left at (1248, 281)
Screenshot: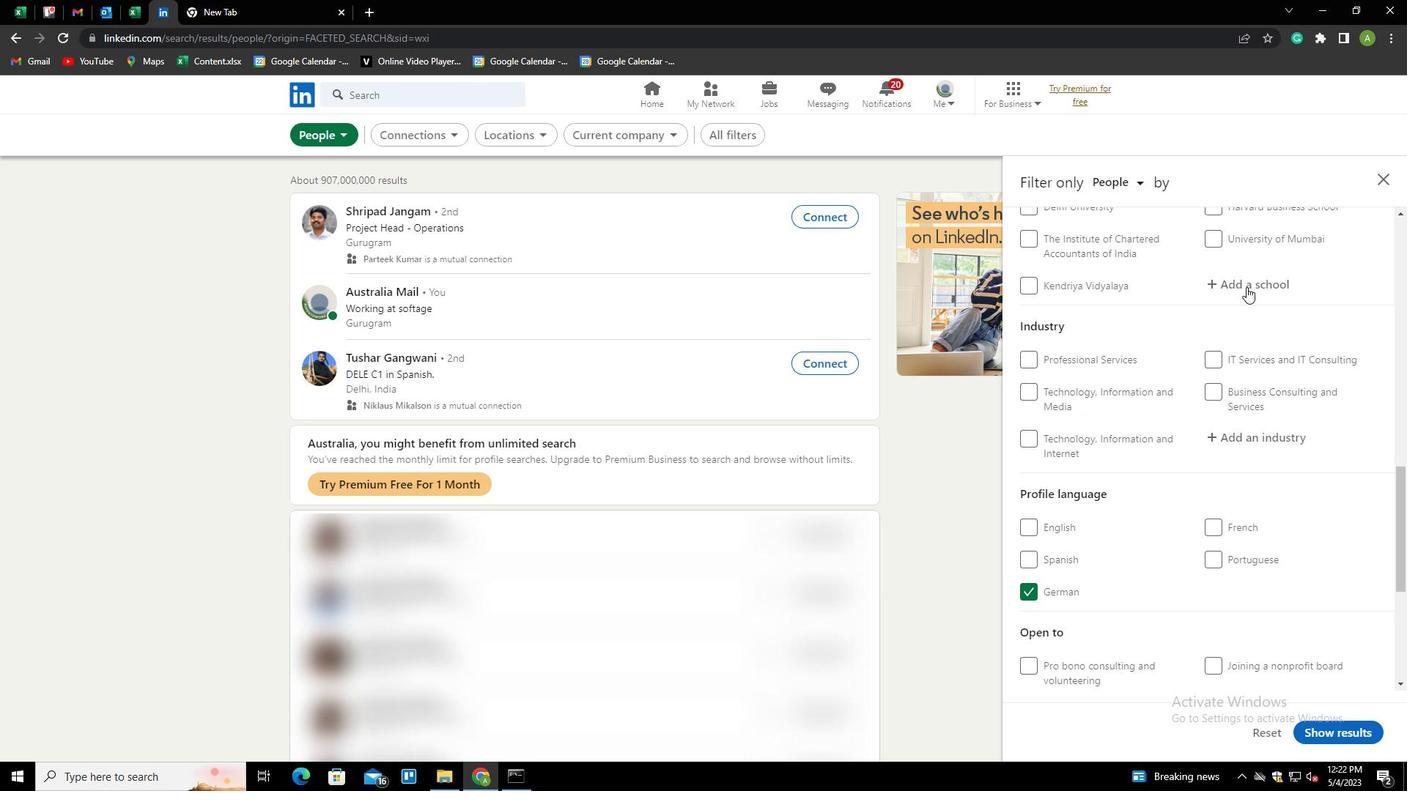 
Action: Key pressed <Key.shift>UNIVERSITY<Key.space>OF<Key.space><Key.shift>CALICUT<Key.down><Key.enter>
Screenshot: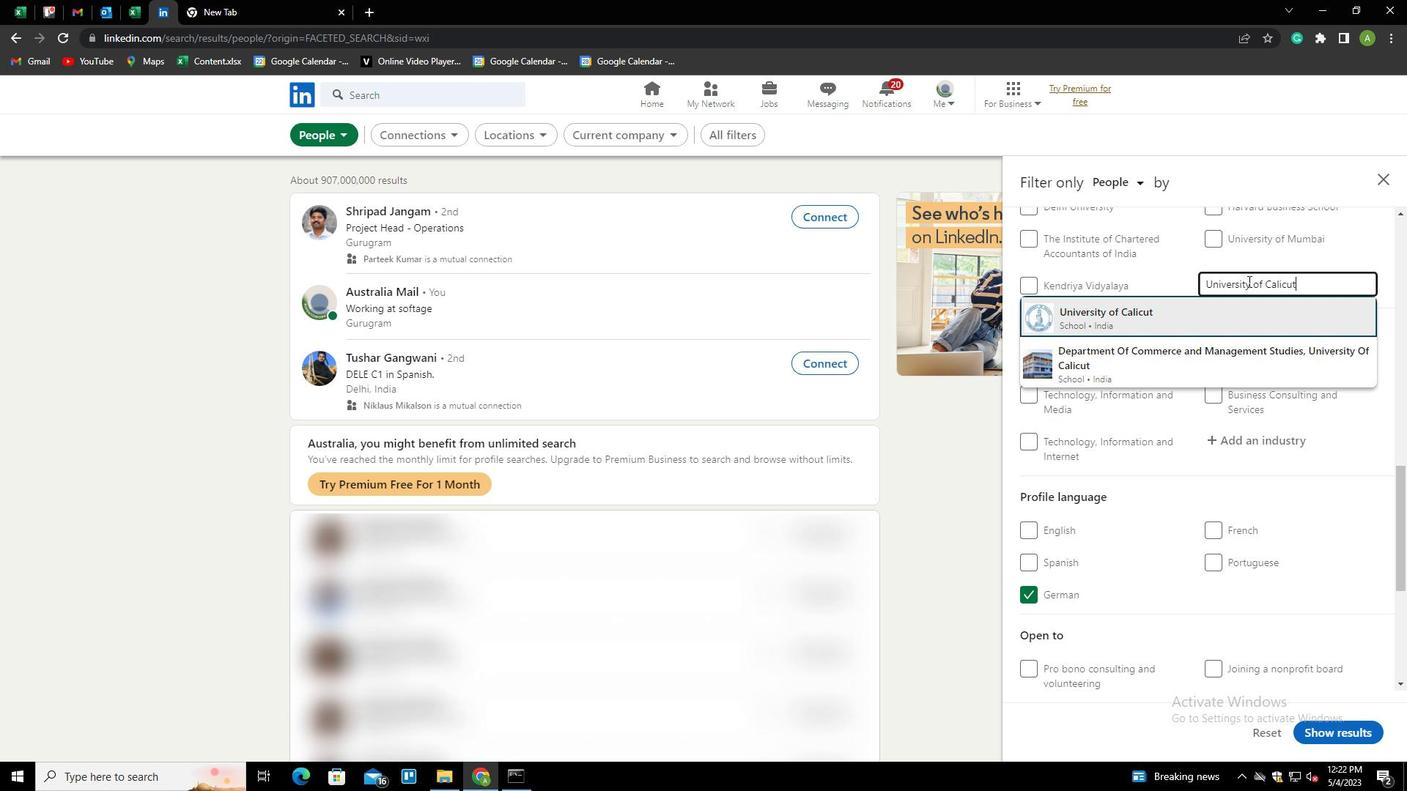 
Action: Mouse scrolled (1248, 280) with delta (0, 0)
Screenshot: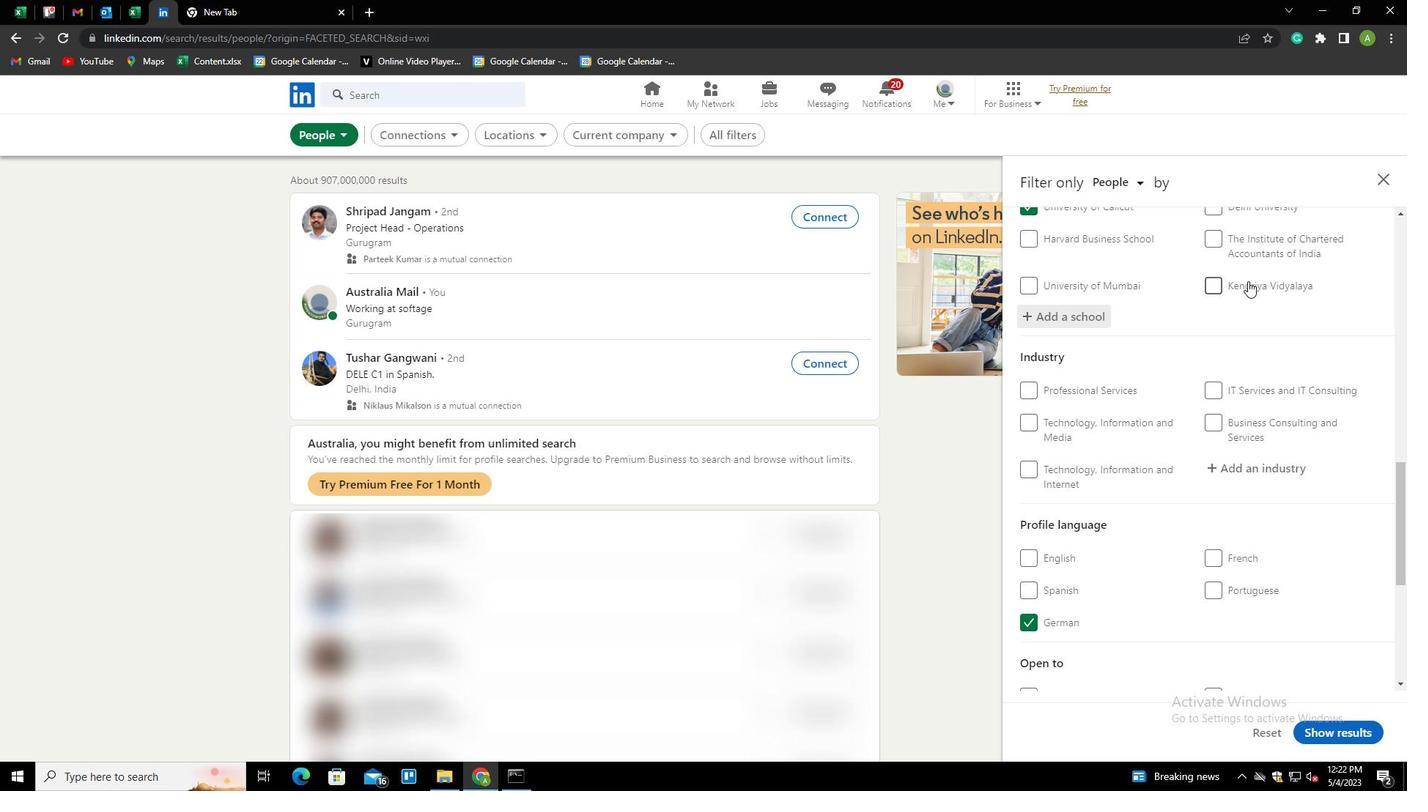 
Action: Mouse scrolled (1248, 280) with delta (0, 0)
Screenshot: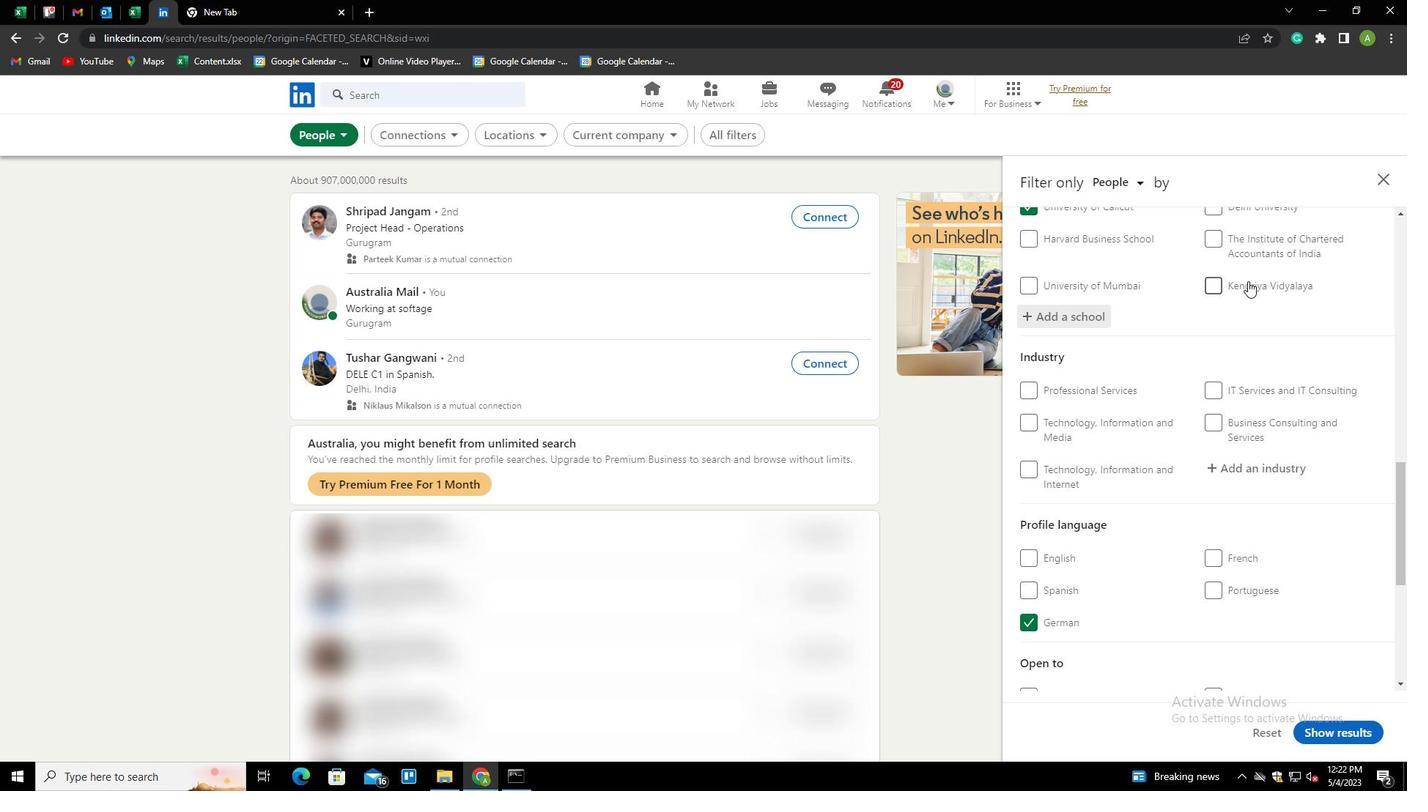
Action: Mouse moved to (1245, 326)
Screenshot: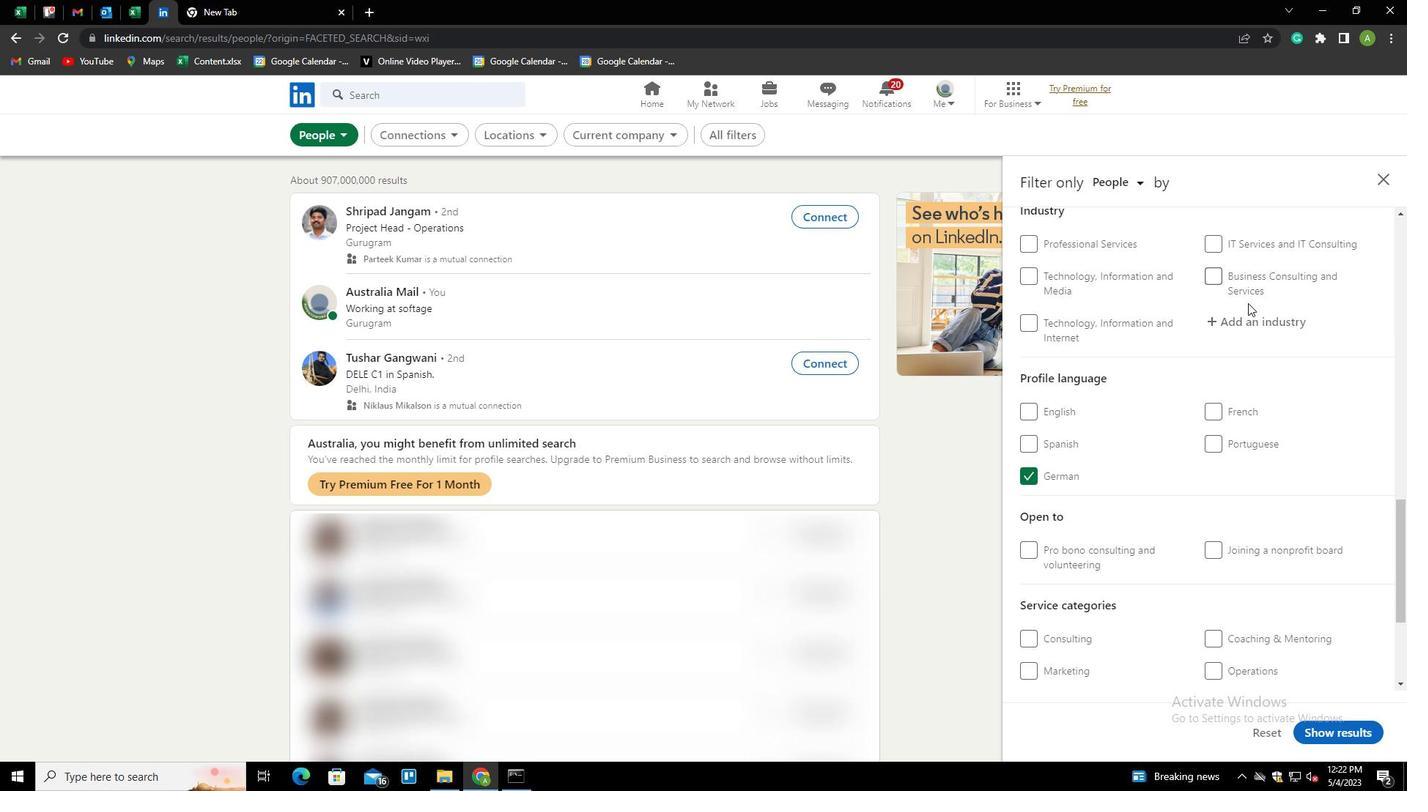
Action: Mouse pressed left at (1245, 326)
Screenshot: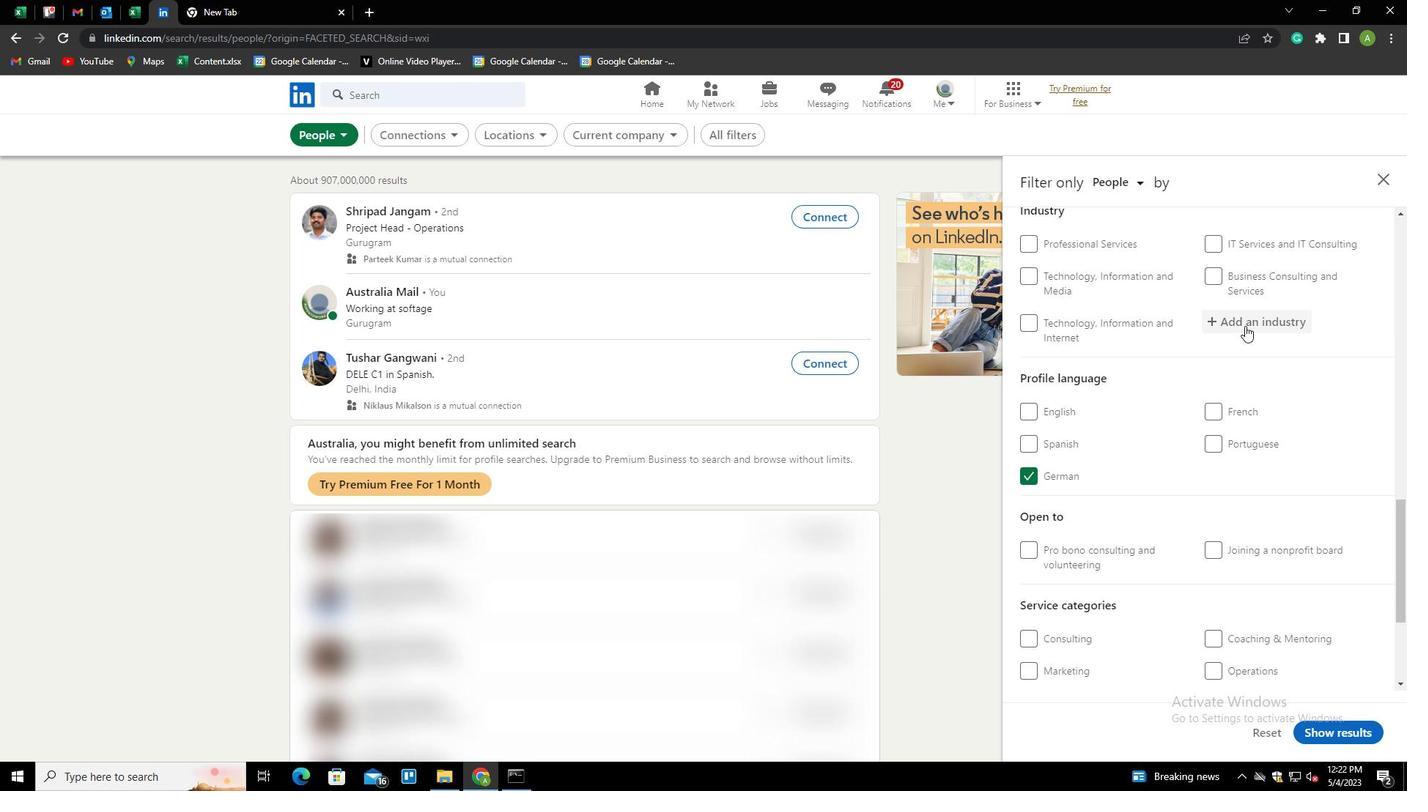 
Action: Key pressed <Key.shift>SOLAR<Key.space><Key.shift>ELECTRIC<Key.space><Key.shift>P<Key.down><Key.enter>
Screenshot: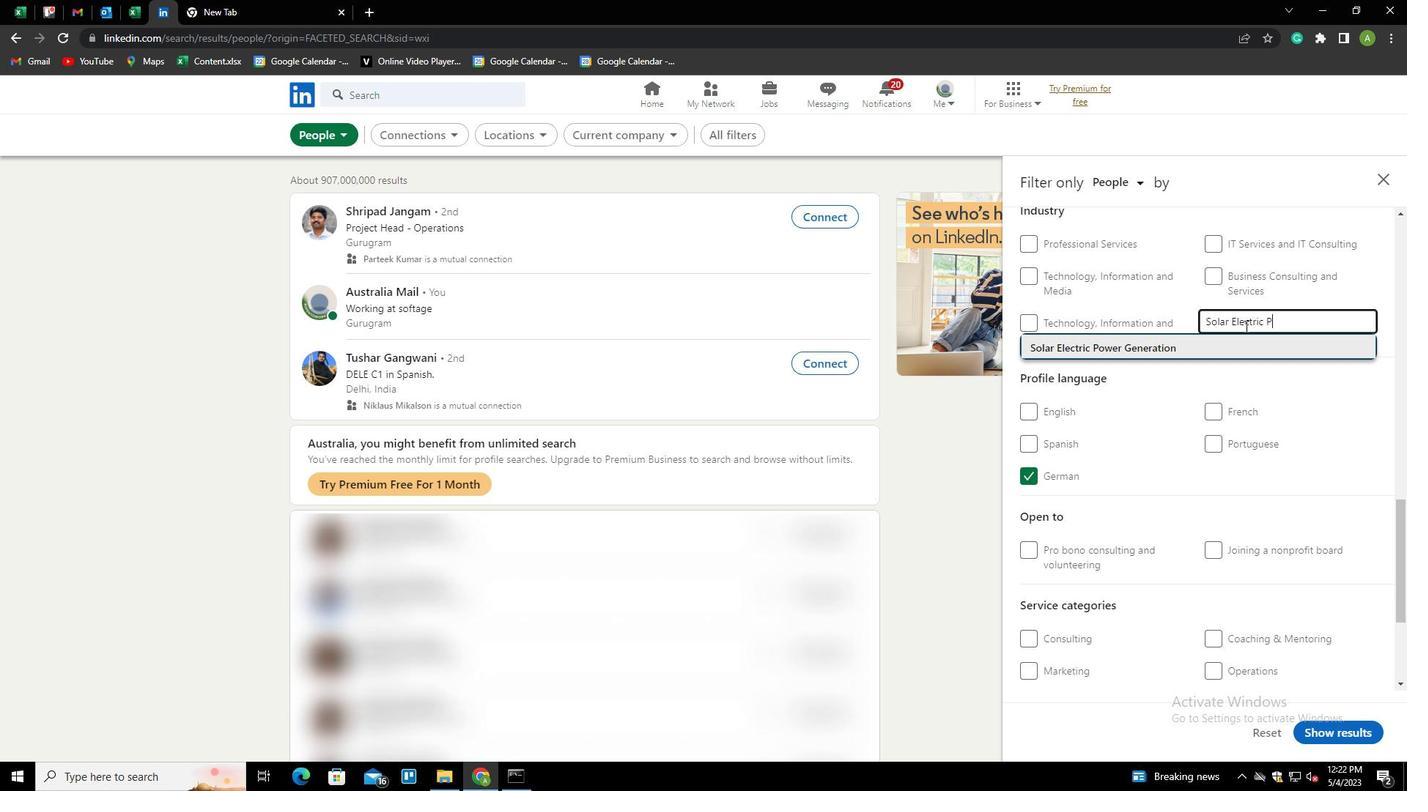 
Action: Mouse moved to (1136, 396)
Screenshot: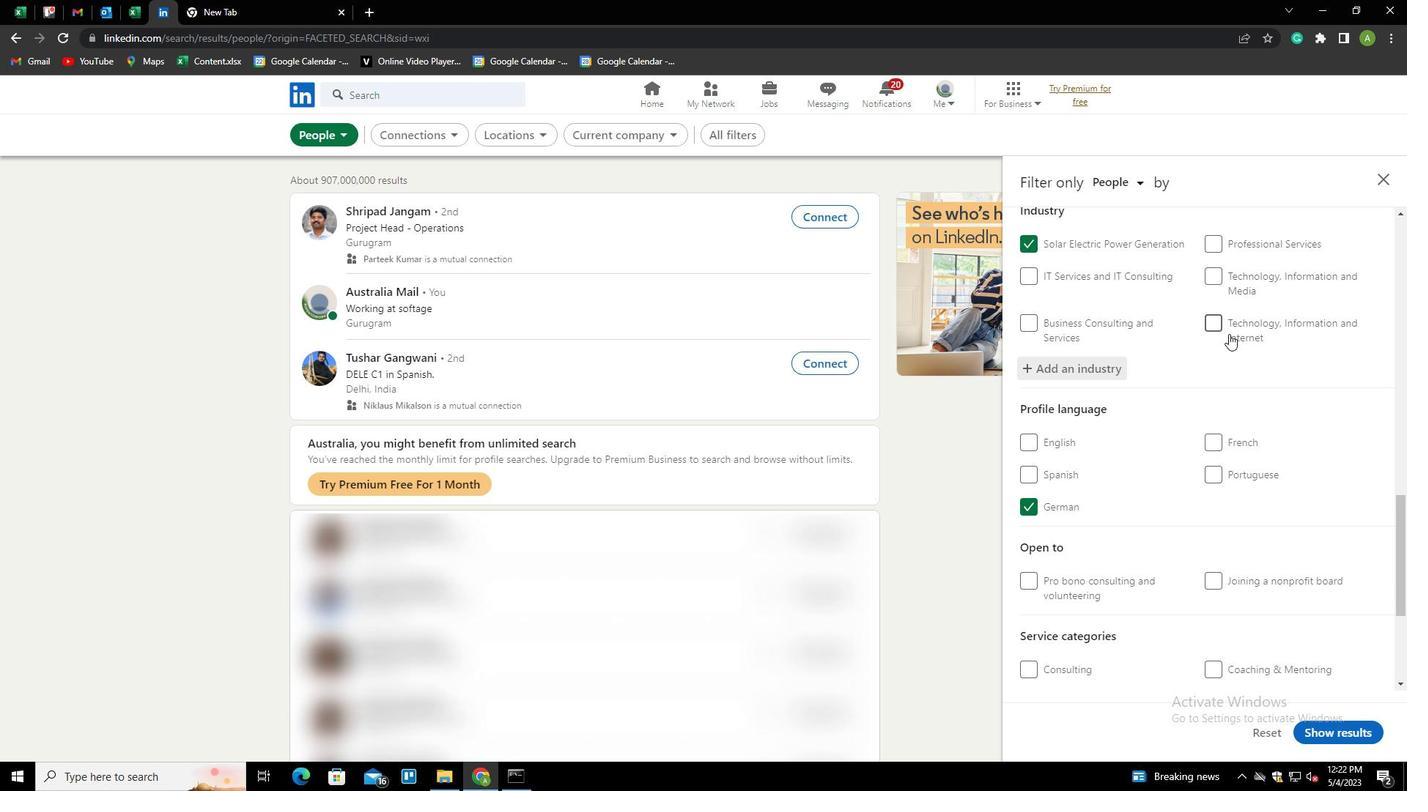 
Action: Mouse scrolled (1136, 395) with delta (0, 0)
Screenshot: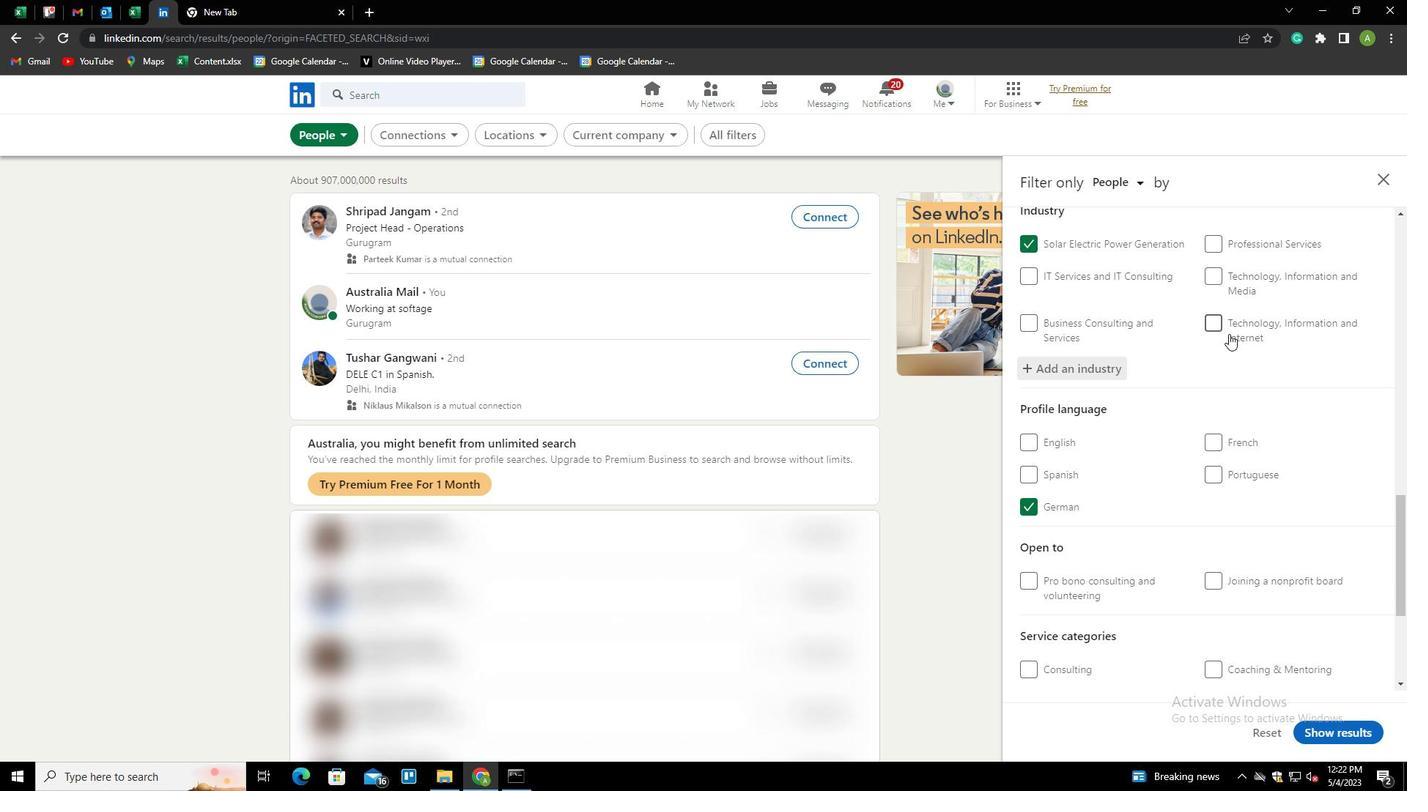 
Action: Mouse scrolled (1136, 395) with delta (0, 0)
Screenshot: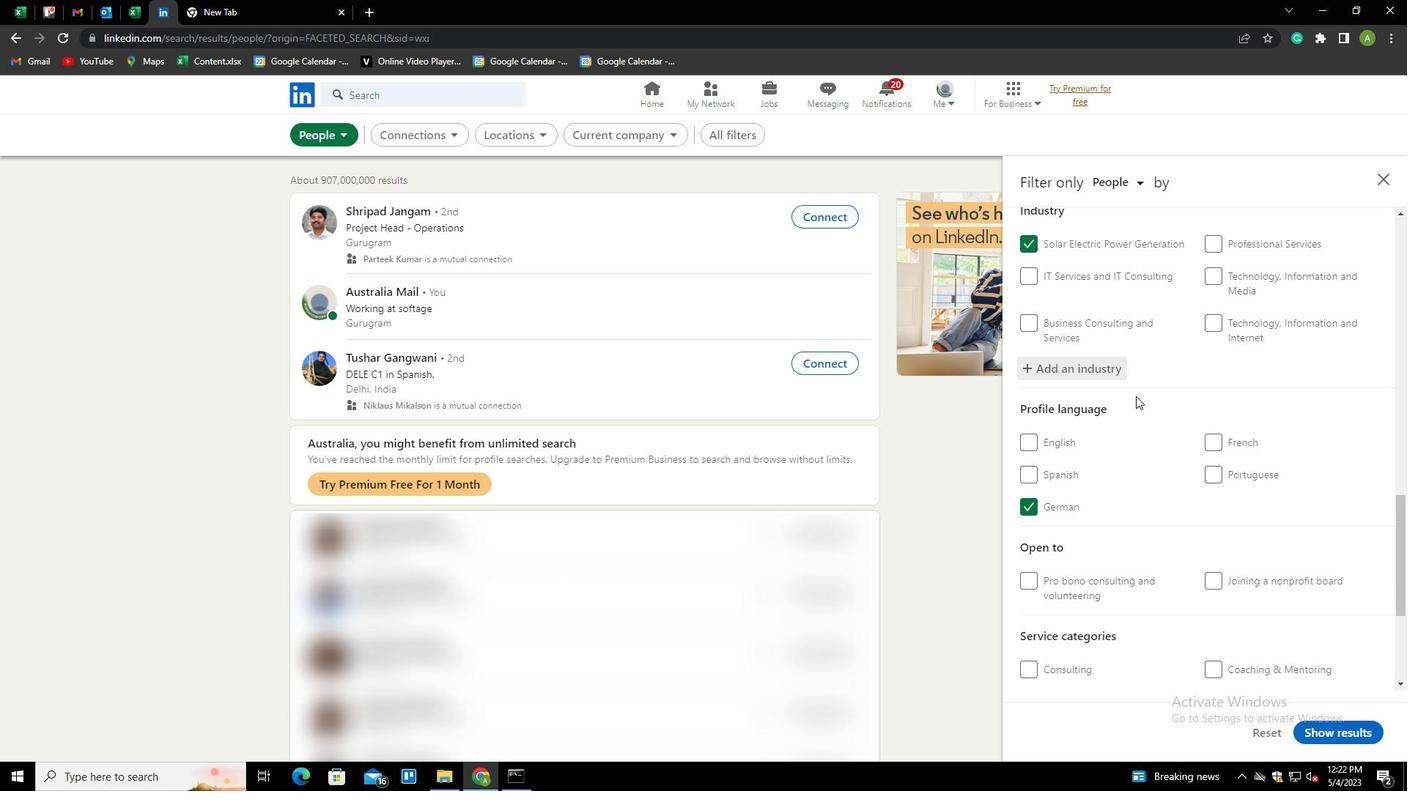 
Action: Mouse scrolled (1136, 395) with delta (0, 0)
Screenshot: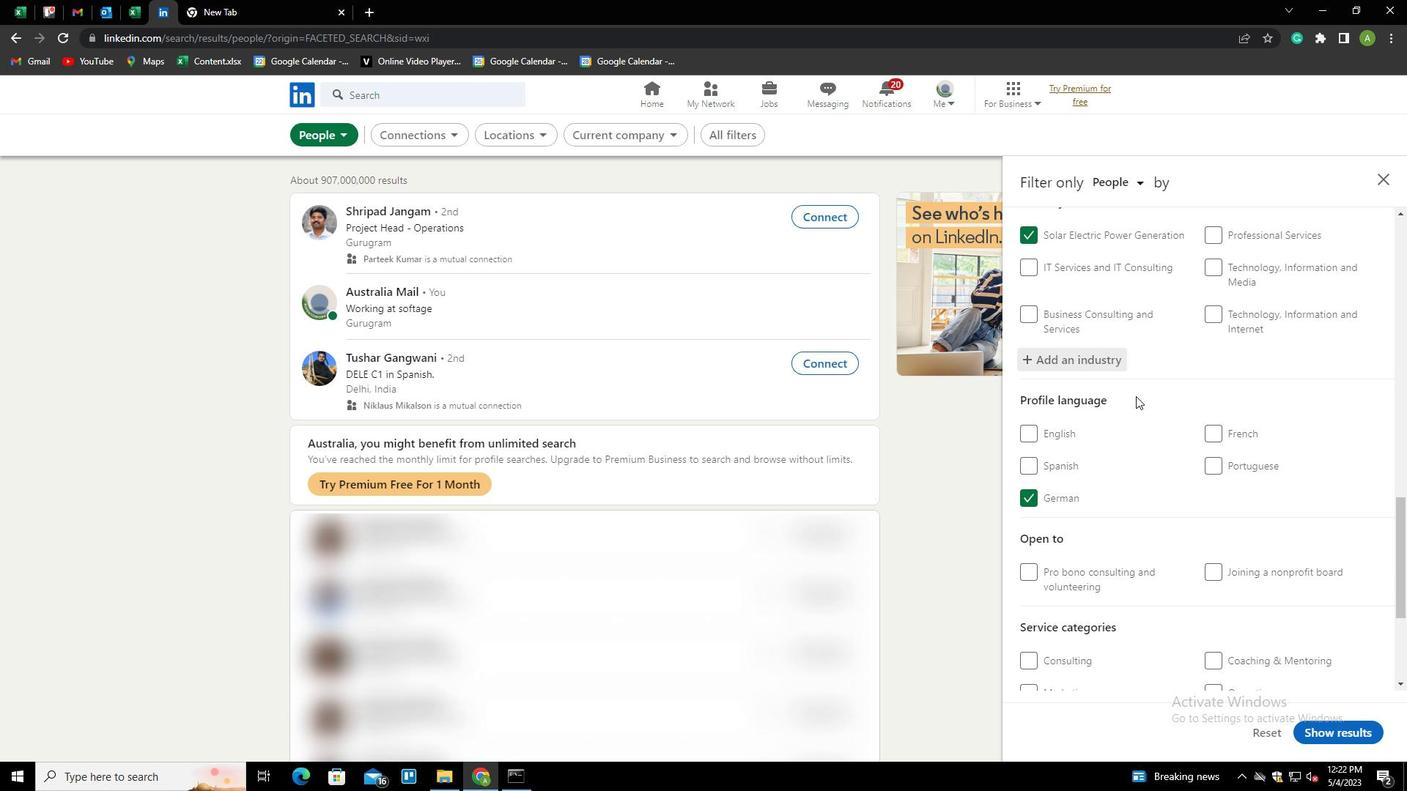 
Action: Mouse scrolled (1136, 395) with delta (0, 0)
Screenshot: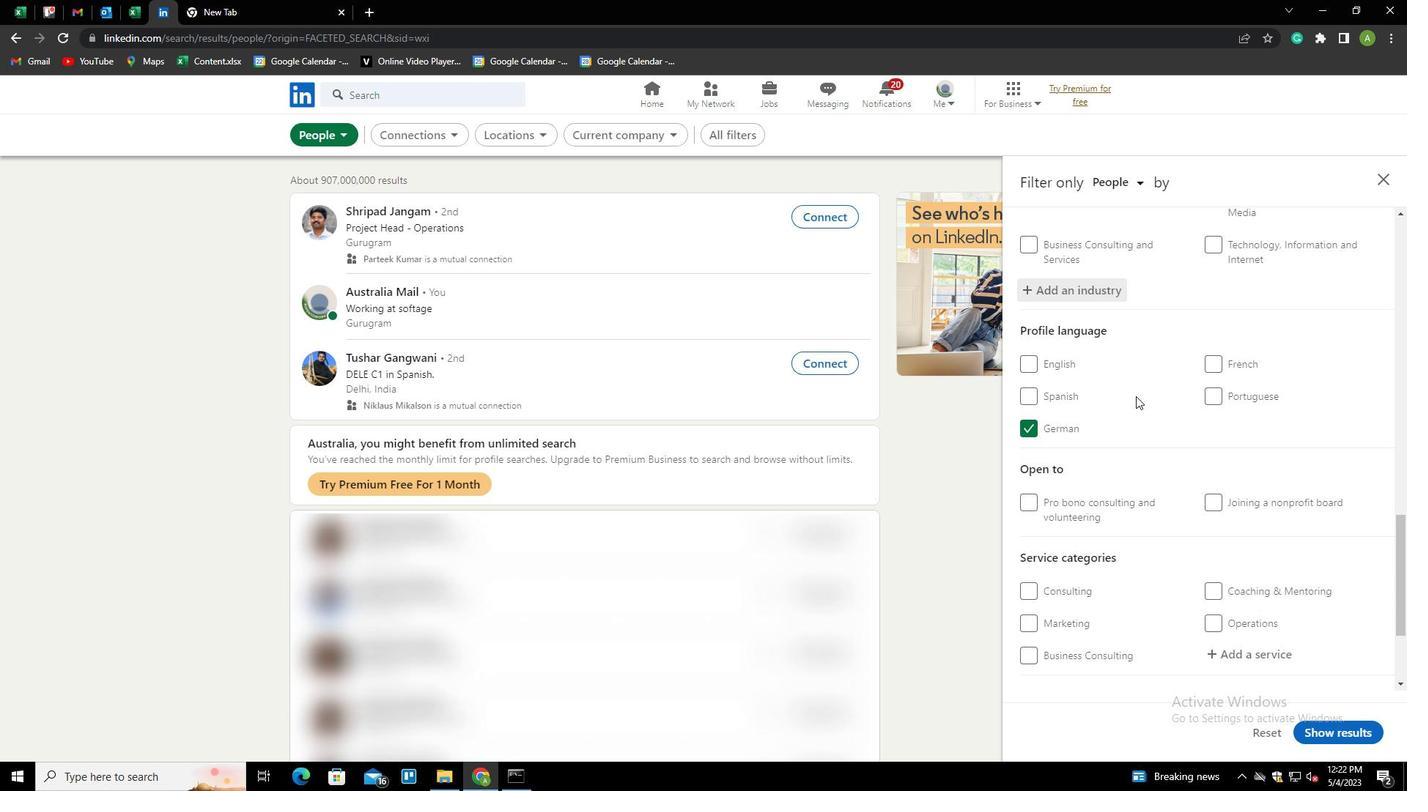 
Action: Mouse scrolled (1136, 395) with delta (0, 0)
Screenshot: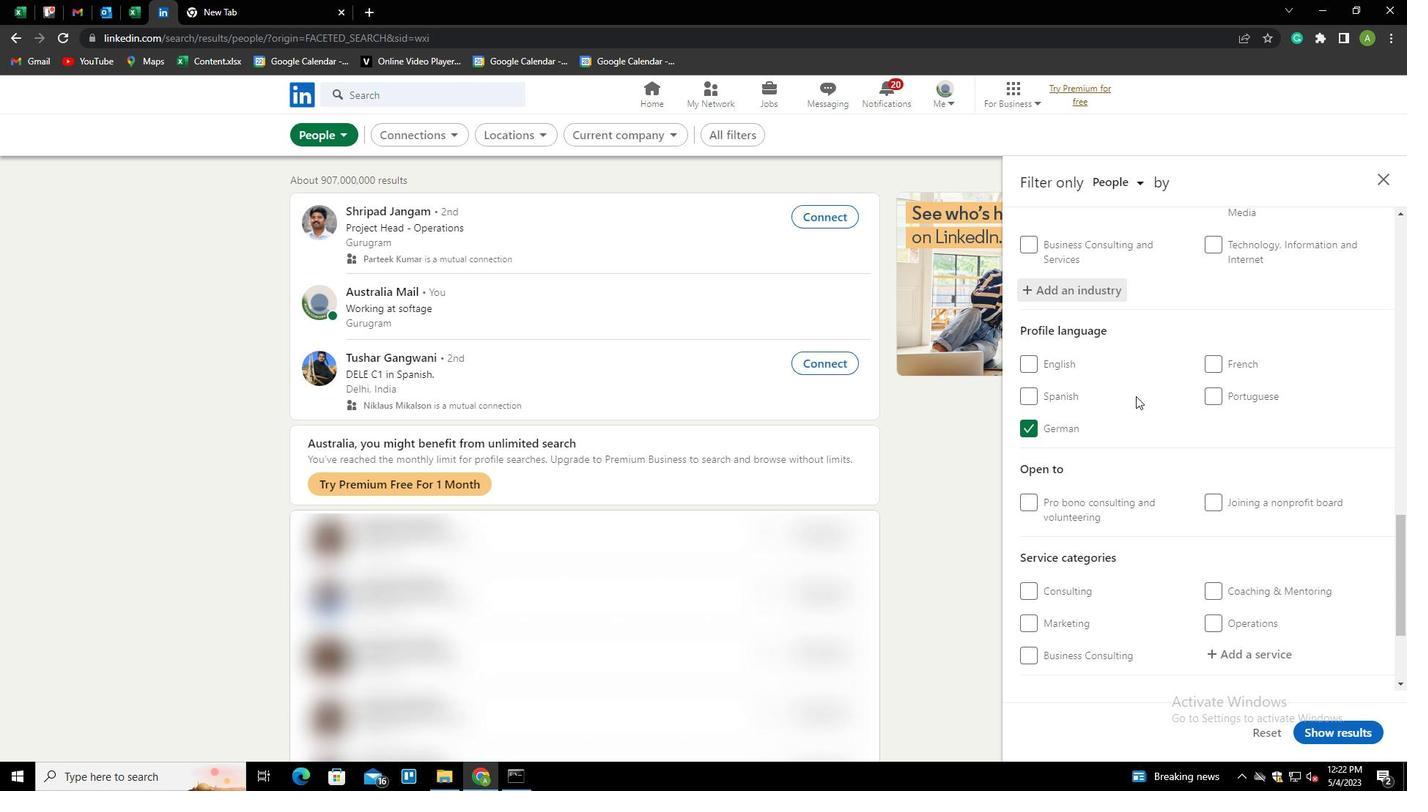 
Action: Mouse moved to (1236, 490)
Screenshot: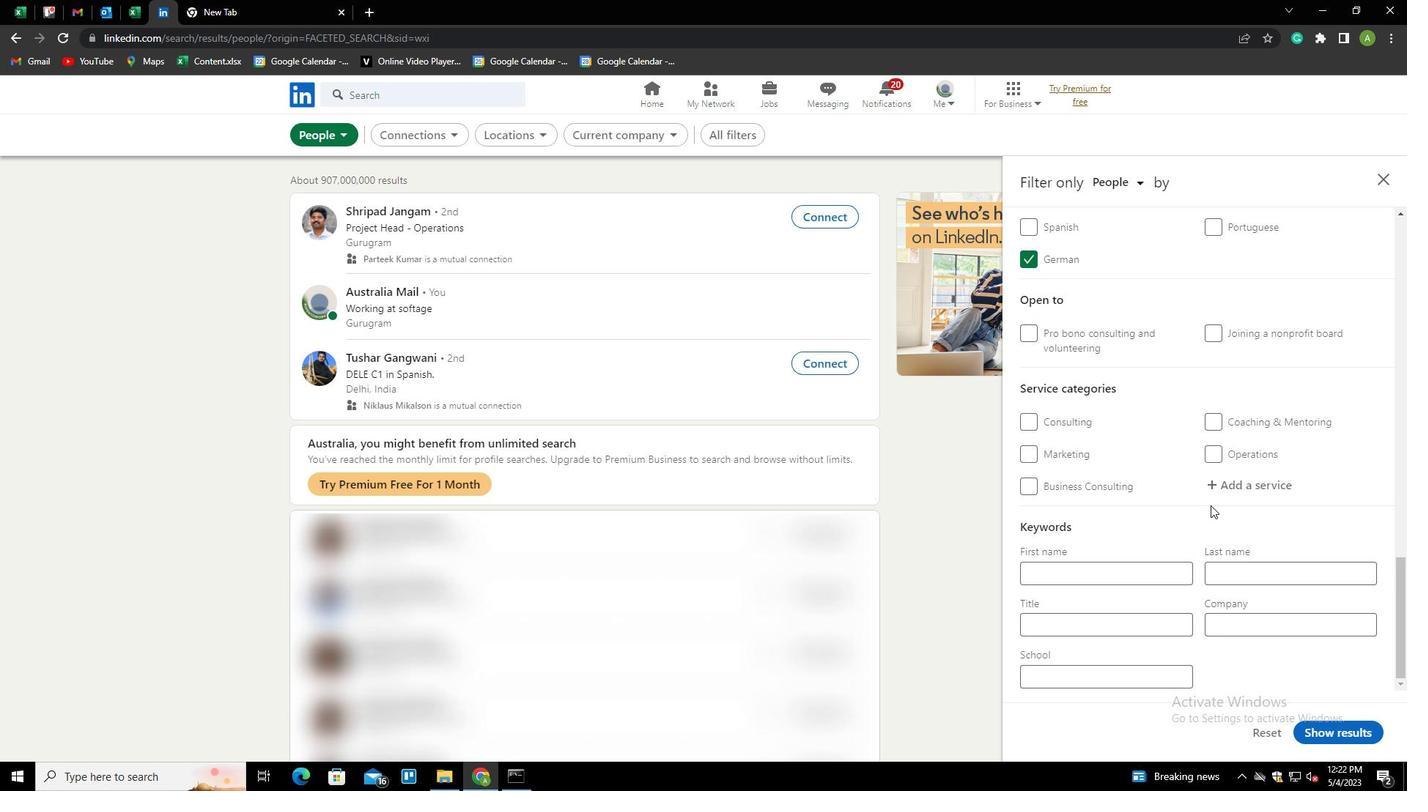
Action: Mouse pressed left at (1236, 490)
Screenshot: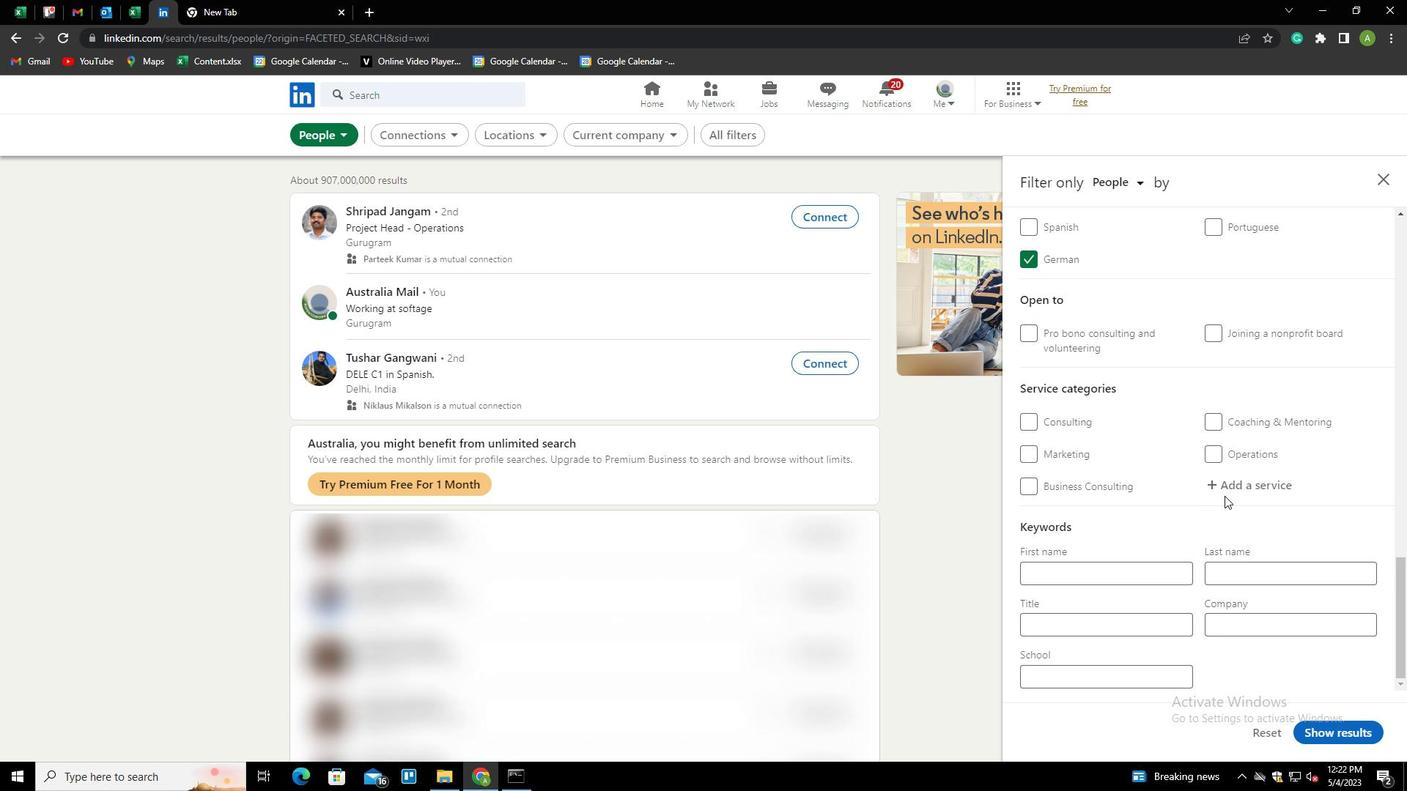 
Action: Mouse moved to (1237, 487)
Screenshot: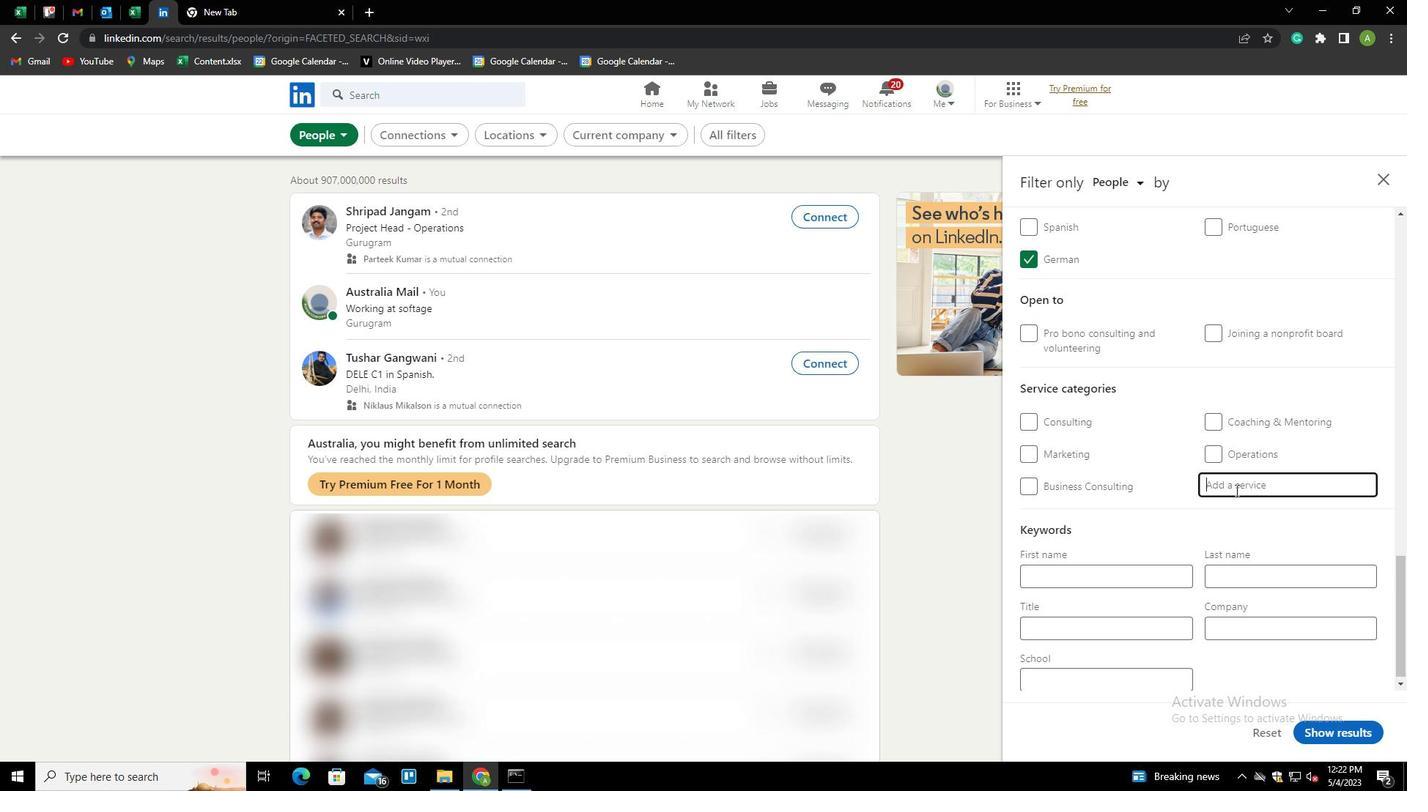 
Action: Key pressed <Key.shift><Key.shift><Key.shift><Key.shift><Key.shift><Key.shift><Key.shift><Key.shift><Key.shift><Key.shift><Key.shift><Key.shift><Key.shift><Key.shift><Key.shift><Key.shift><Key.shift>MARKET<Key.space><Key.shift>S<Key.down><Key.enter>
Screenshot: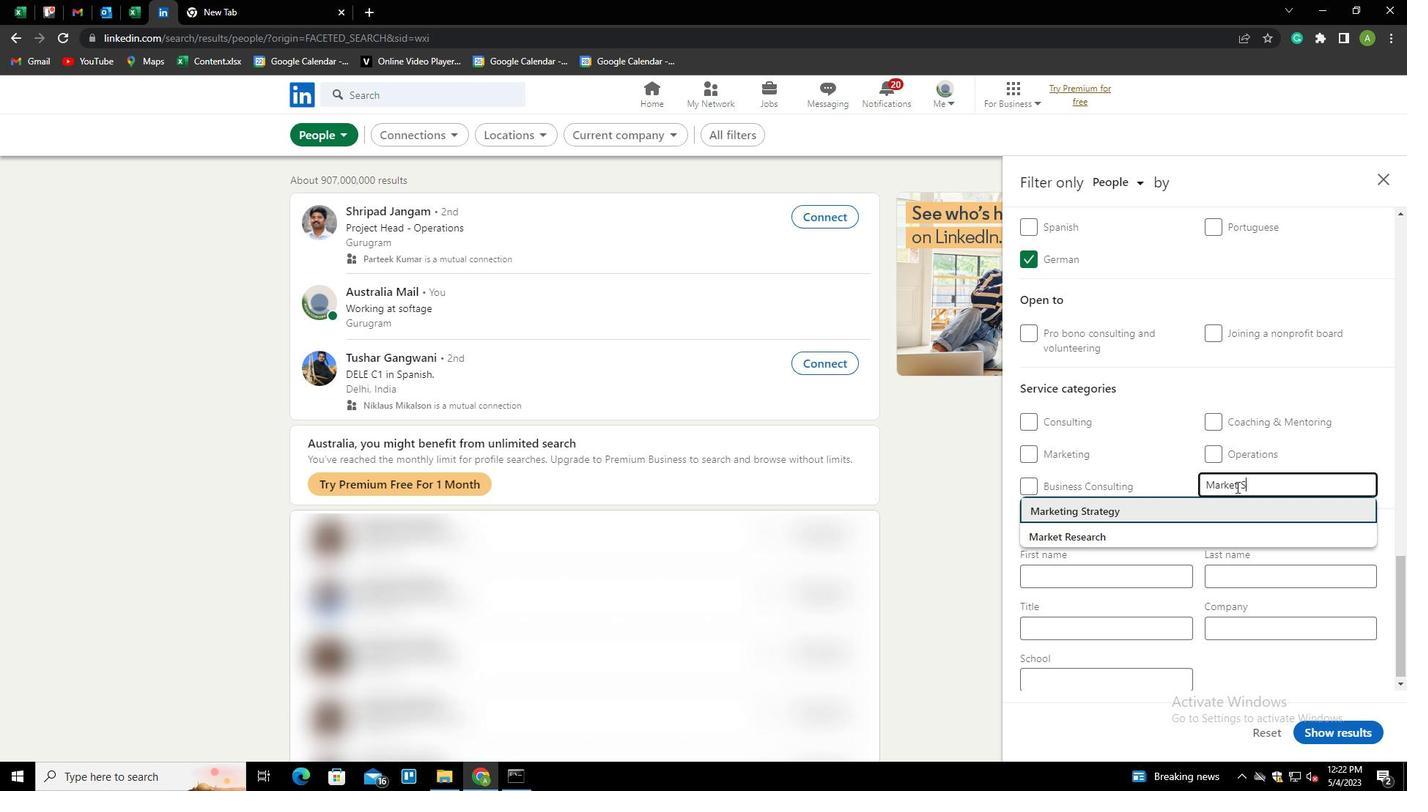 
Action: Mouse moved to (1237, 487)
Screenshot: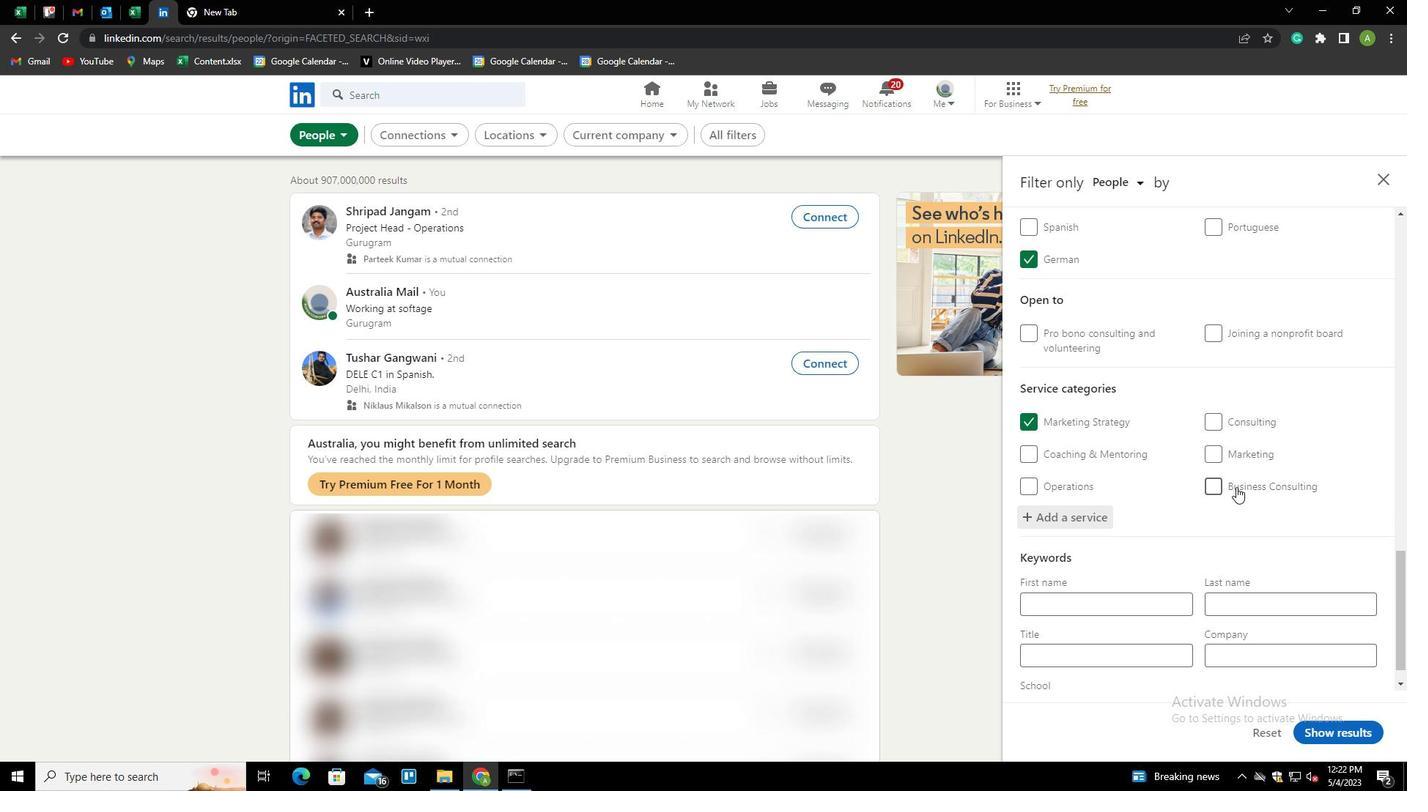 
Action: Mouse scrolled (1237, 486) with delta (0, 0)
Screenshot: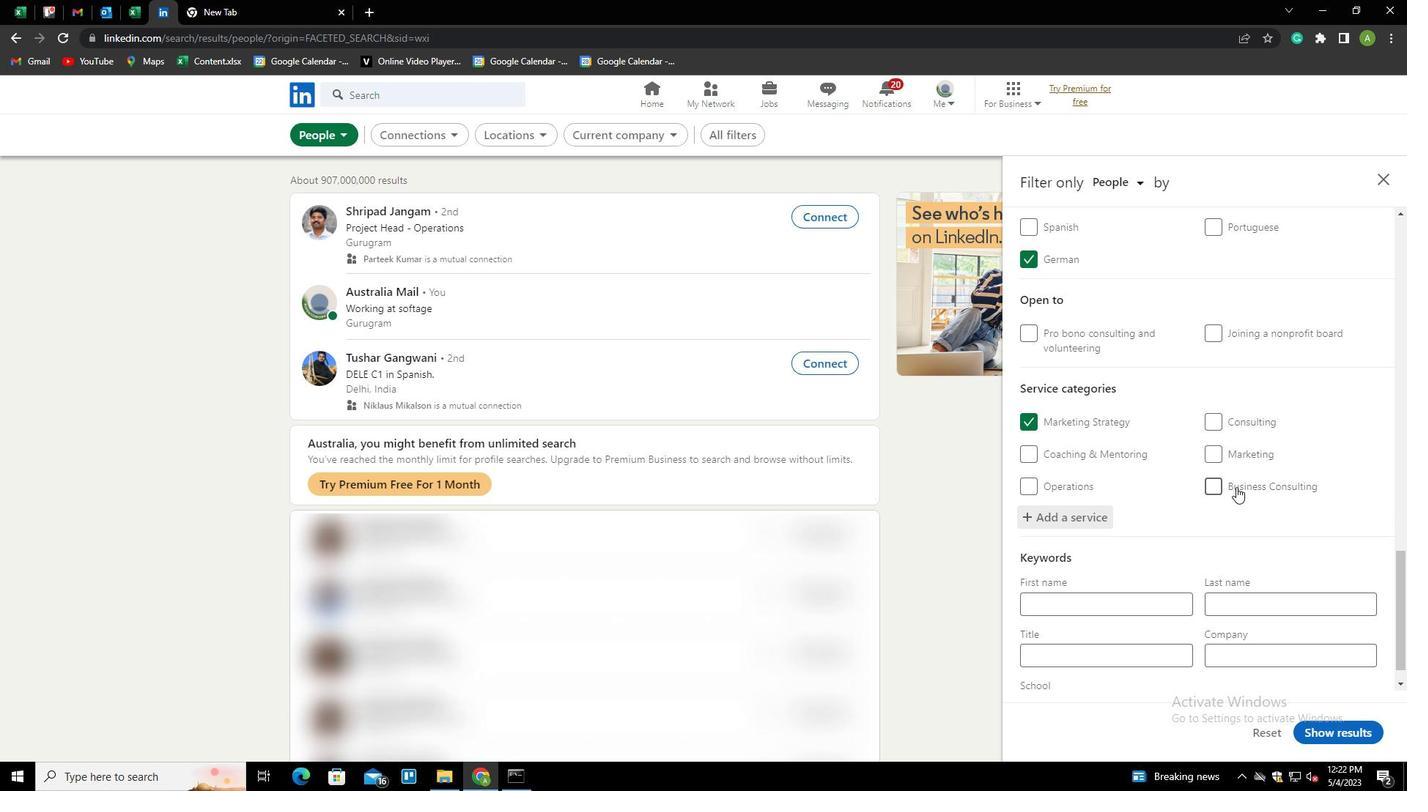 
Action: Mouse scrolled (1237, 486) with delta (0, 0)
Screenshot: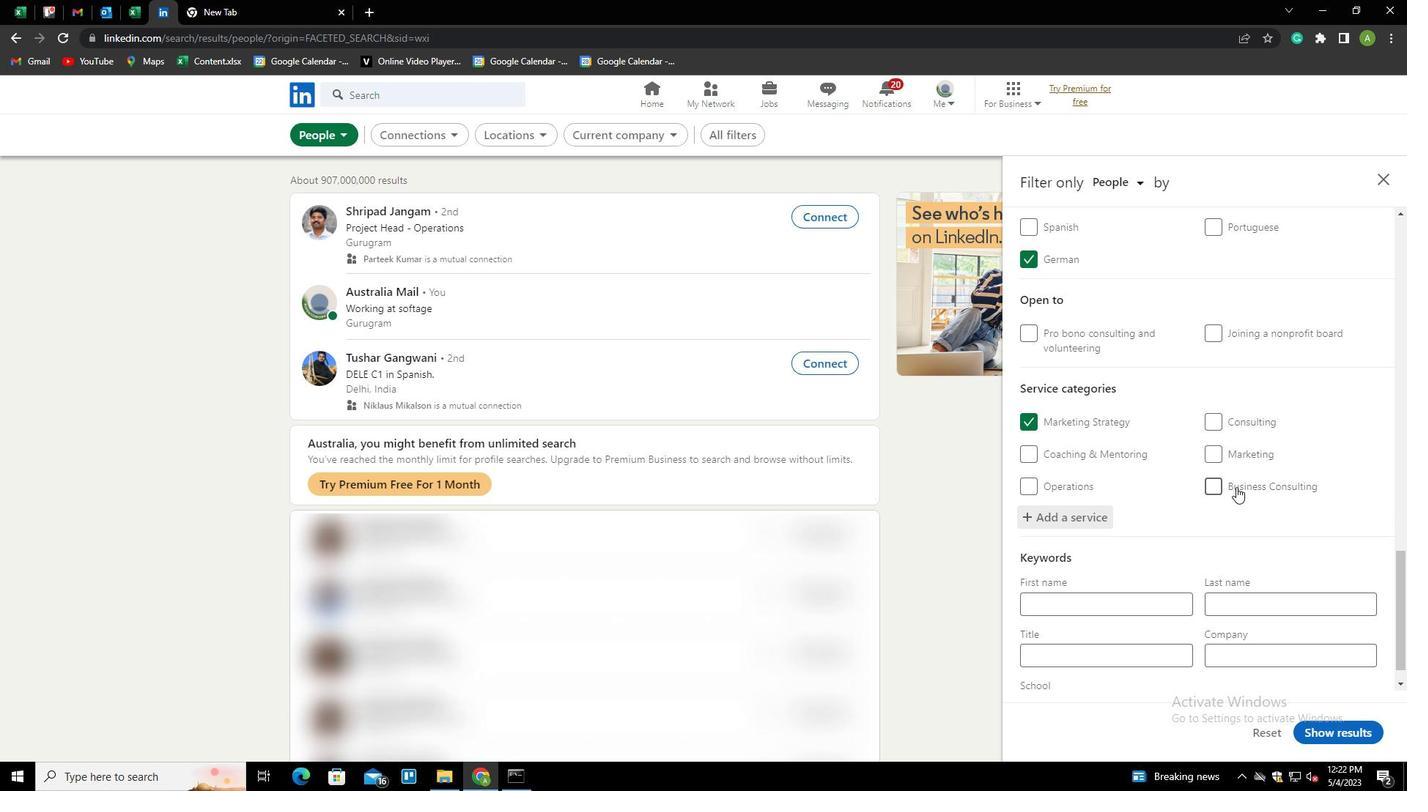 
Action: Mouse scrolled (1237, 486) with delta (0, 0)
Screenshot: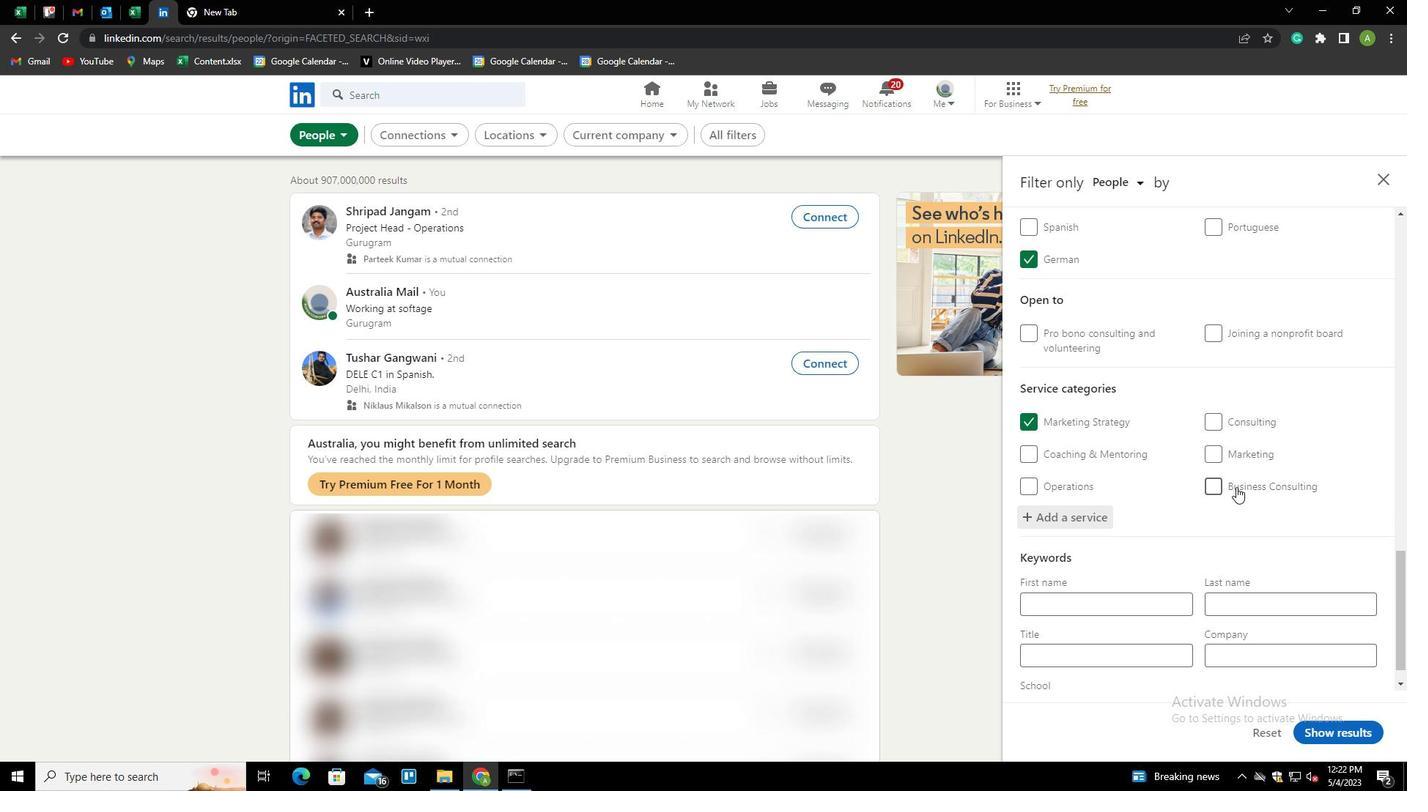 
Action: Mouse scrolled (1237, 486) with delta (0, 0)
Screenshot: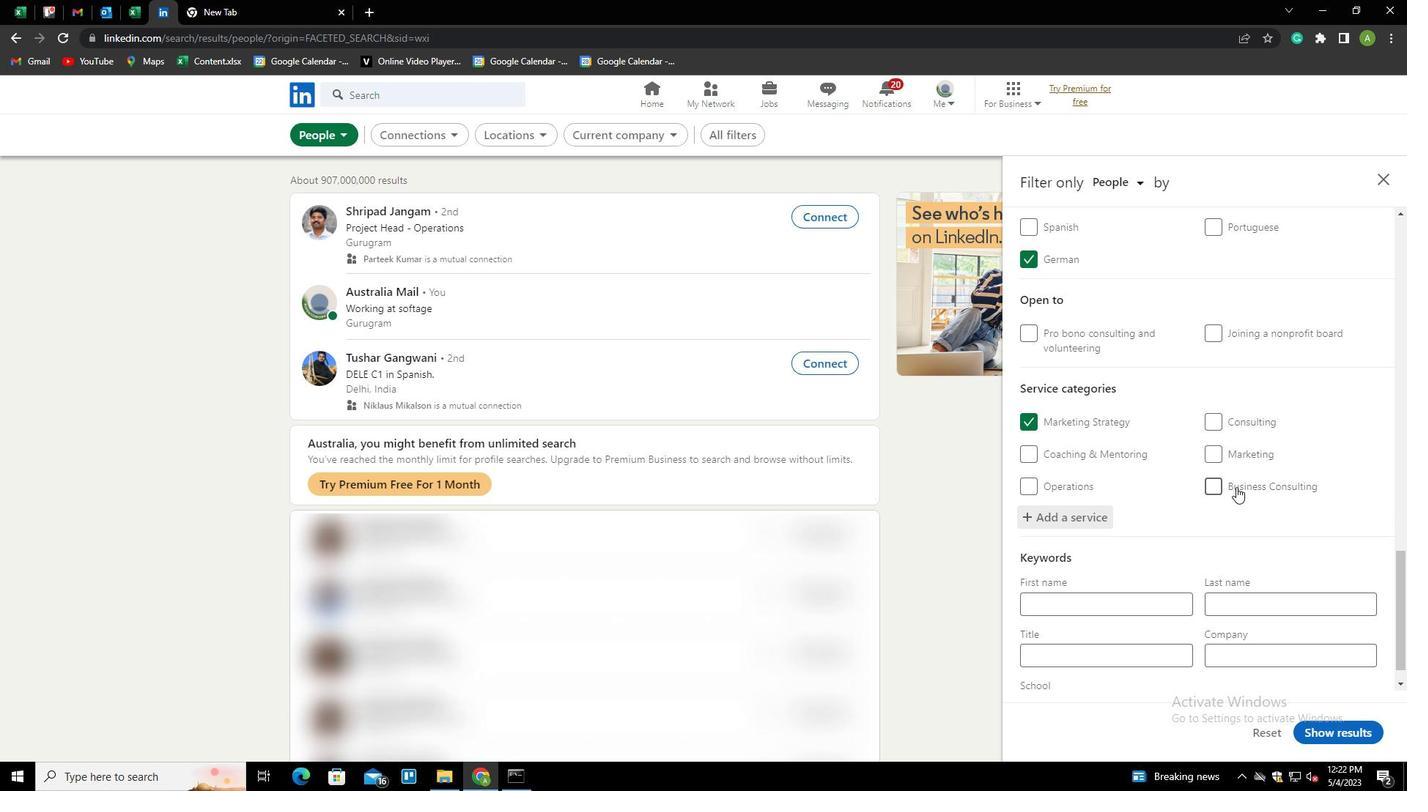 
Action: Mouse moved to (1137, 627)
Screenshot: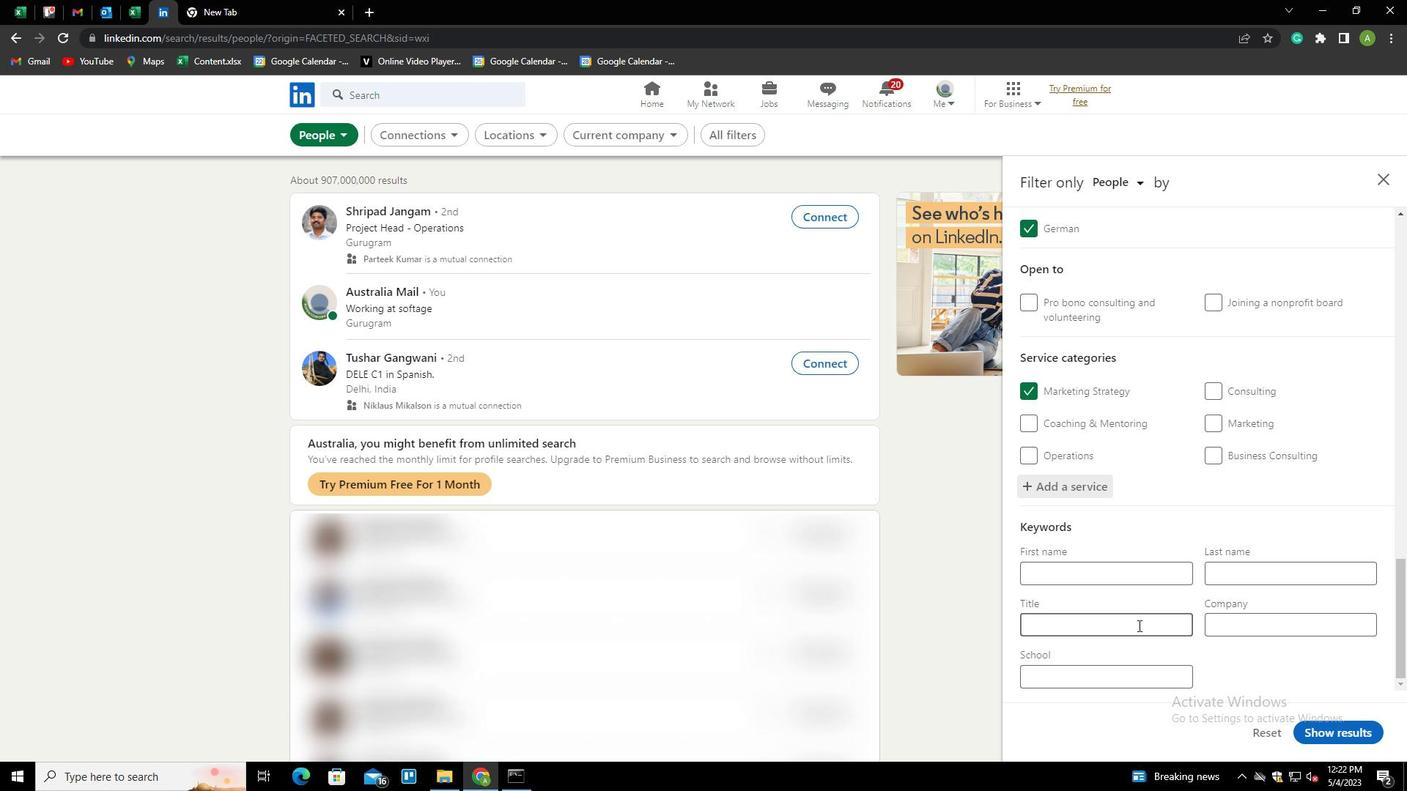 
Action: Mouse pressed left at (1137, 627)
Screenshot: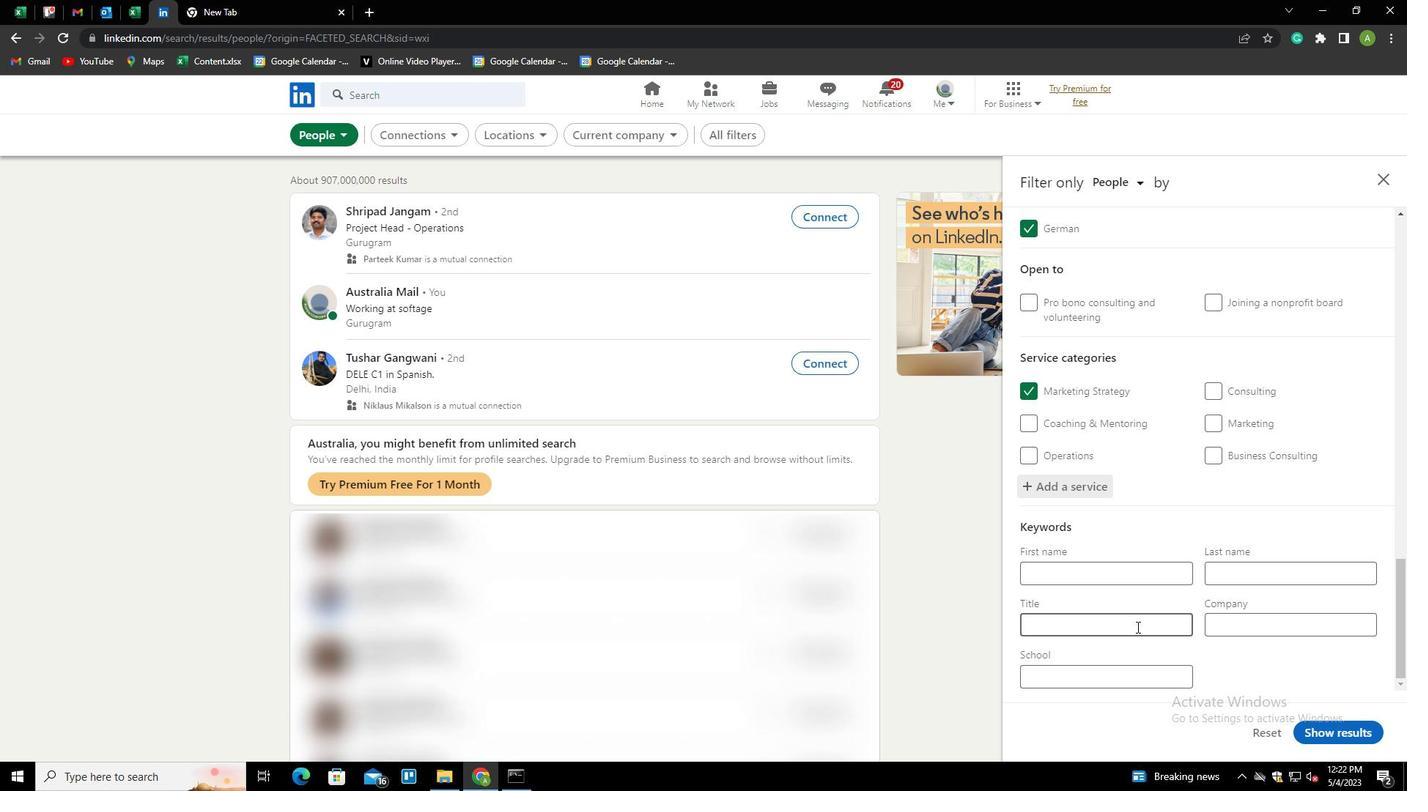
Action: Key pressed <Key.shift>SCRUM<Key.space><Key.shift>MASRER<Key.backspace><Key.backspace><Key.backspace>TER
Screenshot: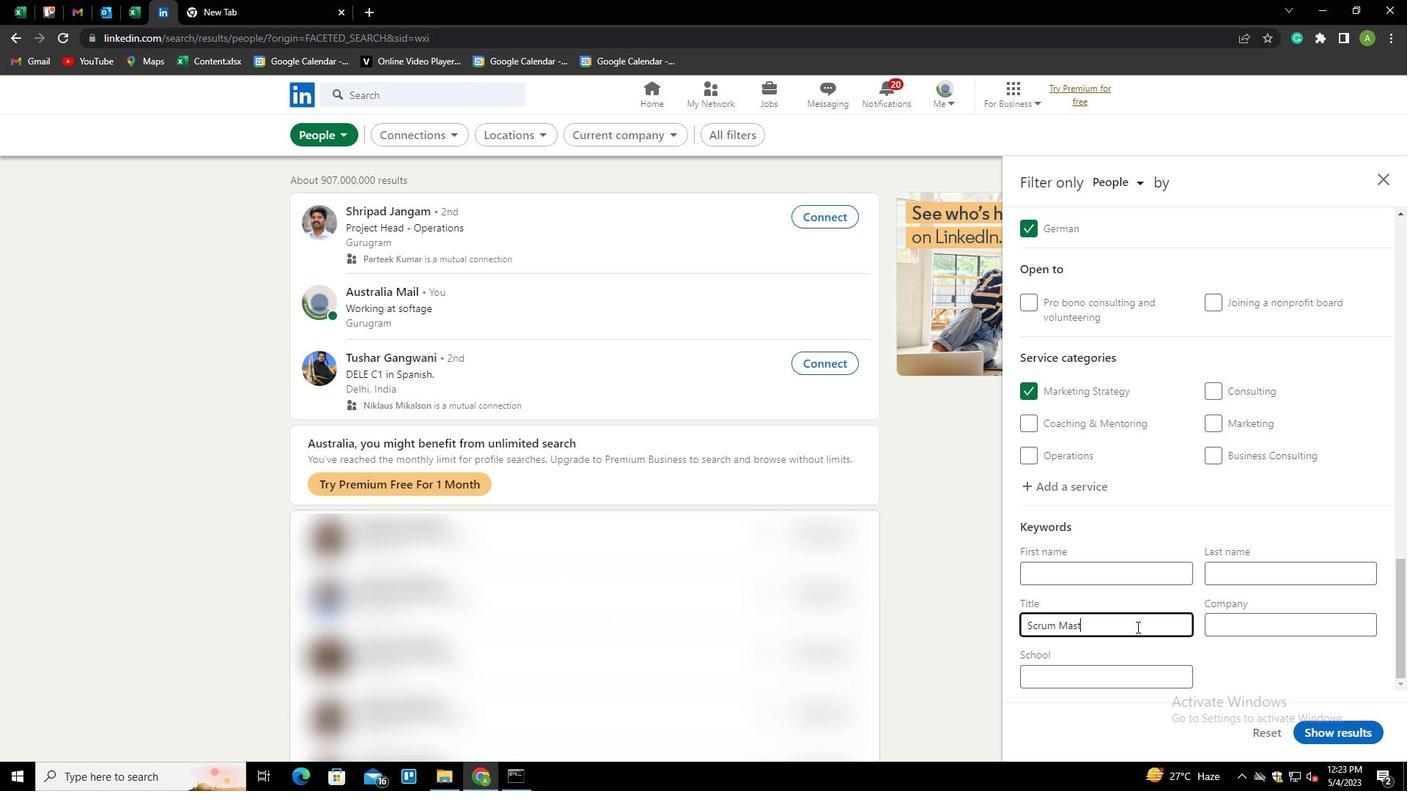 
Action: Mouse moved to (1287, 680)
Screenshot: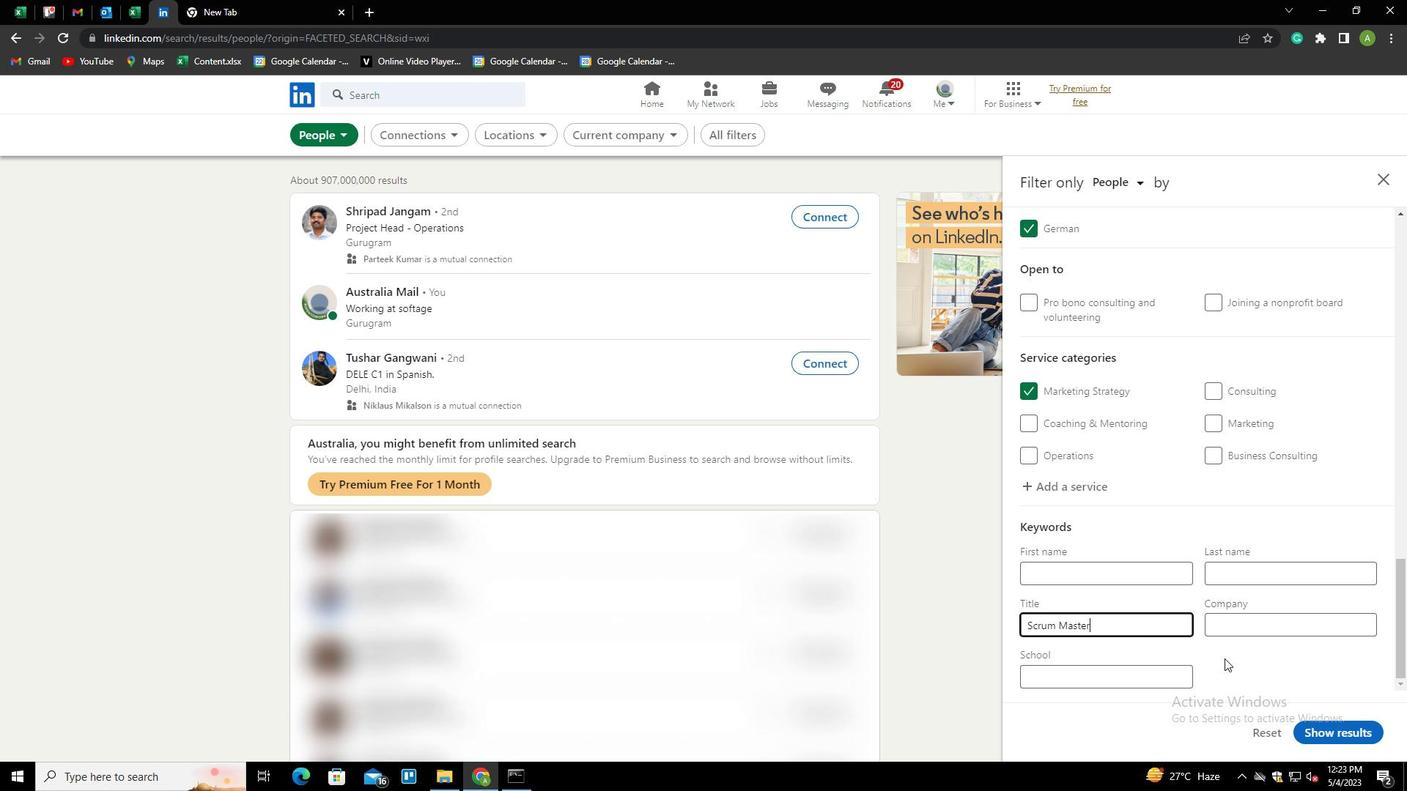 
Action: Mouse pressed left at (1287, 680)
Screenshot: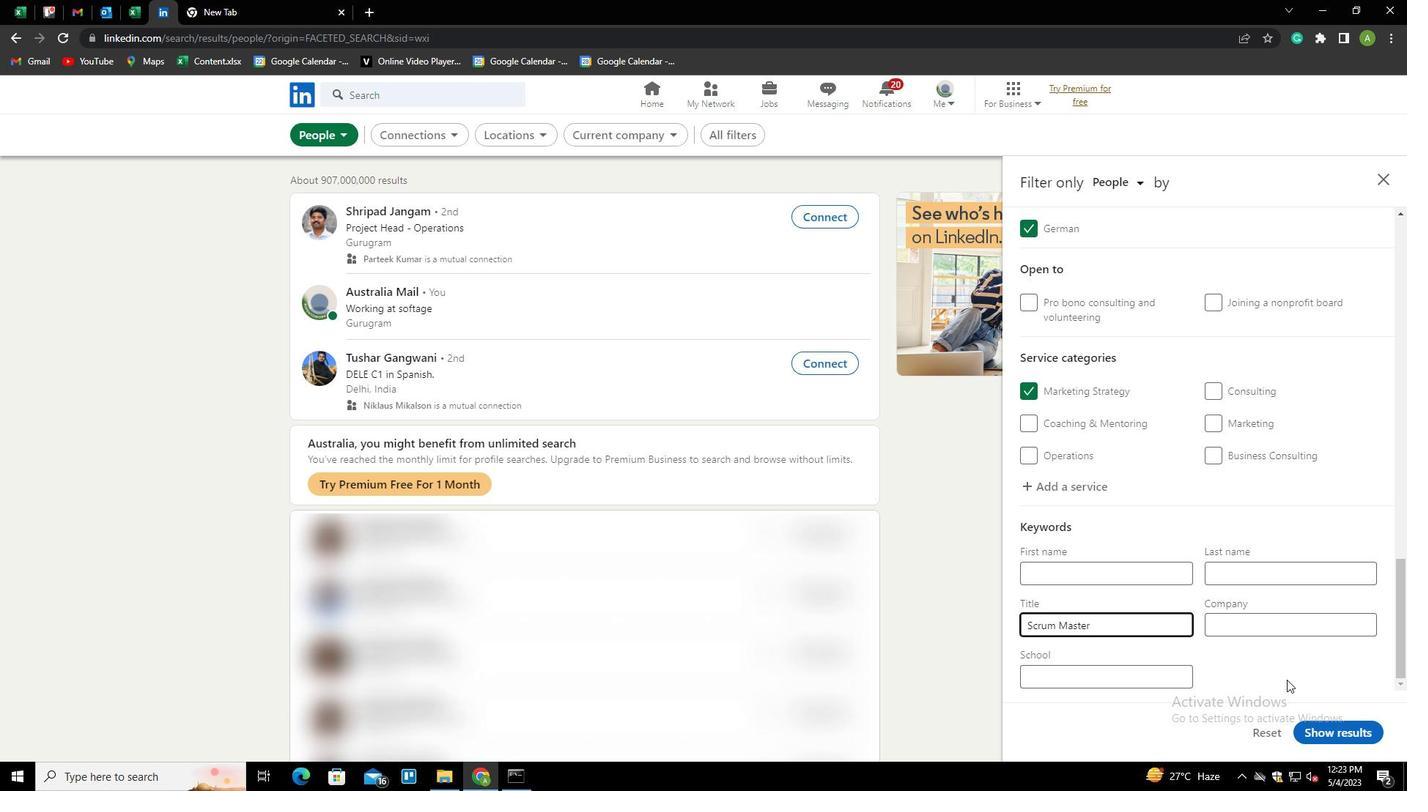 
Action: Mouse moved to (1346, 728)
Screenshot: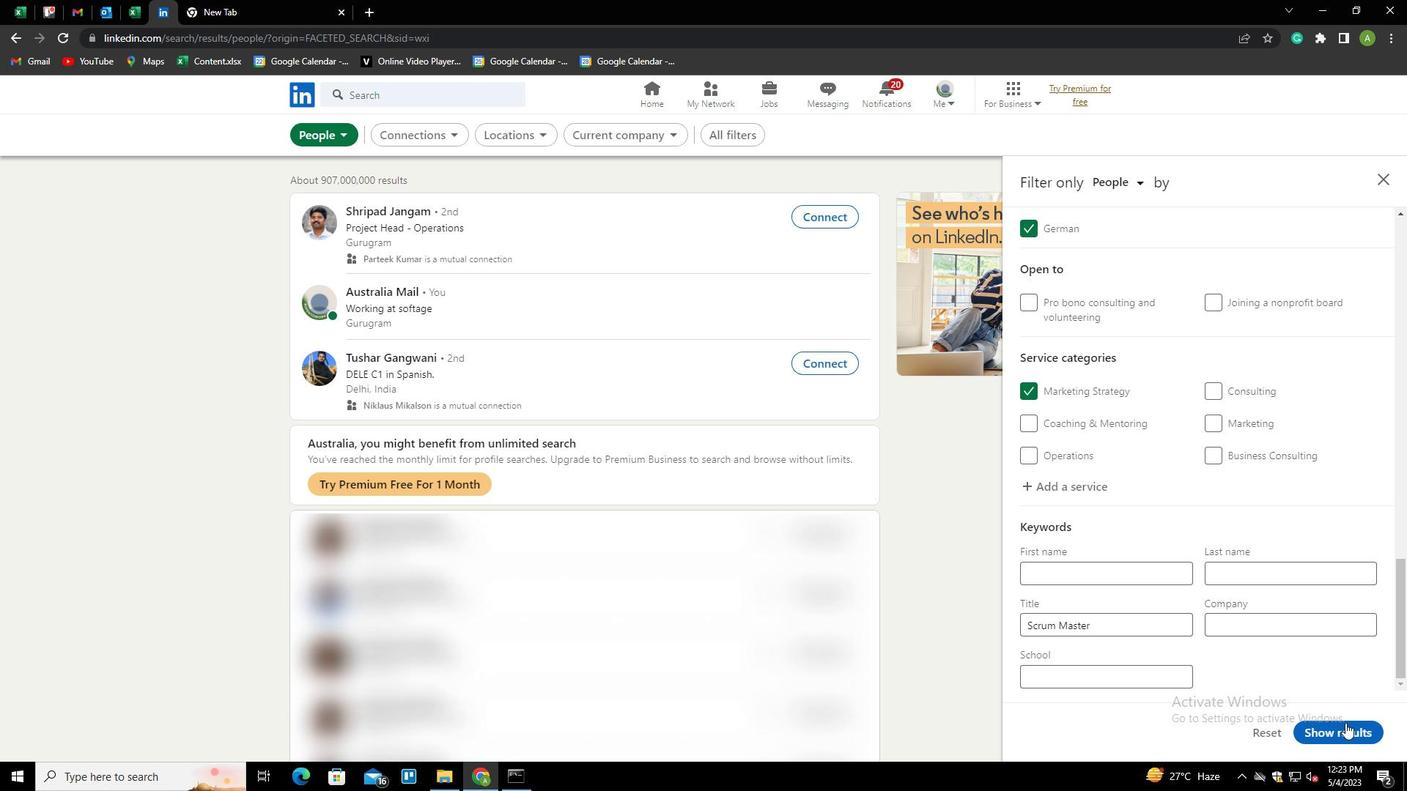 
Action: Mouse pressed left at (1346, 728)
Screenshot: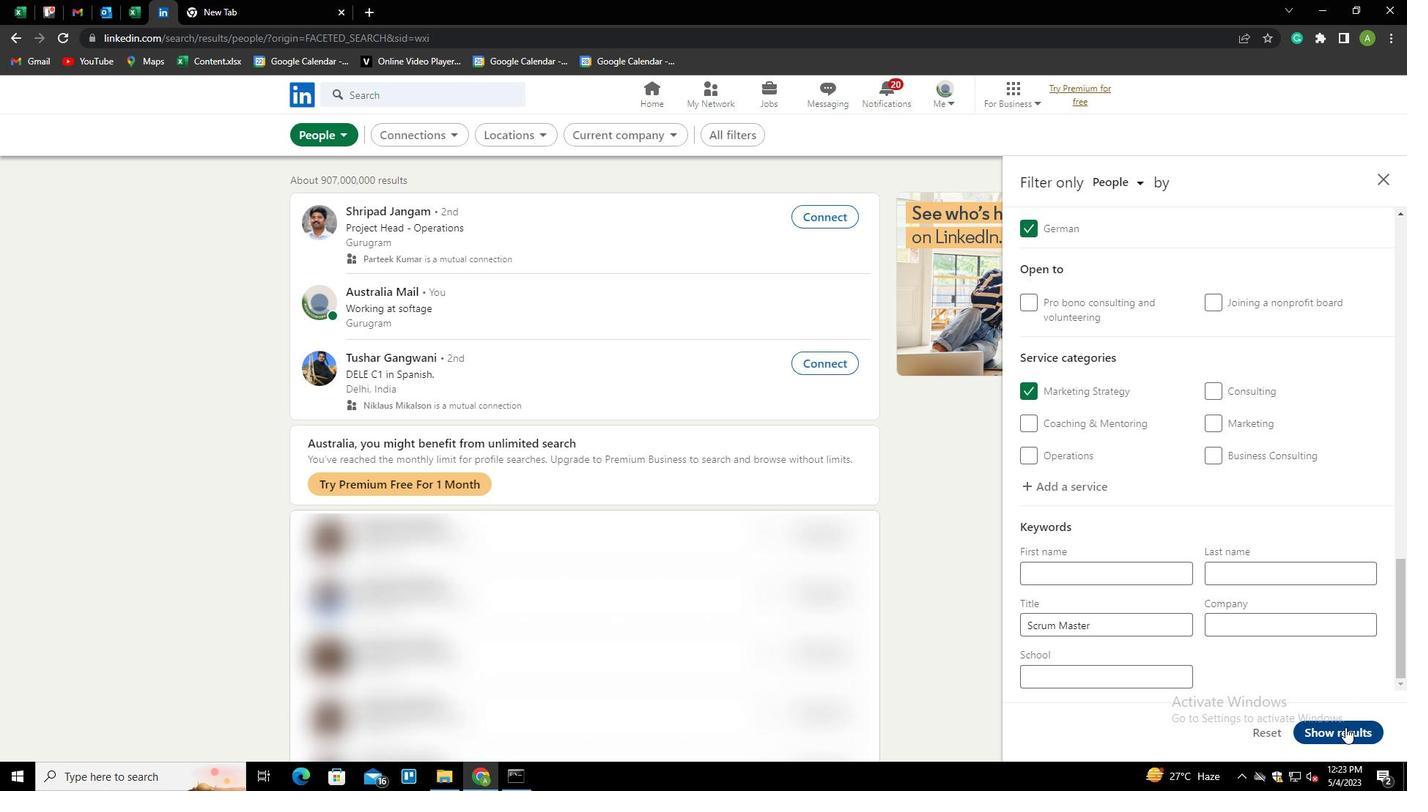 
